 Task: Font style For heading Use Italics candara with dark grey 1 1 colour & bold. font size for heading '20 Pt. 'Change the font style of data to Arialand font size to  16 Pt. Change the alignment of both headline & data to  Align center. In the sheet  BankTransactions templates
Action: Mouse moved to (69, 129)
Screenshot: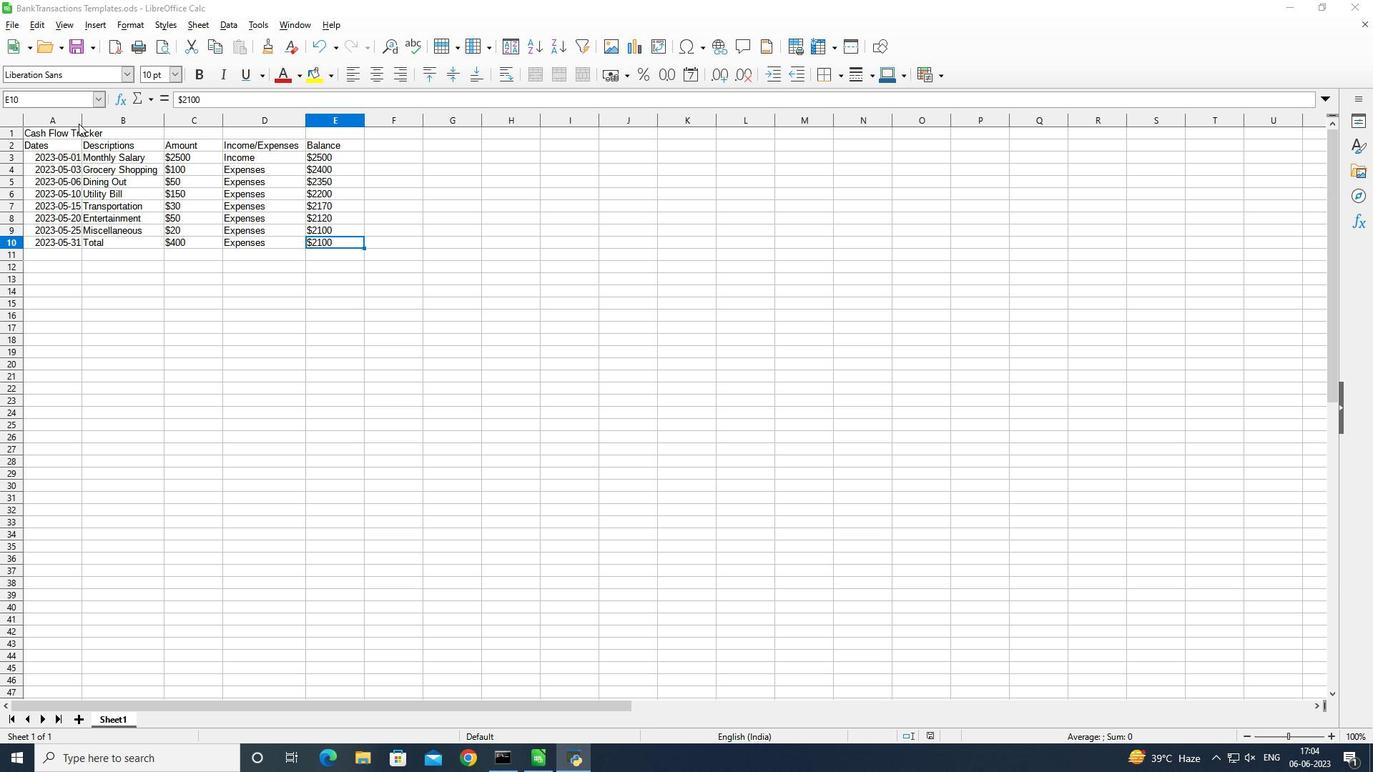 
Action: Mouse pressed left at (69, 129)
Screenshot: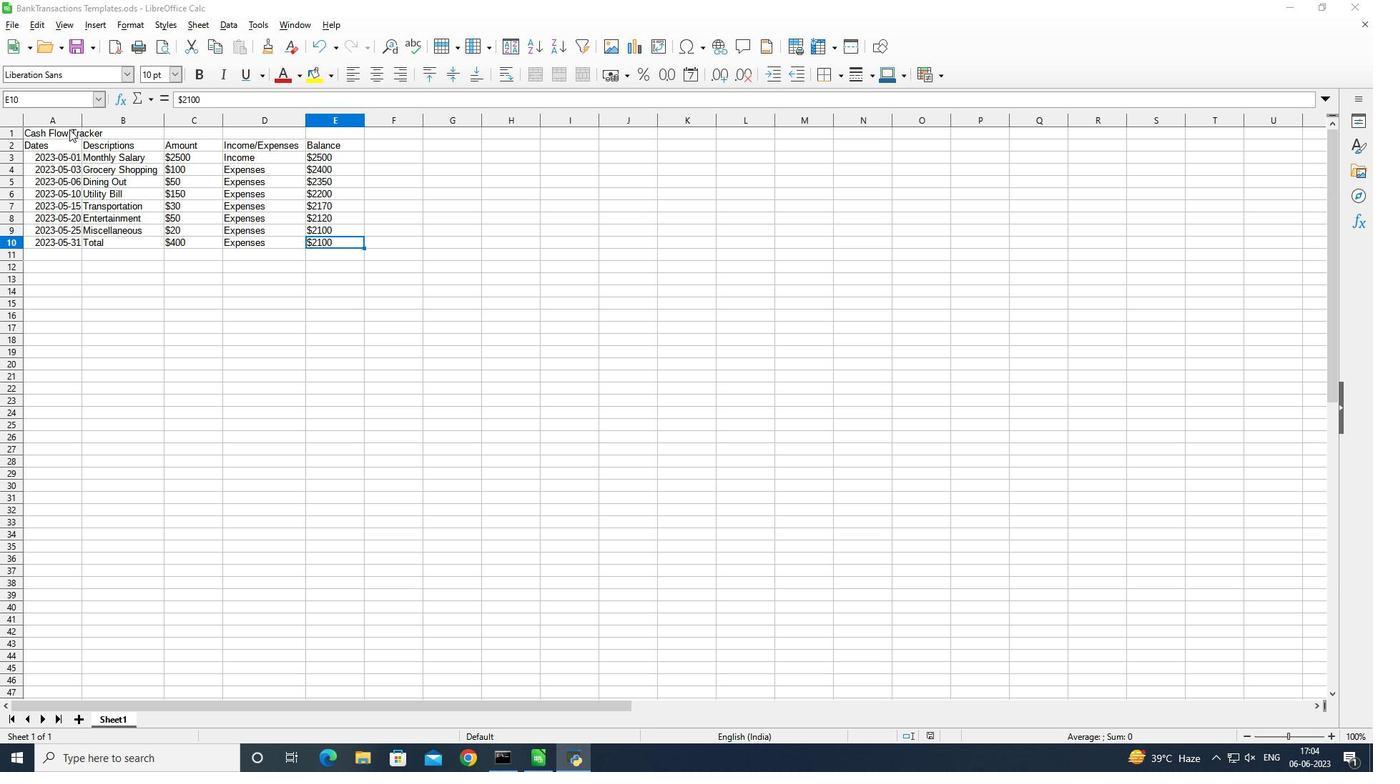 
Action: Mouse moved to (128, 70)
Screenshot: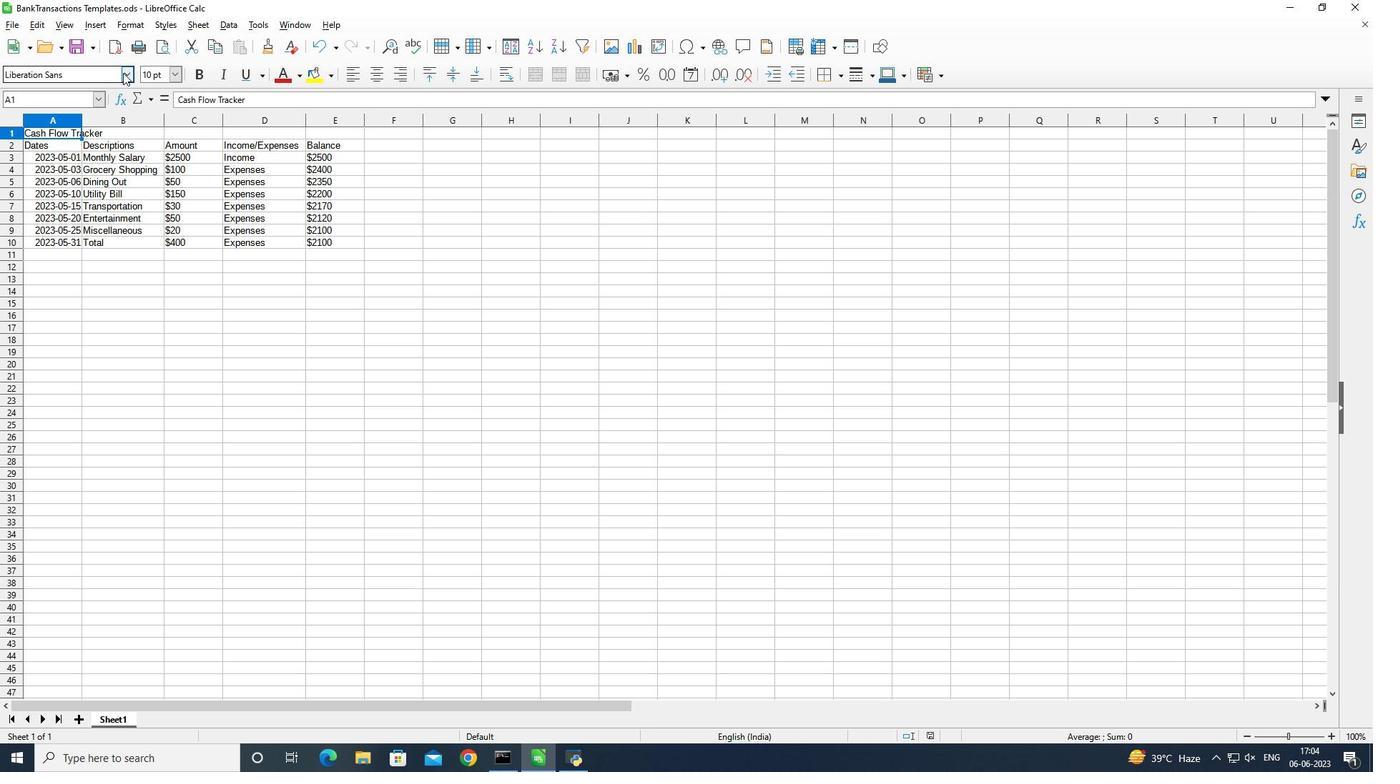 
Action: Mouse pressed left at (128, 70)
Screenshot: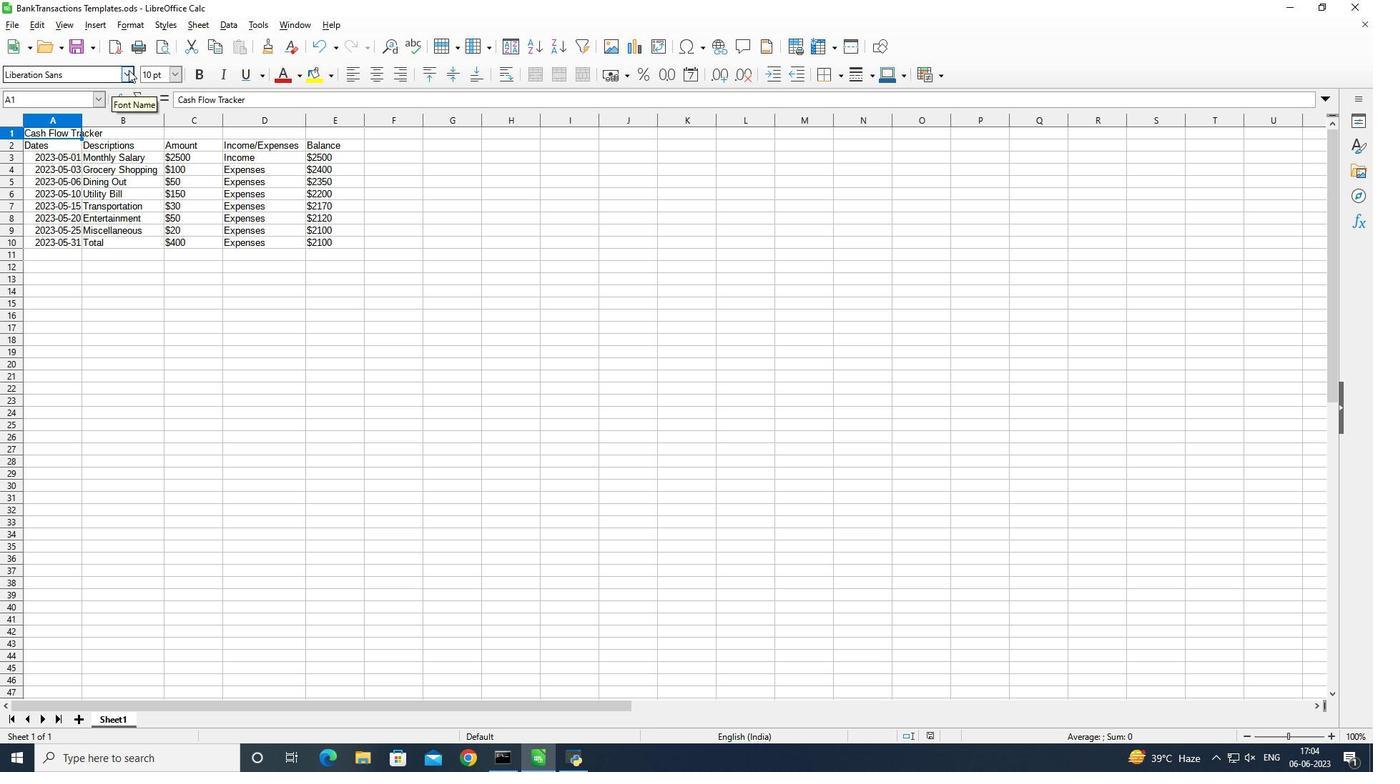 
Action: Mouse moved to (170, 211)
Screenshot: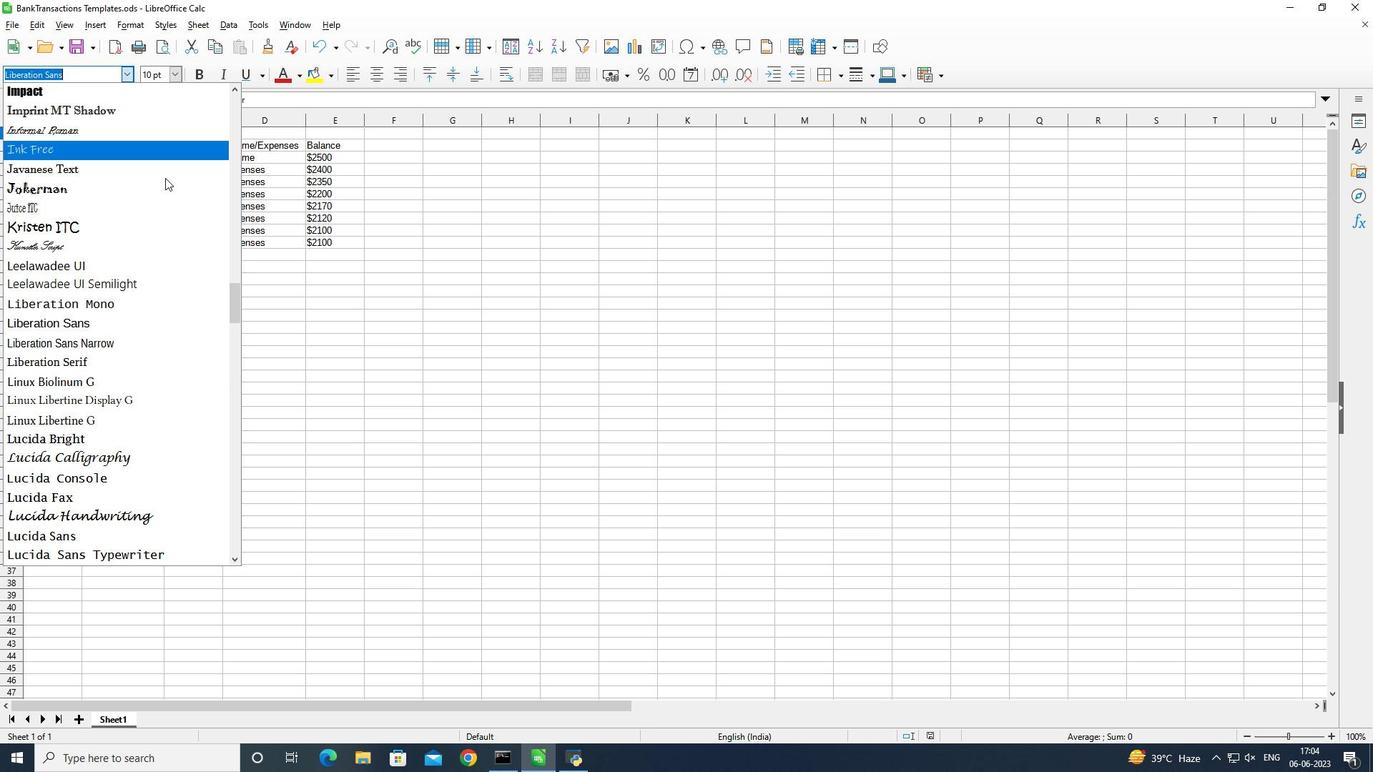 
Action: Mouse scrolled (170, 212) with delta (0, 0)
Screenshot: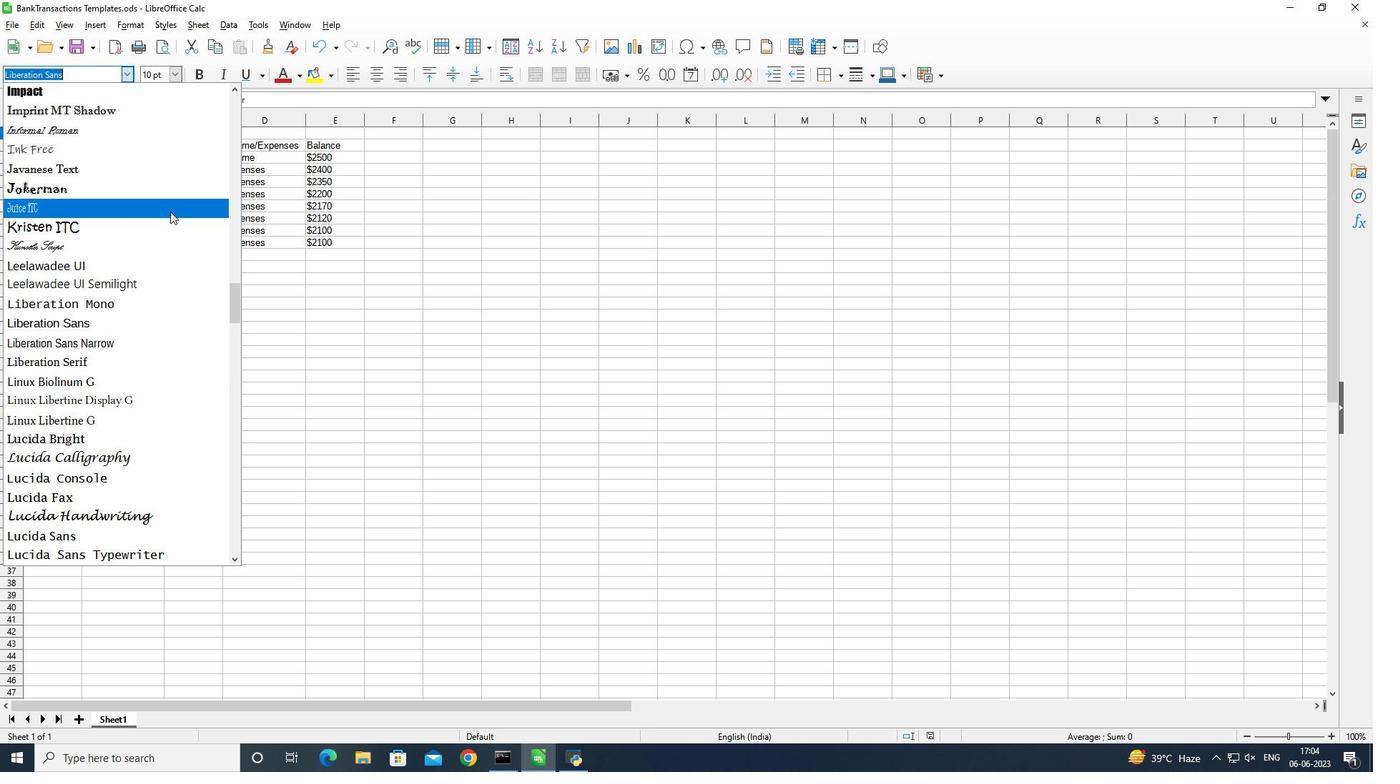 
Action: Mouse scrolled (170, 212) with delta (0, 0)
Screenshot: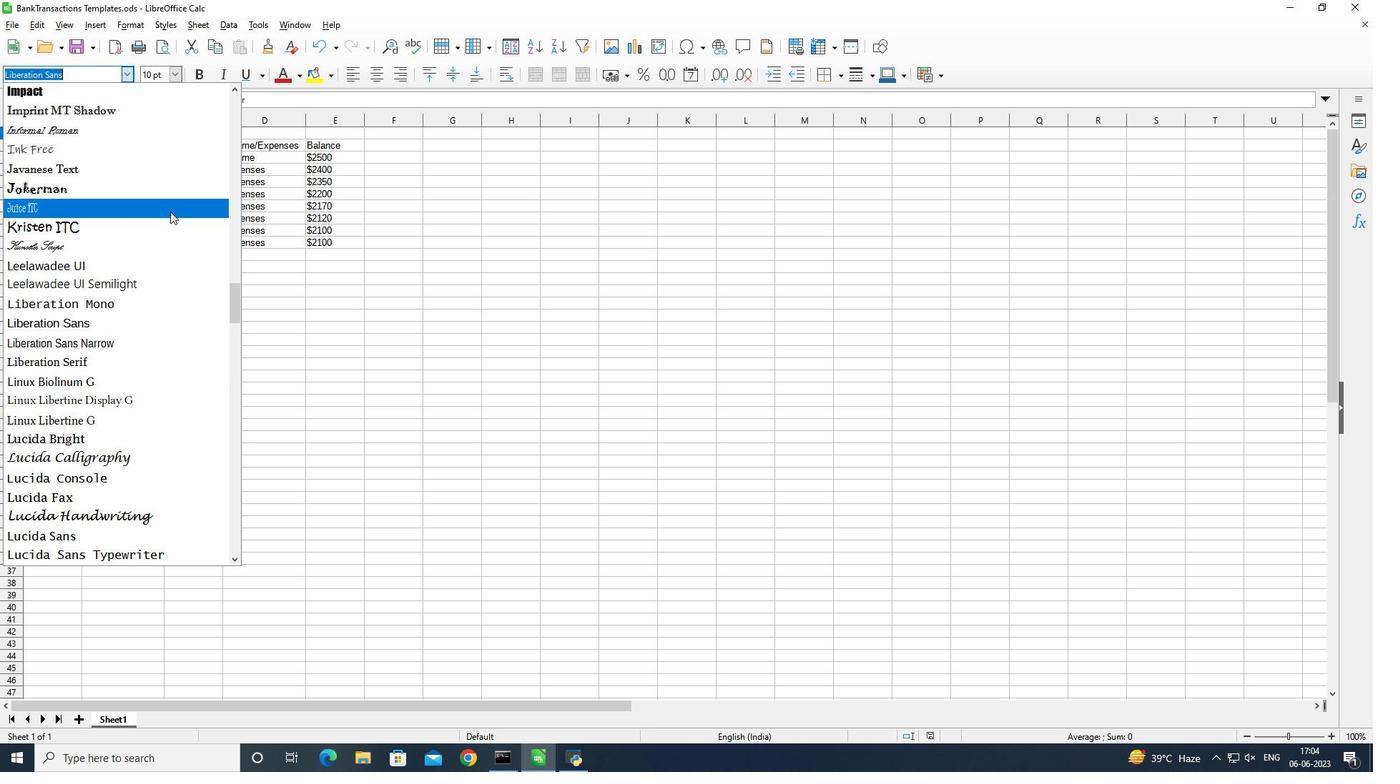 
Action: Mouse scrolled (170, 212) with delta (0, 0)
Screenshot: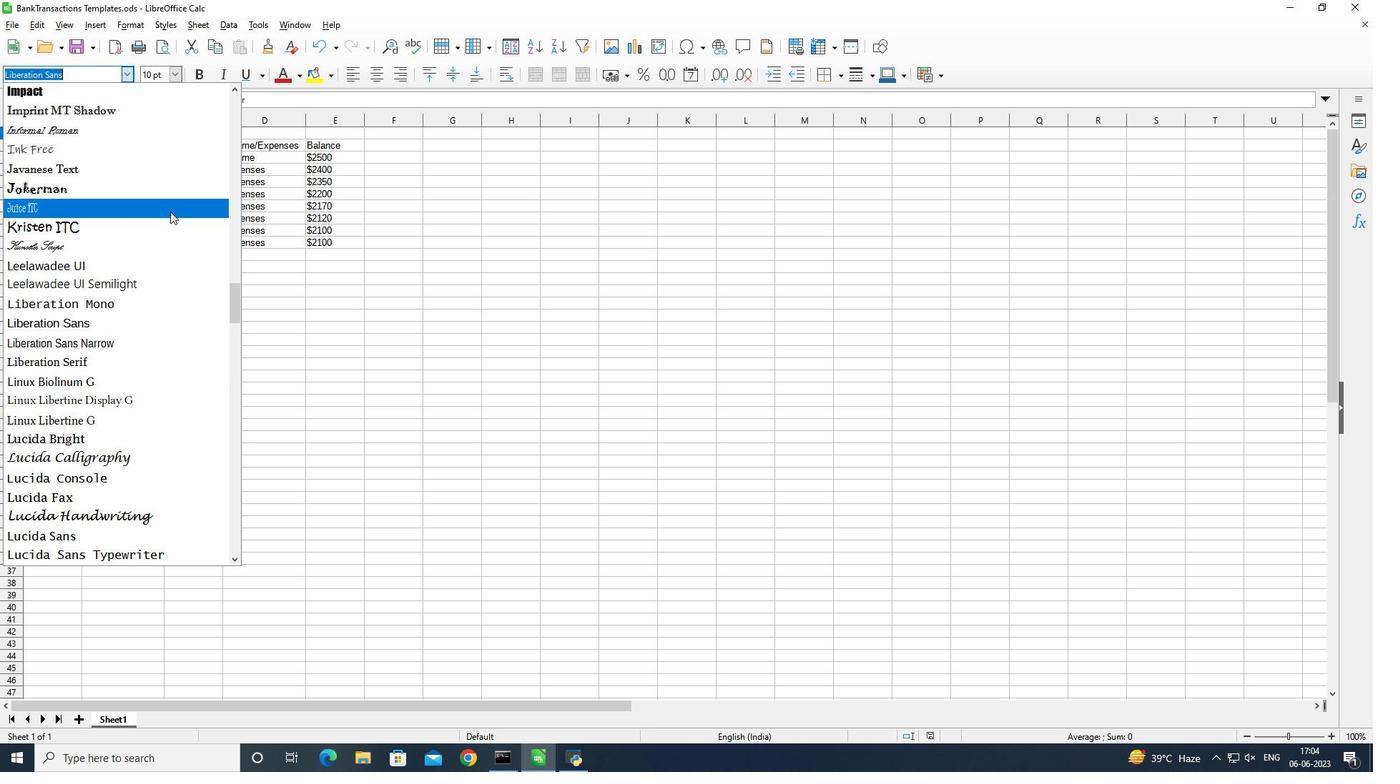 
Action: Mouse scrolled (170, 212) with delta (0, 0)
Screenshot: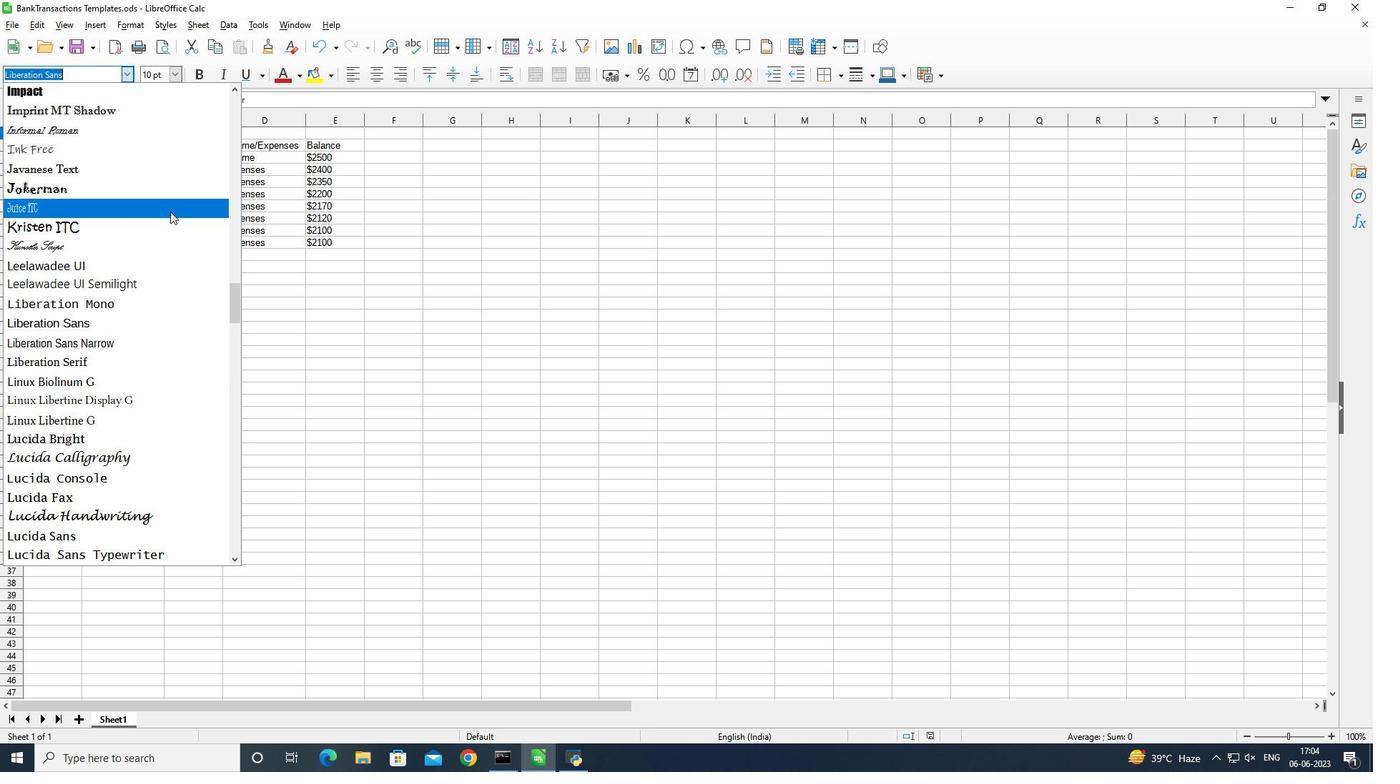 
Action: Mouse scrolled (170, 212) with delta (0, 0)
Screenshot: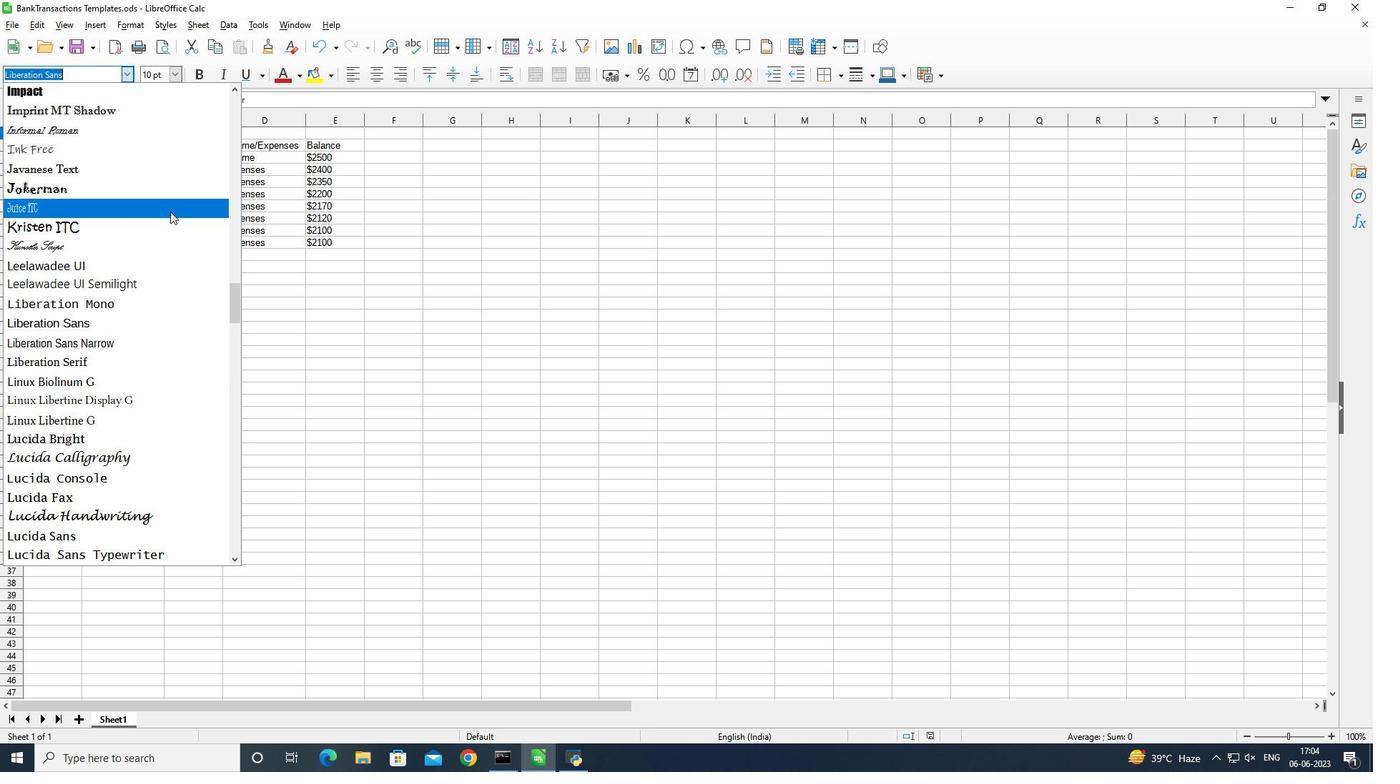 
Action: Mouse scrolled (170, 212) with delta (0, 0)
Screenshot: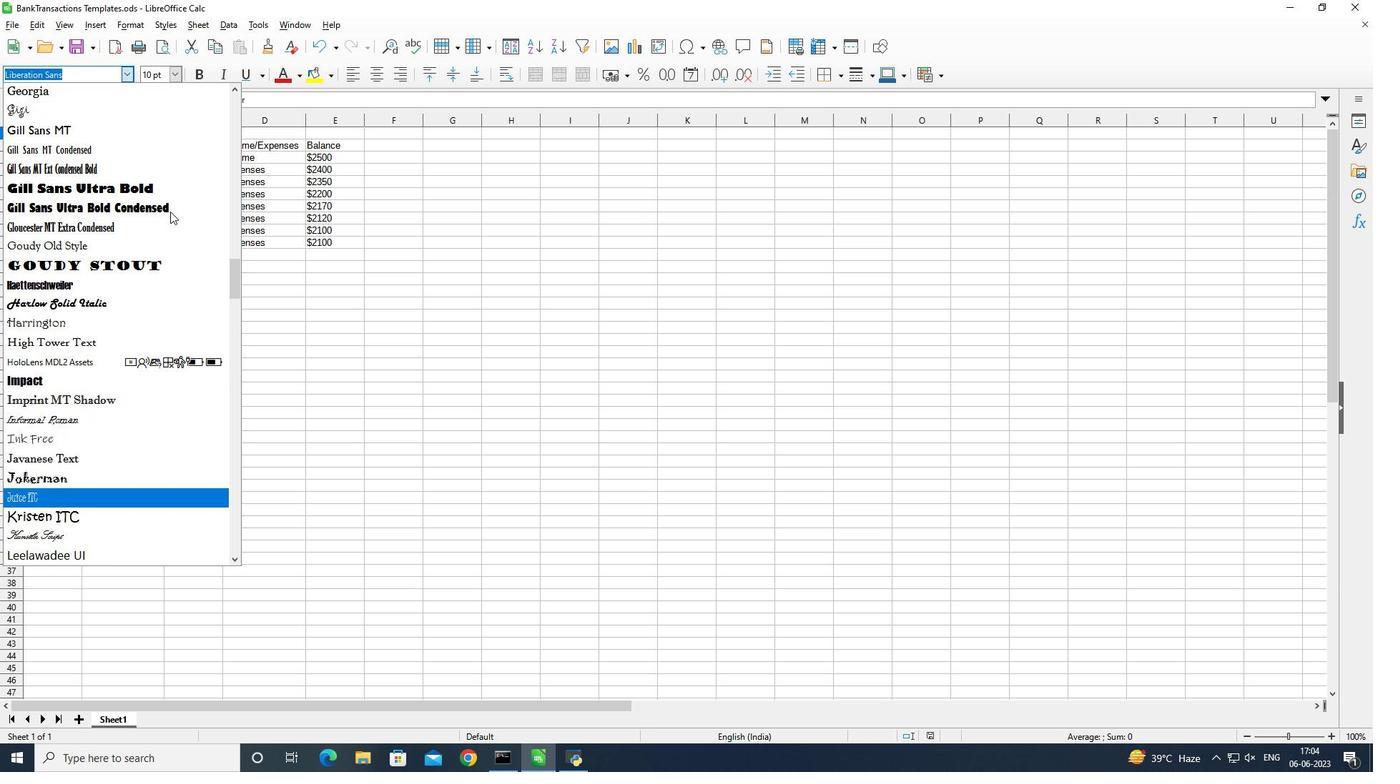 
Action: Mouse scrolled (170, 212) with delta (0, 0)
Screenshot: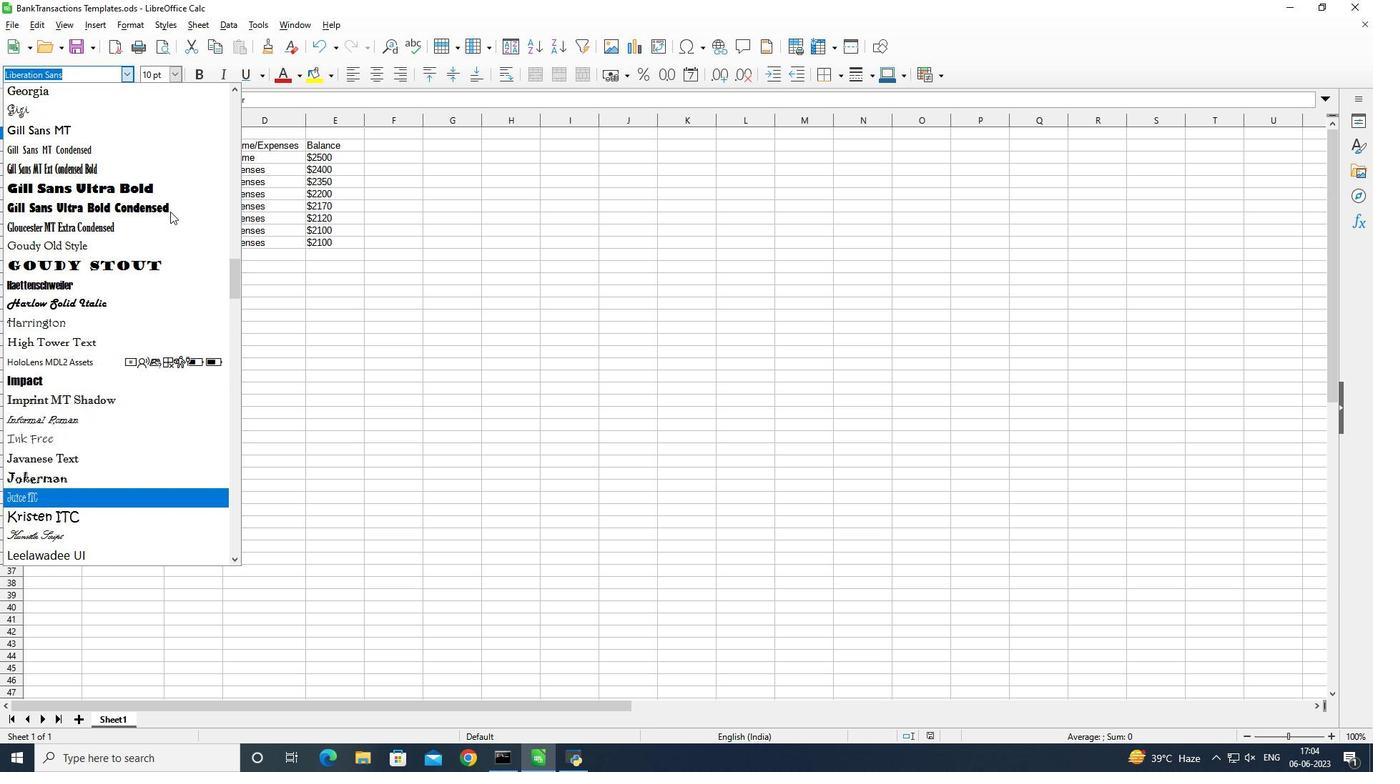 
Action: Mouse scrolled (170, 212) with delta (0, 0)
Screenshot: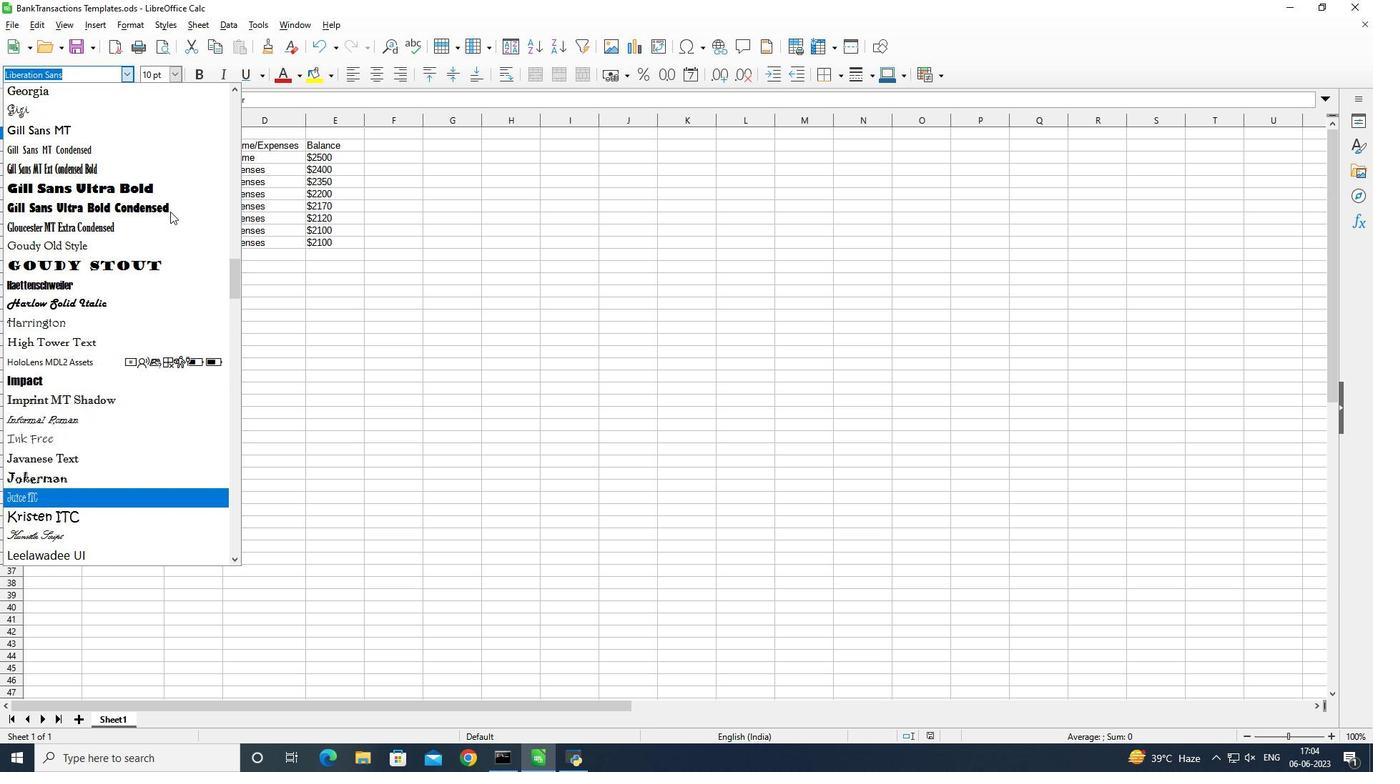 
Action: Mouse scrolled (170, 212) with delta (0, 0)
Screenshot: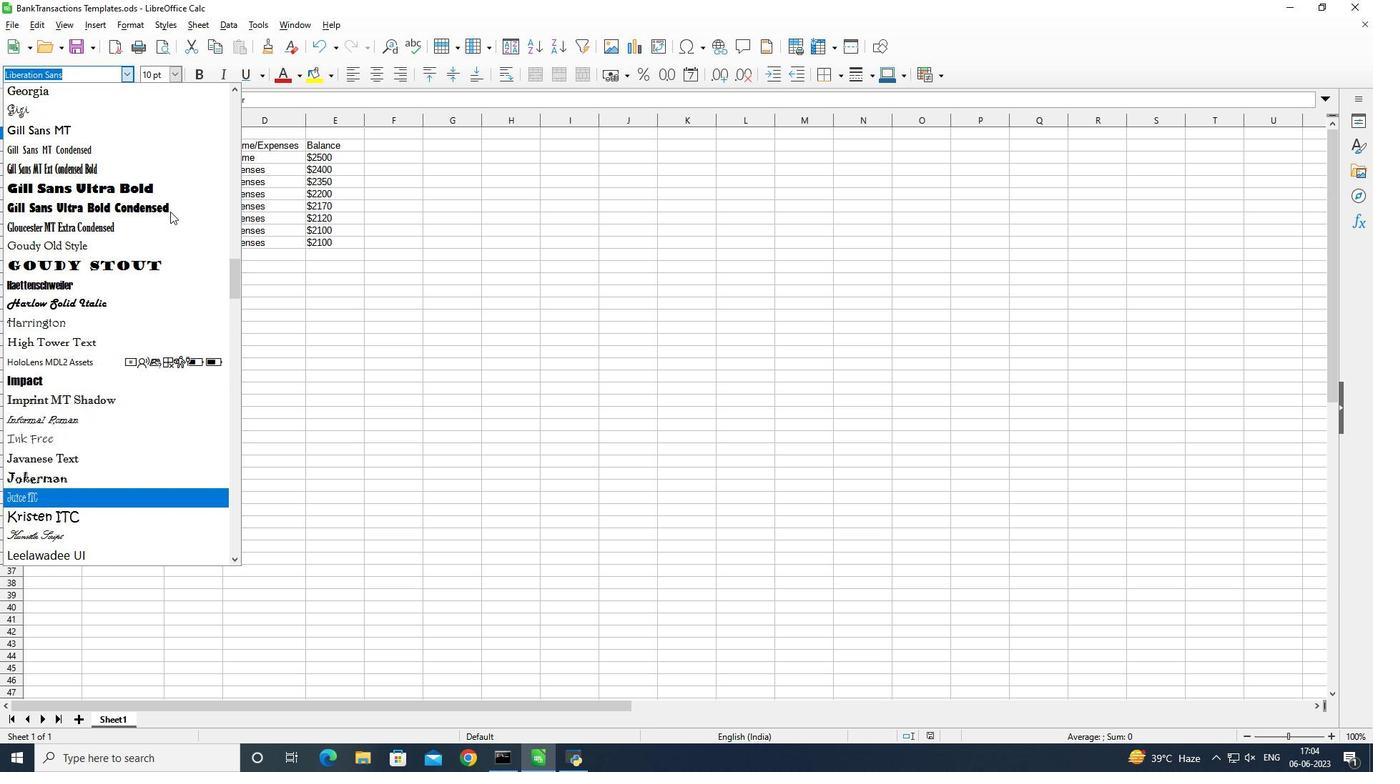 
Action: Mouse scrolled (170, 212) with delta (0, 0)
Screenshot: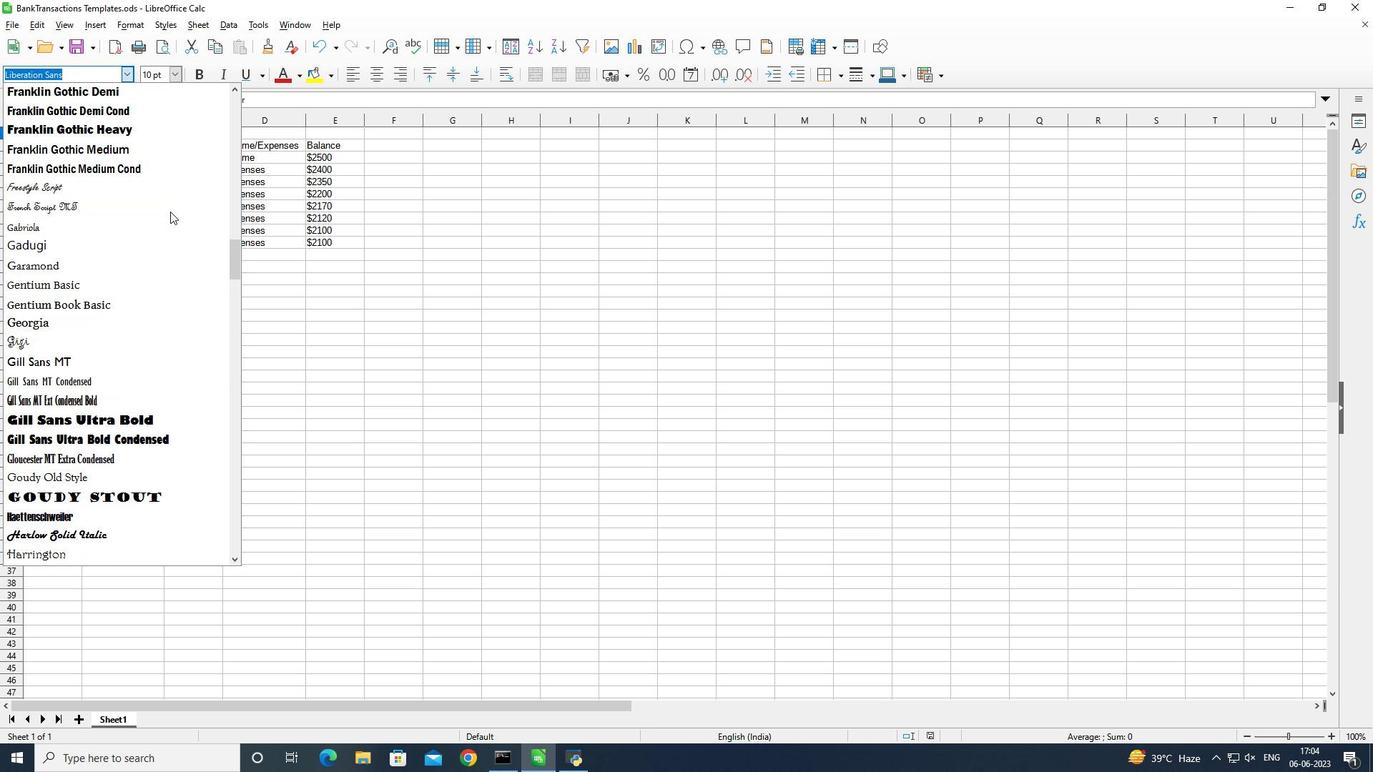 
Action: Mouse scrolled (170, 212) with delta (0, 0)
Screenshot: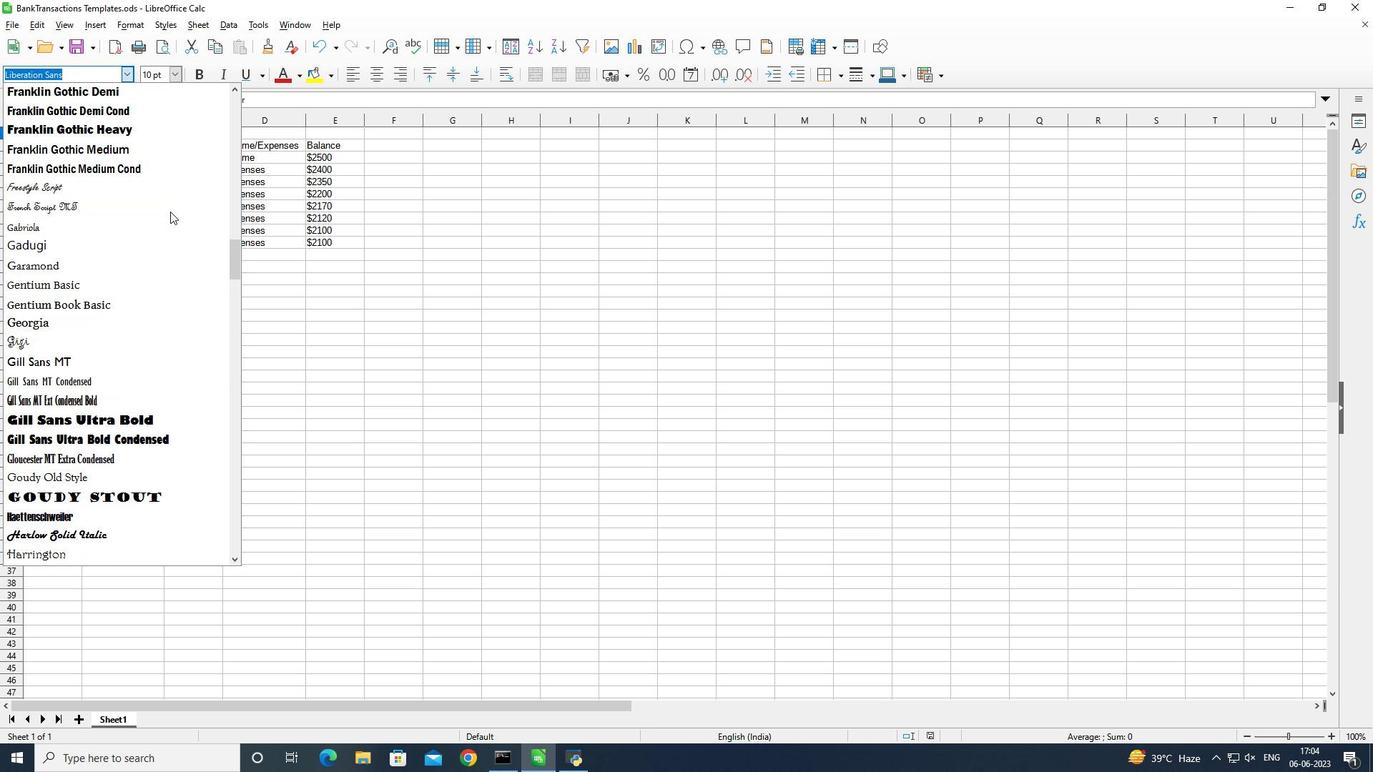 
Action: Mouse scrolled (170, 212) with delta (0, 0)
Screenshot: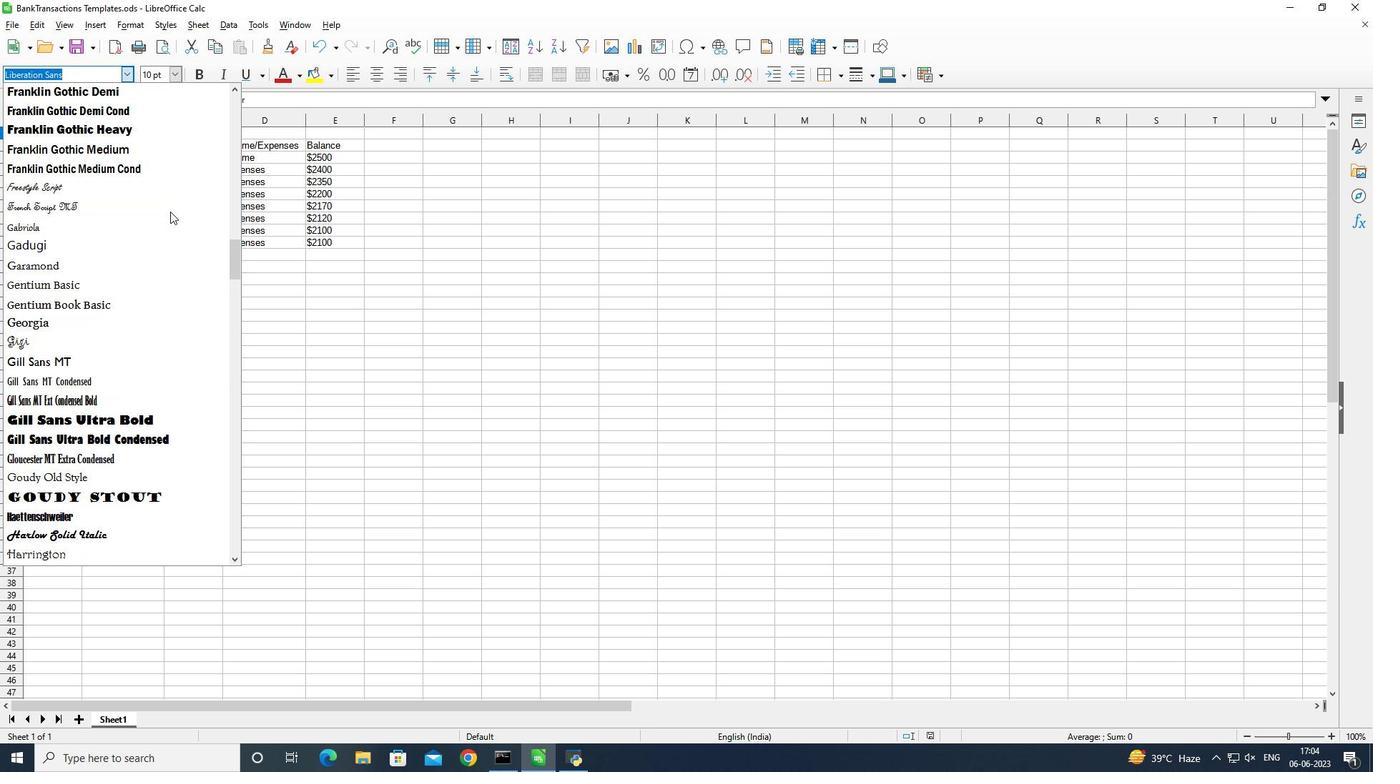 
Action: Mouse scrolled (170, 212) with delta (0, 0)
Screenshot: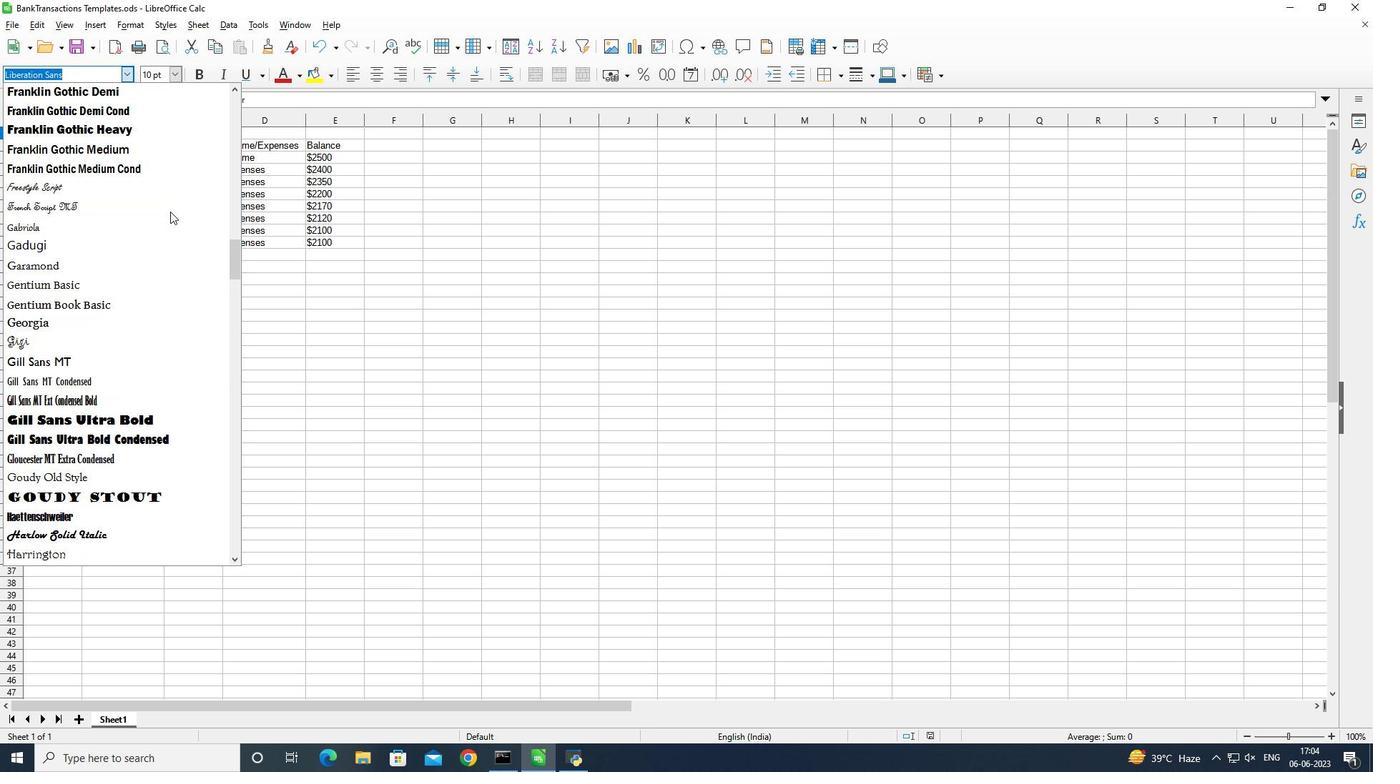 
Action: Mouse scrolled (170, 212) with delta (0, 0)
Screenshot: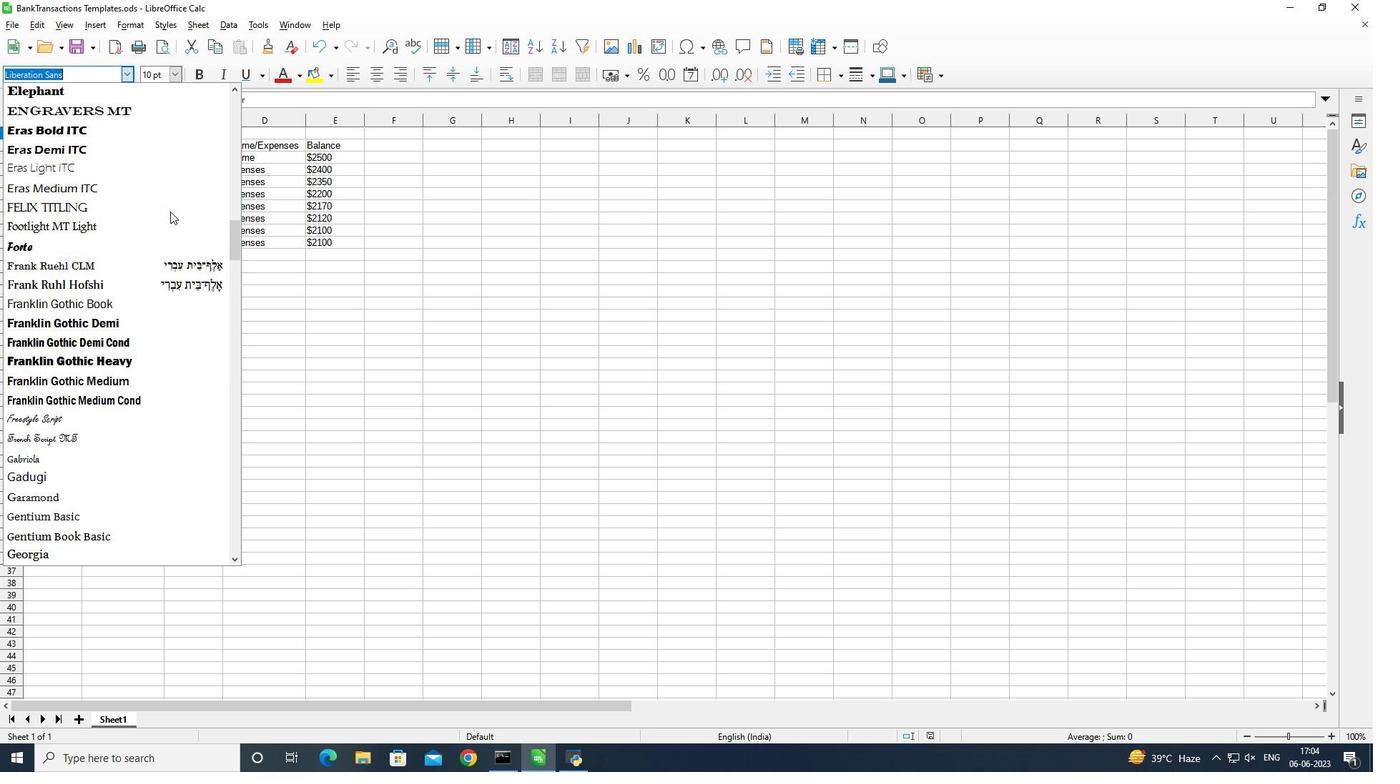 
Action: Mouse scrolled (170, 212) with delta (0, 0)
Screenshot: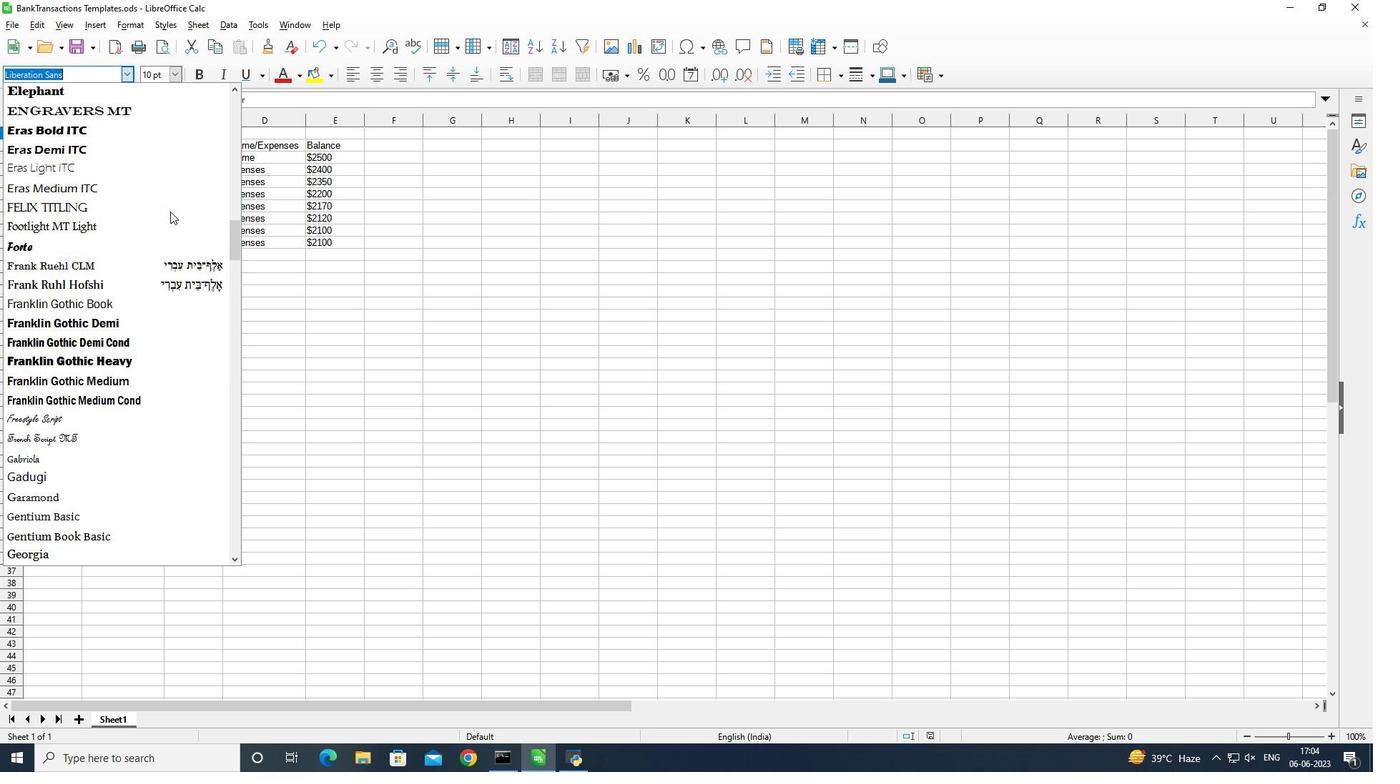
Action: Mouse scrolled (170, 212) with delta (0, 0)
Screenshot: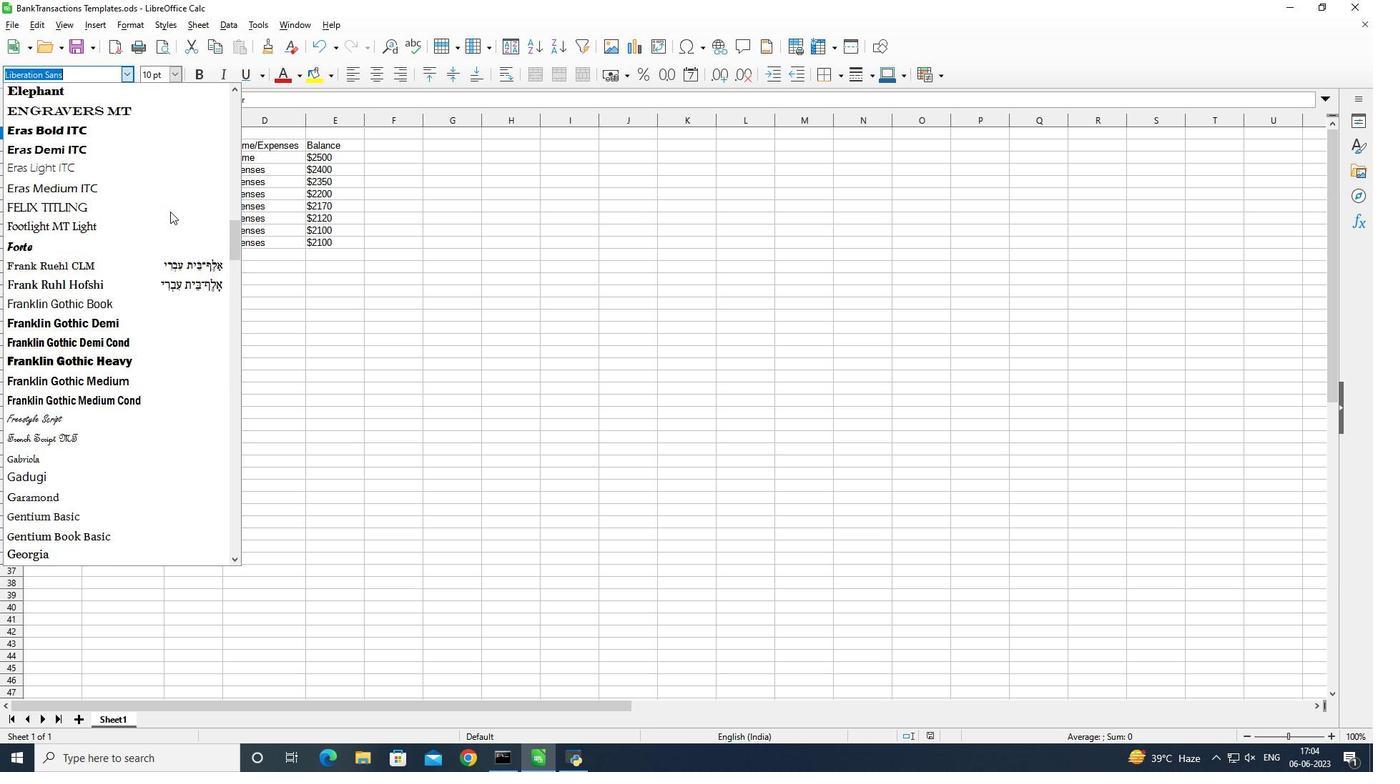 
Action: Mouse scrolled (170, 212) with delta (0, 0)
Screenshot: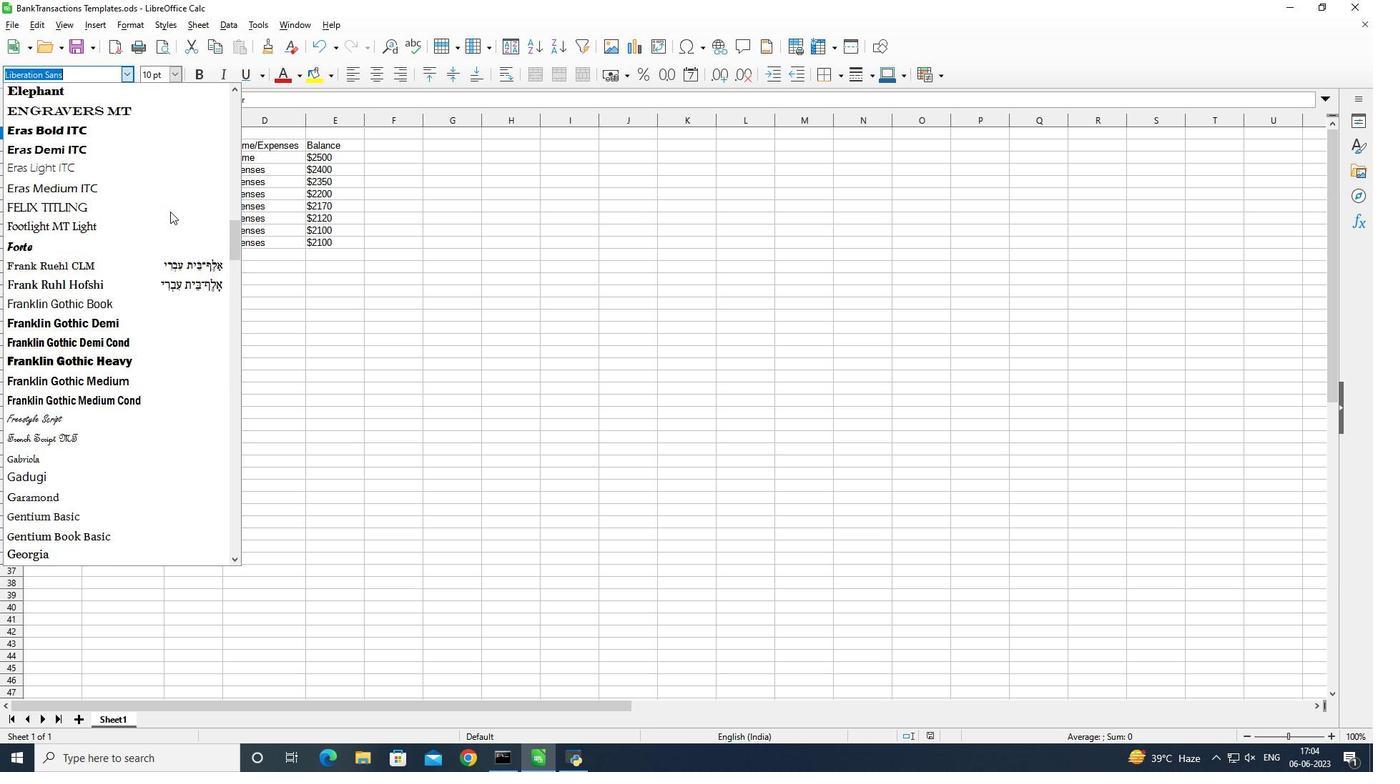 
Action: Mouse scrolled (170, 212) with delta (0, 0)
Screenshot: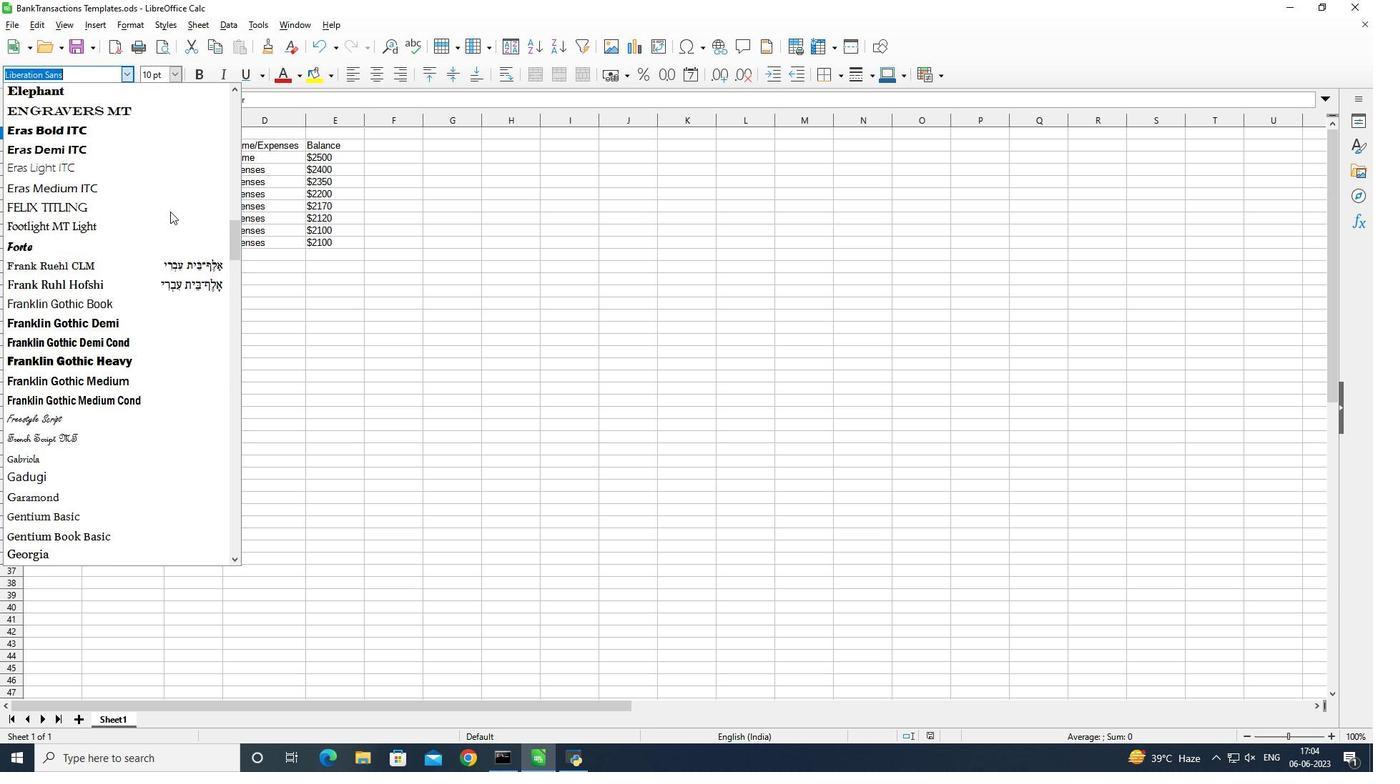 
Action: Mouse scrolled (170, 212) with delta (0, 0)
Screenshot: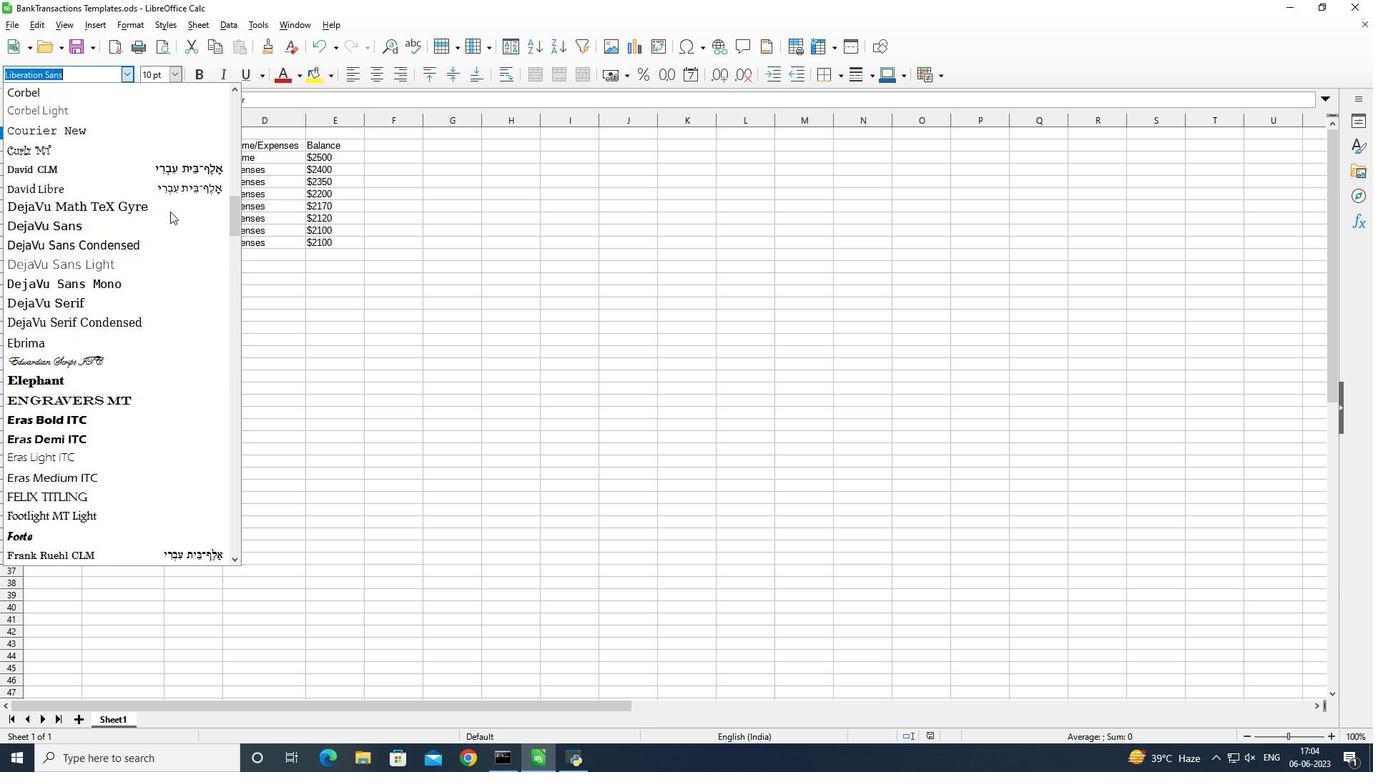 
Action: Mouse scrolled (170, 212) with delta (0, 0)
Screenshot: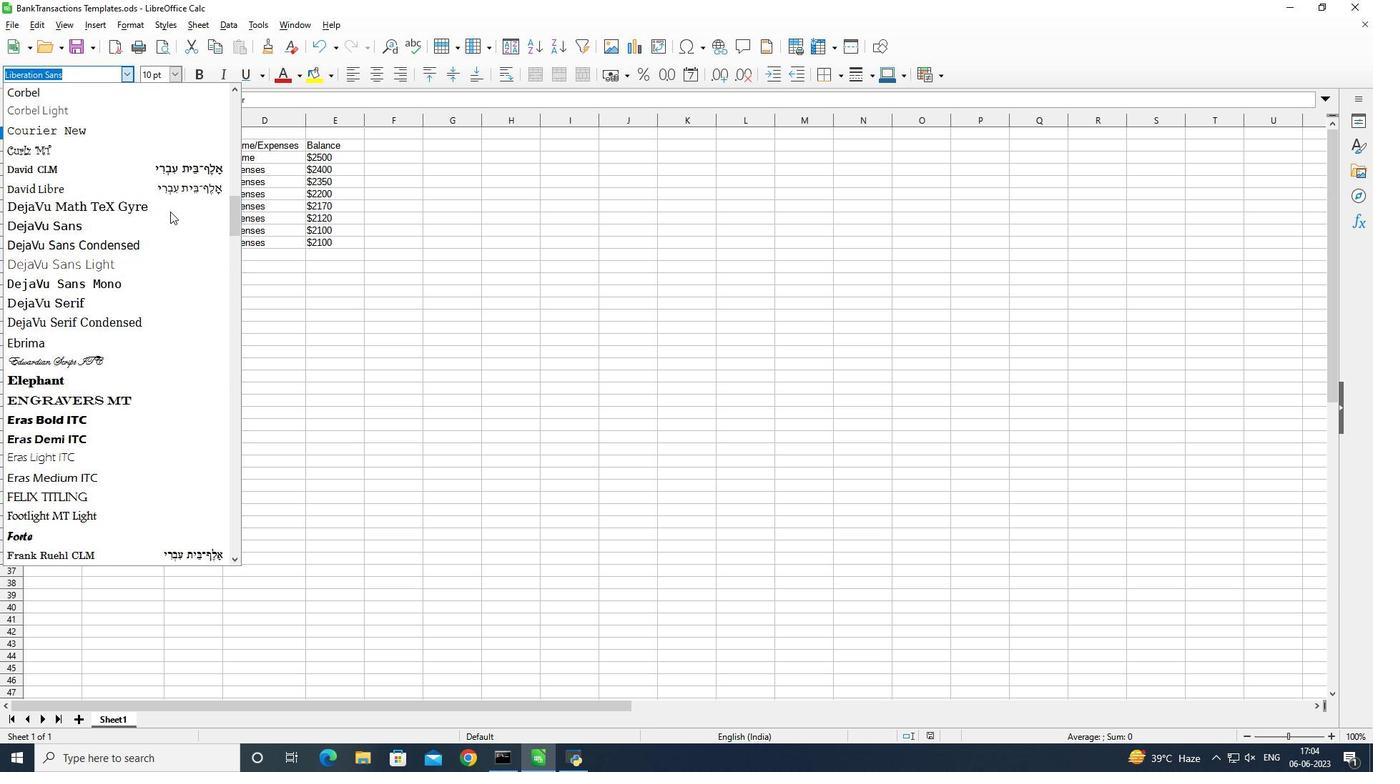 
Action: Mouse scrolled (170, 212) with delta (0, 0)
Screenshot: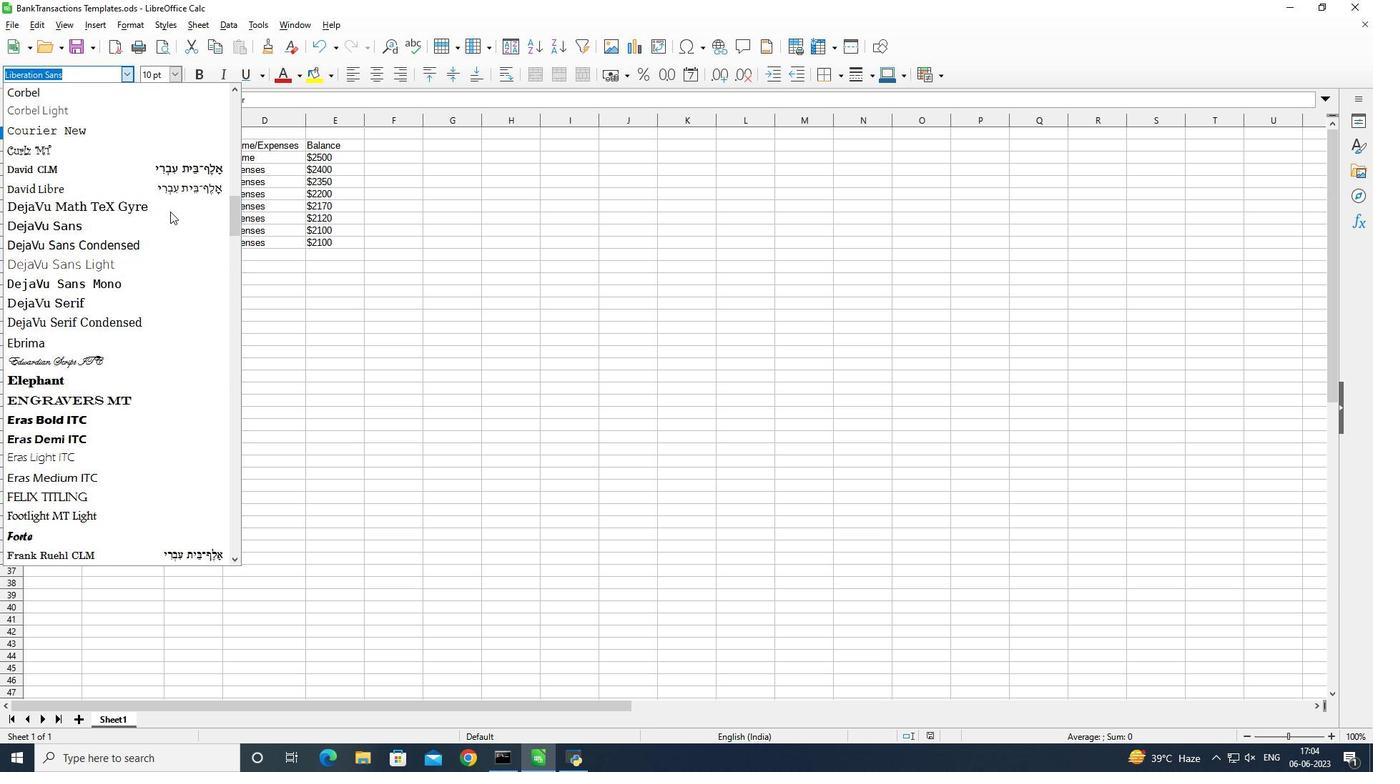 
Action: Mouse scrolled (170, 212) with delta (0, 0)
Screenshot: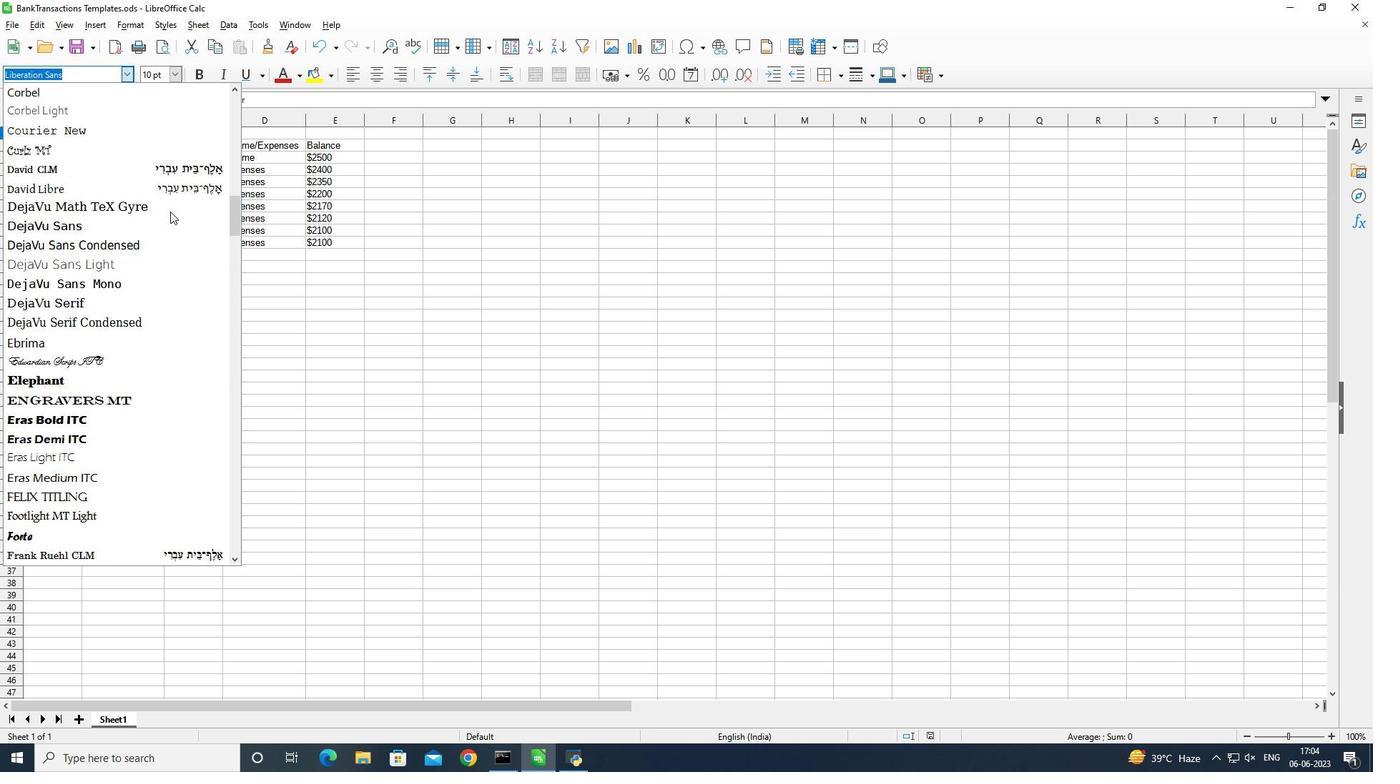 
Action: Mouse scrolled (170, 212) with delta (0, 0)
Screenshot: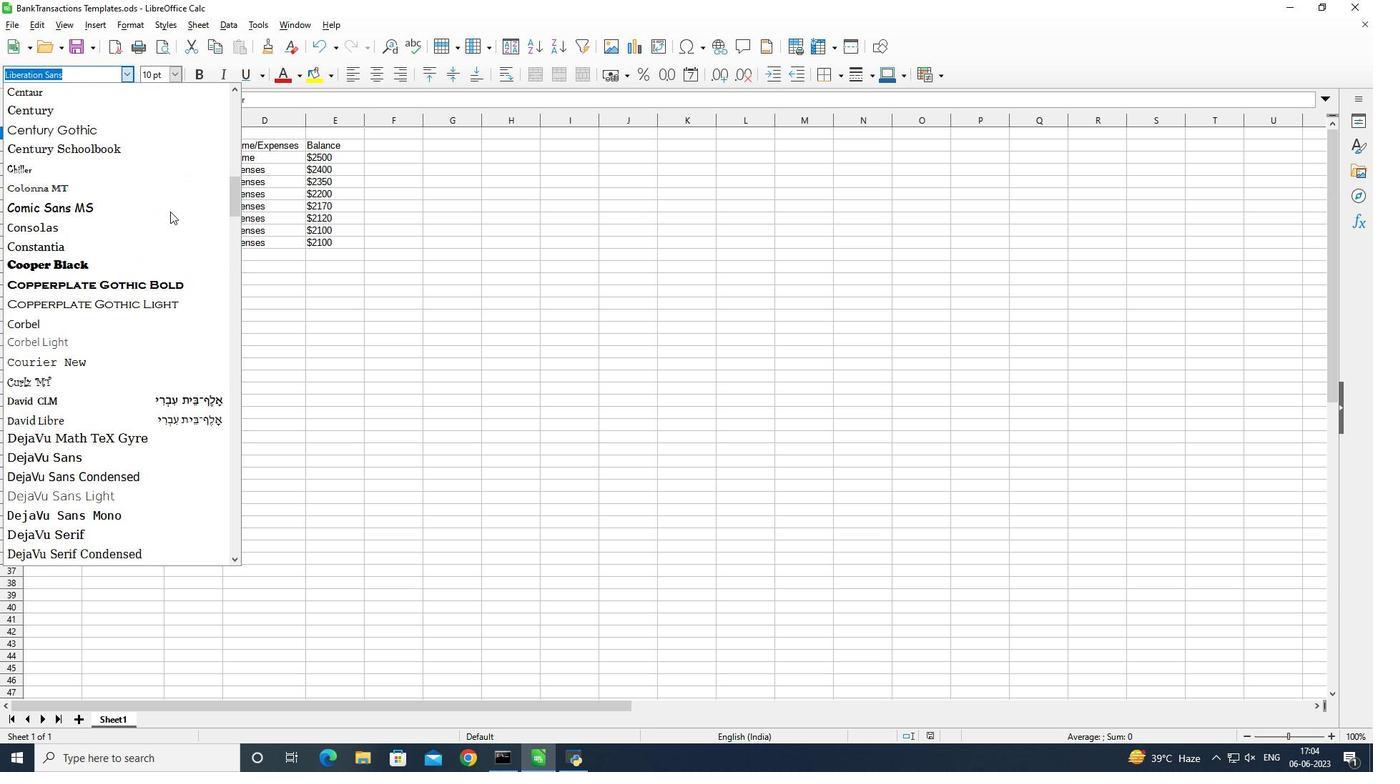 
Action: Mouse scrolled (170, 212) with delta (0, 0)
Screenshot: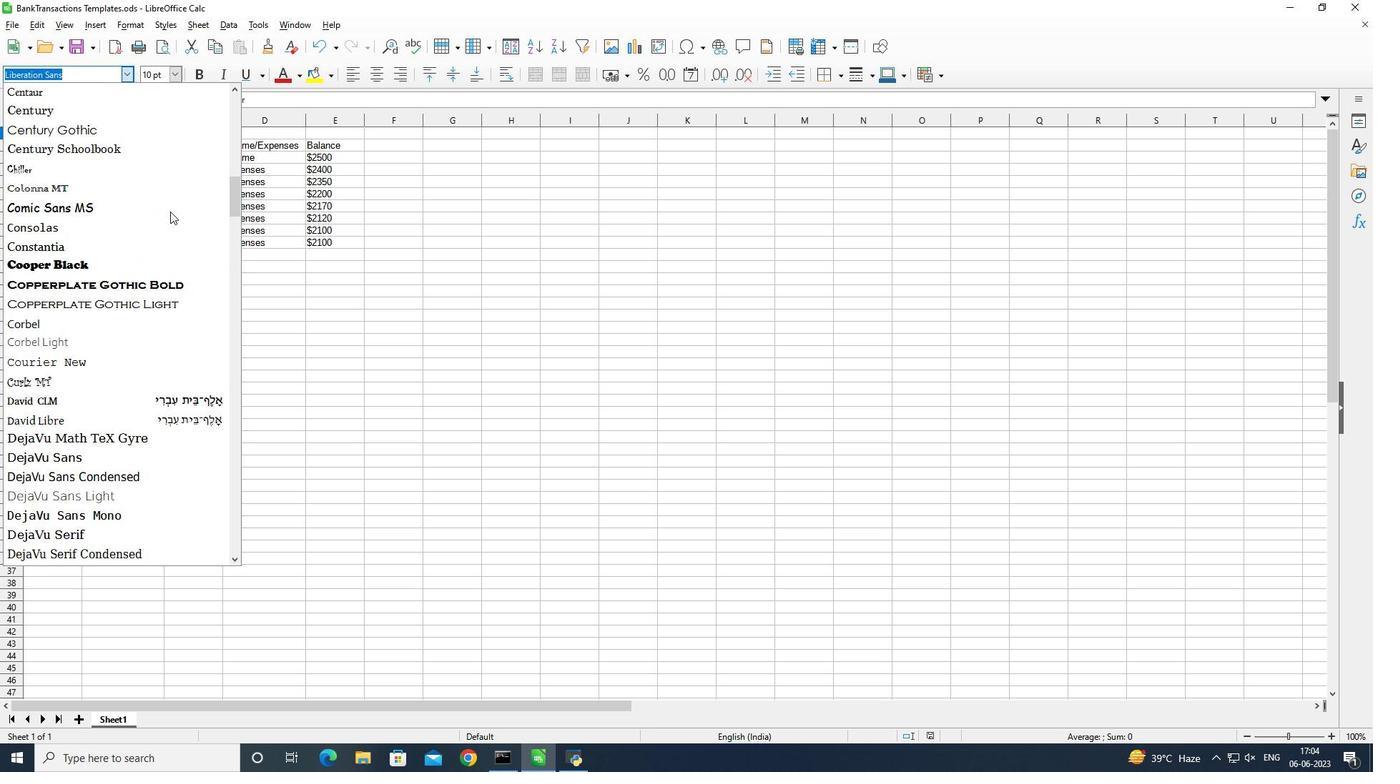 
Action: Mouse scrolled (170, 212) with delta (0, 0)
Screenshot: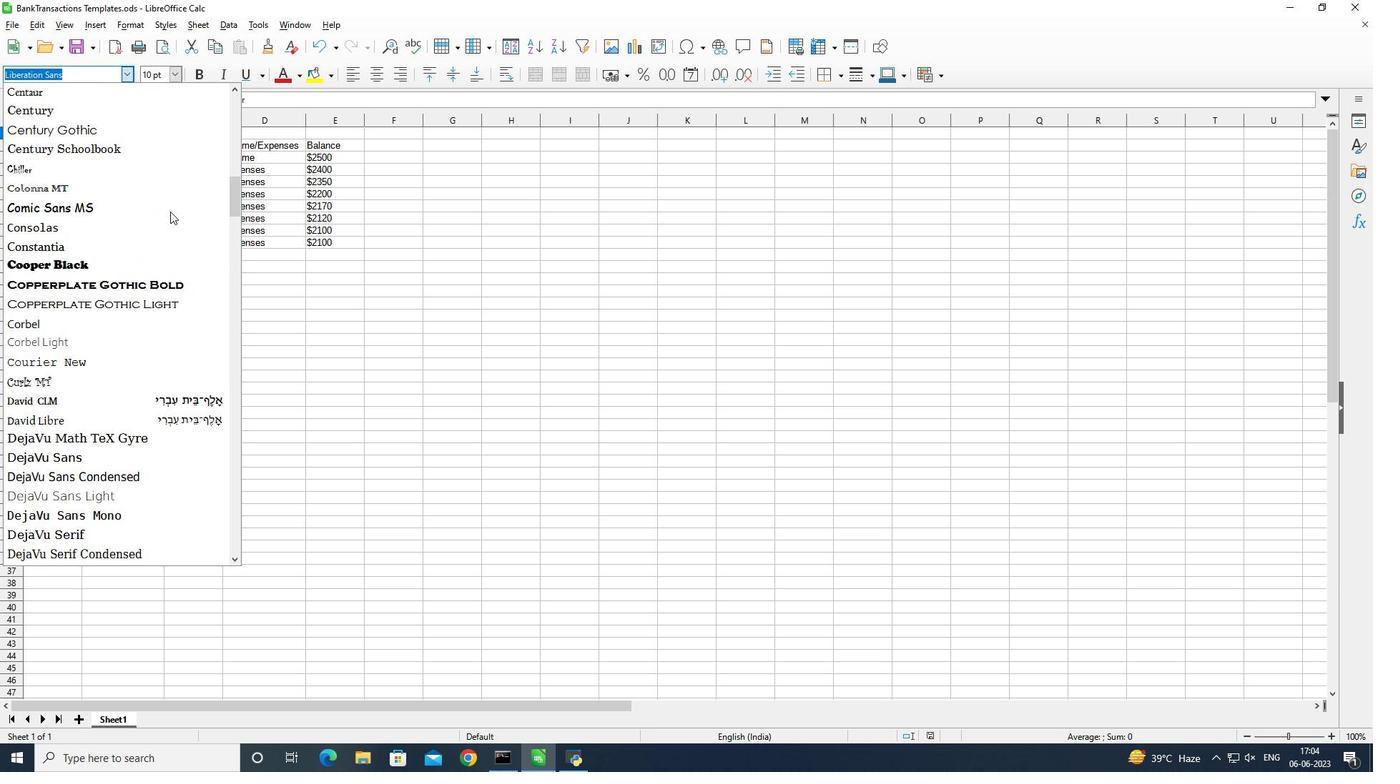 
Action: Mouse scrolled (170, 212) with delta (0, 0)
Screenshot: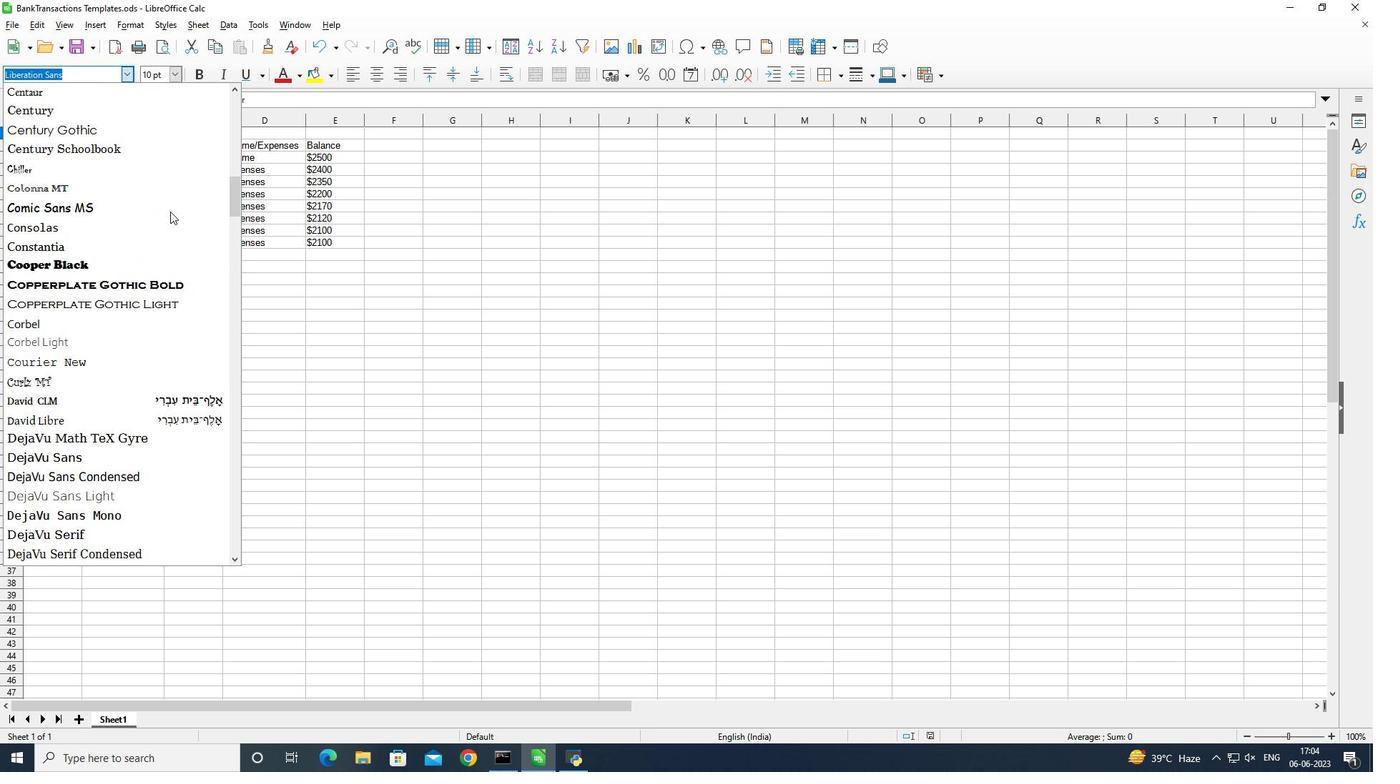 
Action: Mouse moved to (170, 212)
Screenshot: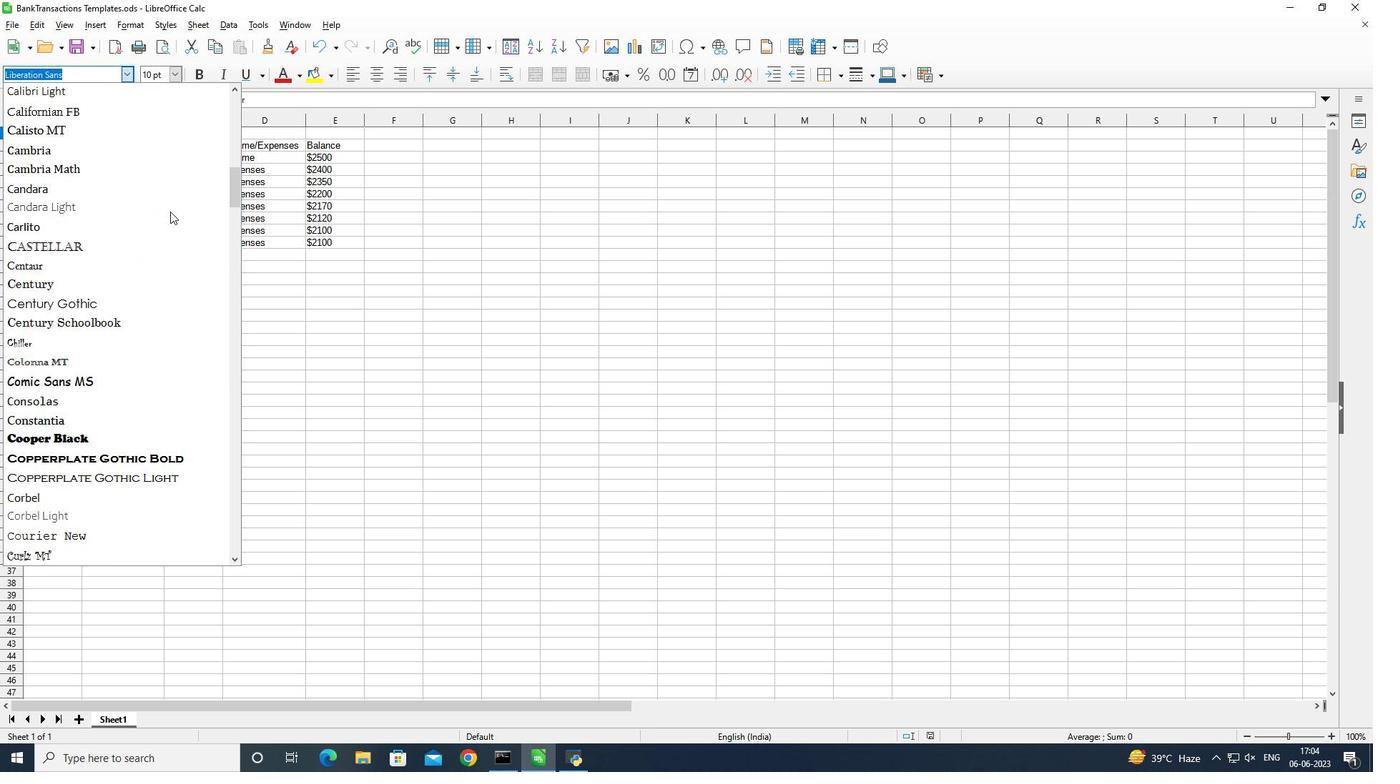 
Action: Mouse scrolled (170, 213) with delta (0, 0)
Screenshot: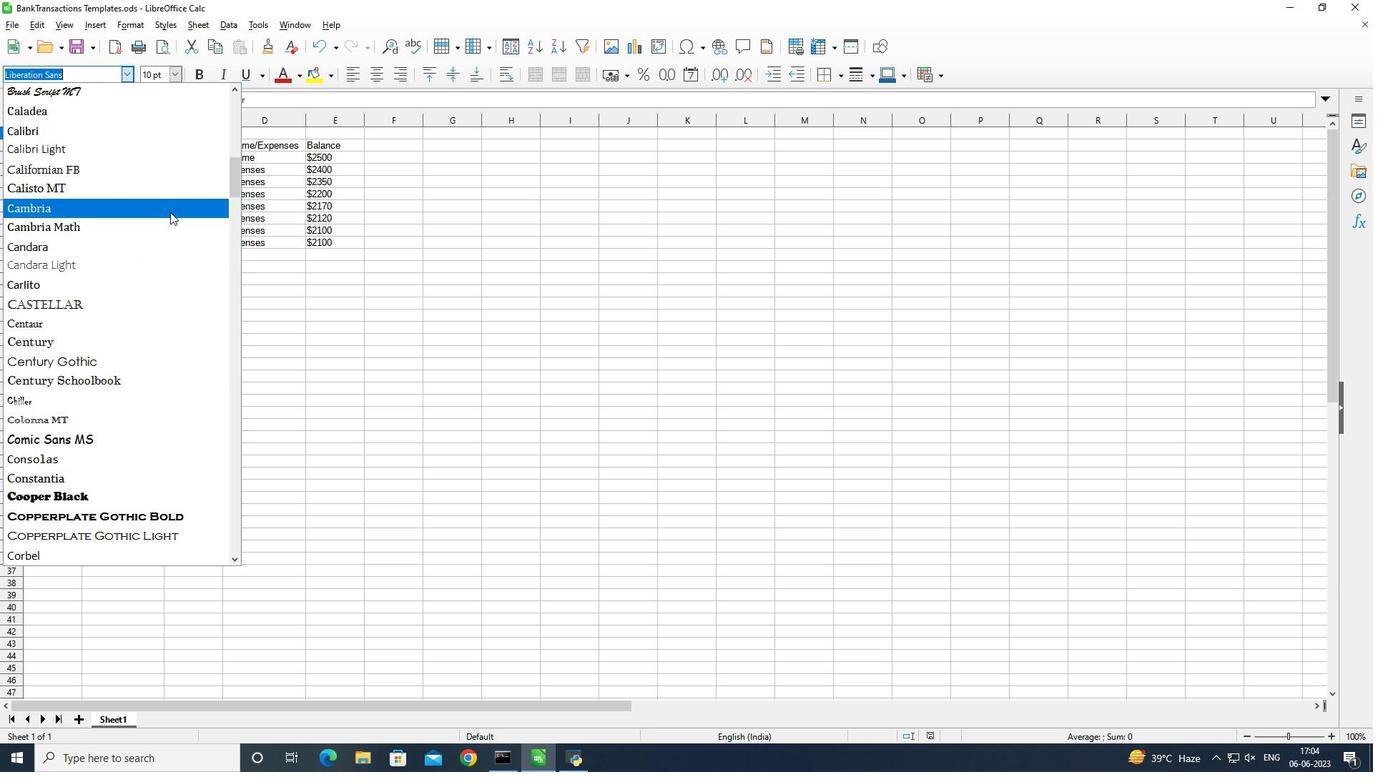 
Action: Mouse scrolled (170, 213) with delta (0, 0)
Screenshot: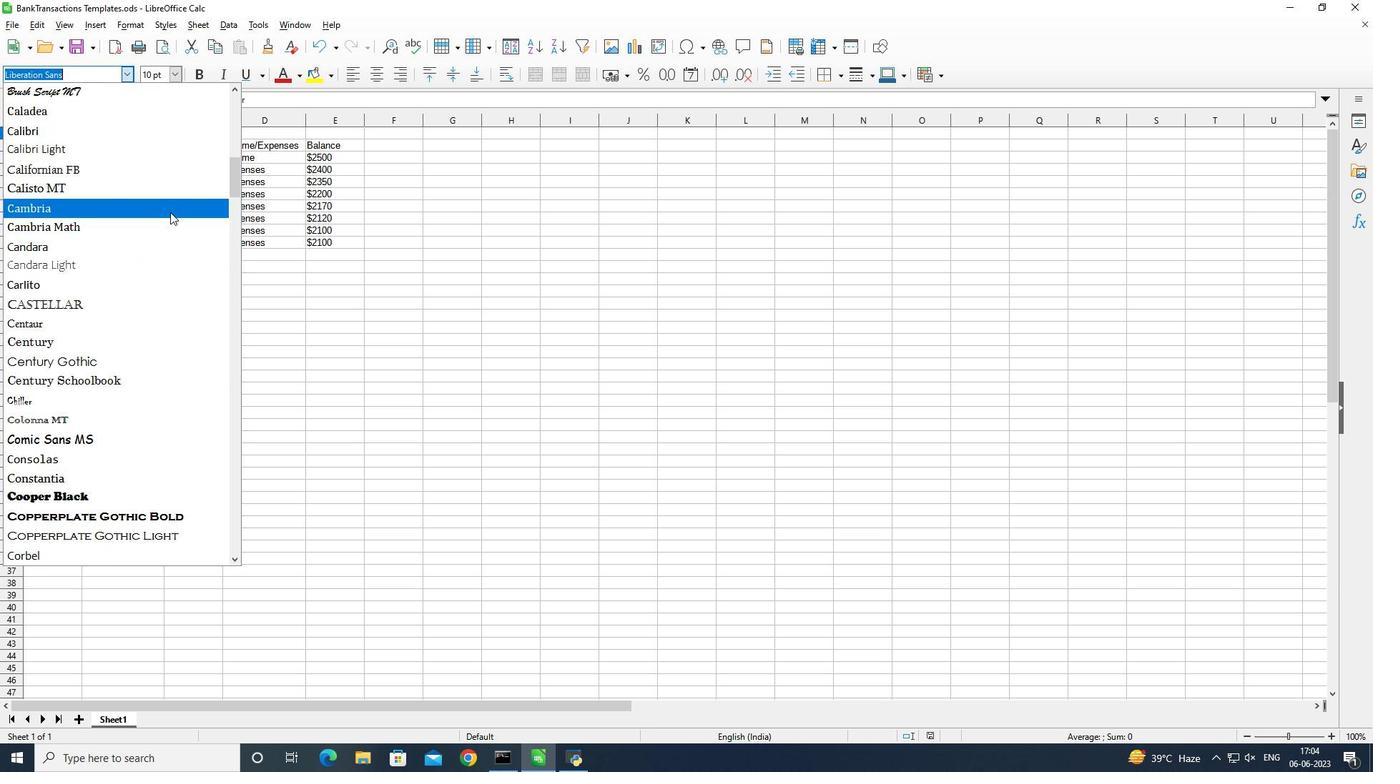 
Action: Mouse scrolled (170, 213) with delta (0, 0)
Screenshot: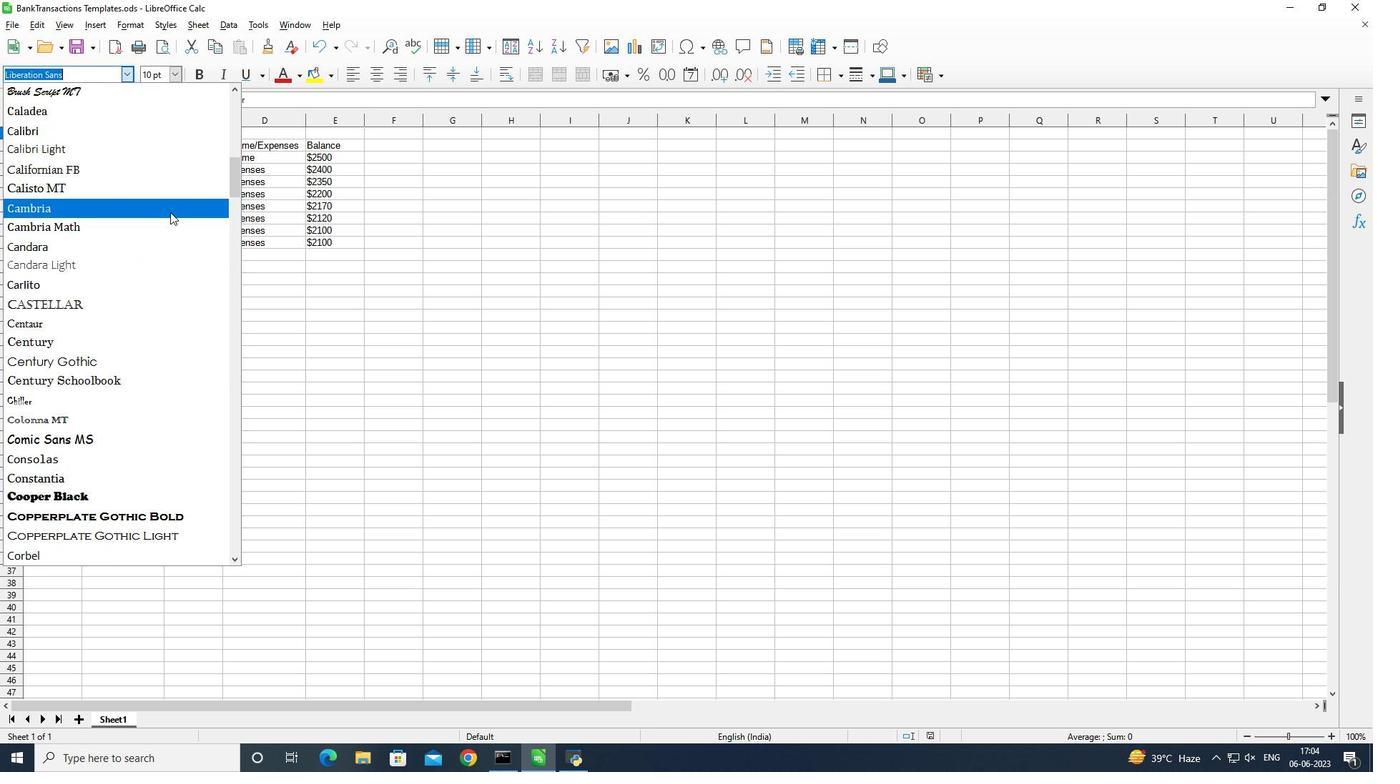 
Action: Mouse scrolled (170, 213) with delta (0, 0)
Screenshot: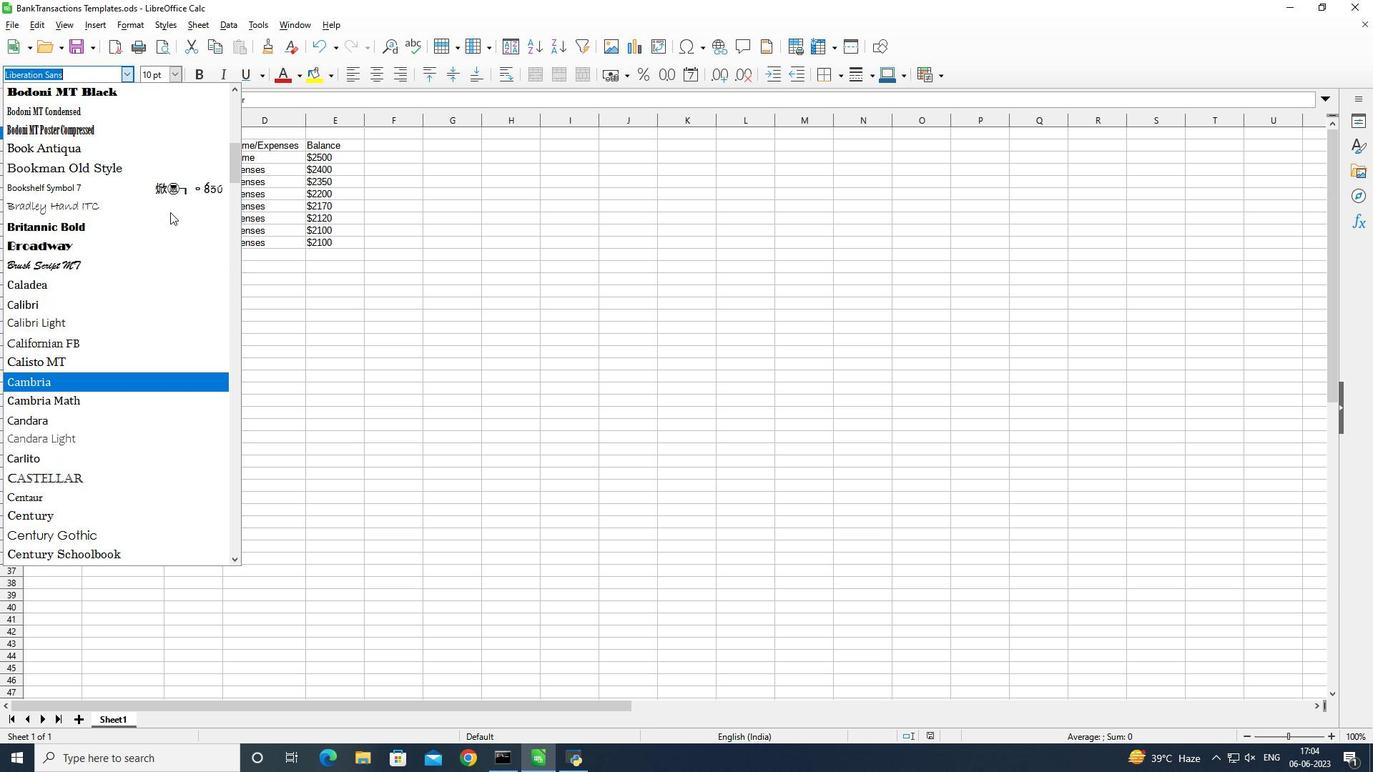 
Action: Mouse scrolled (170, 213) with delta (0, 0)
Screenshot: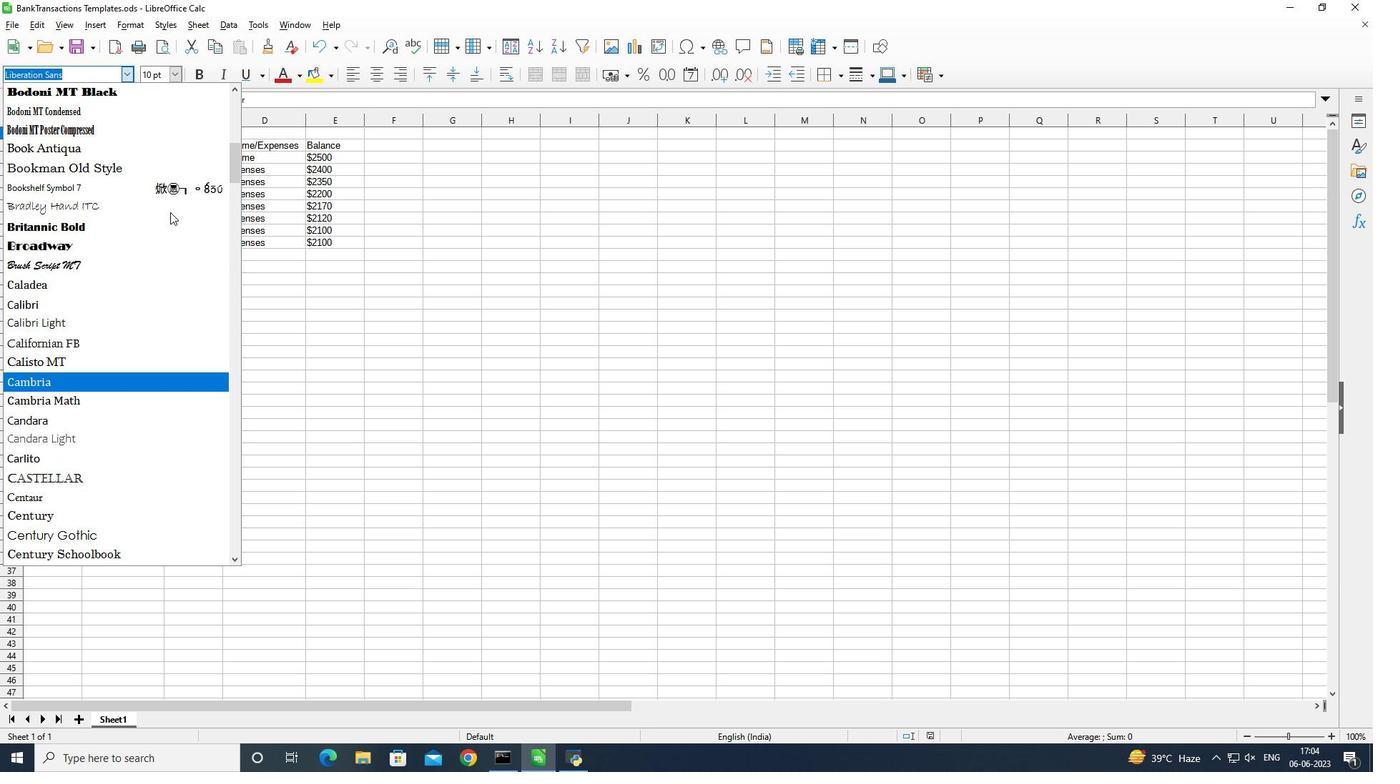 
Action: Mouse scrolled (170, 213) with delta (0, 0)
Screenshot: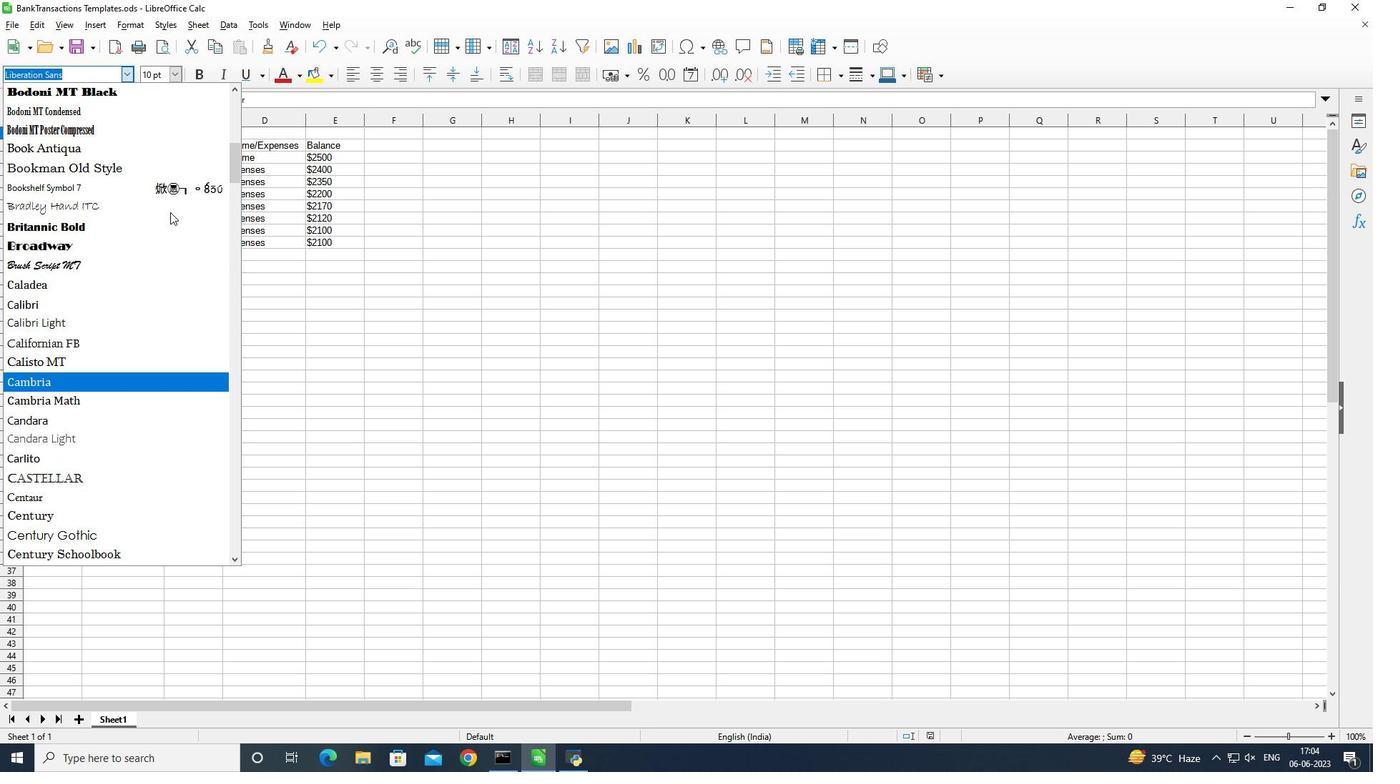 
Action: Mouse scrolled (170, 213) with delta (0, 0)
Screenshot: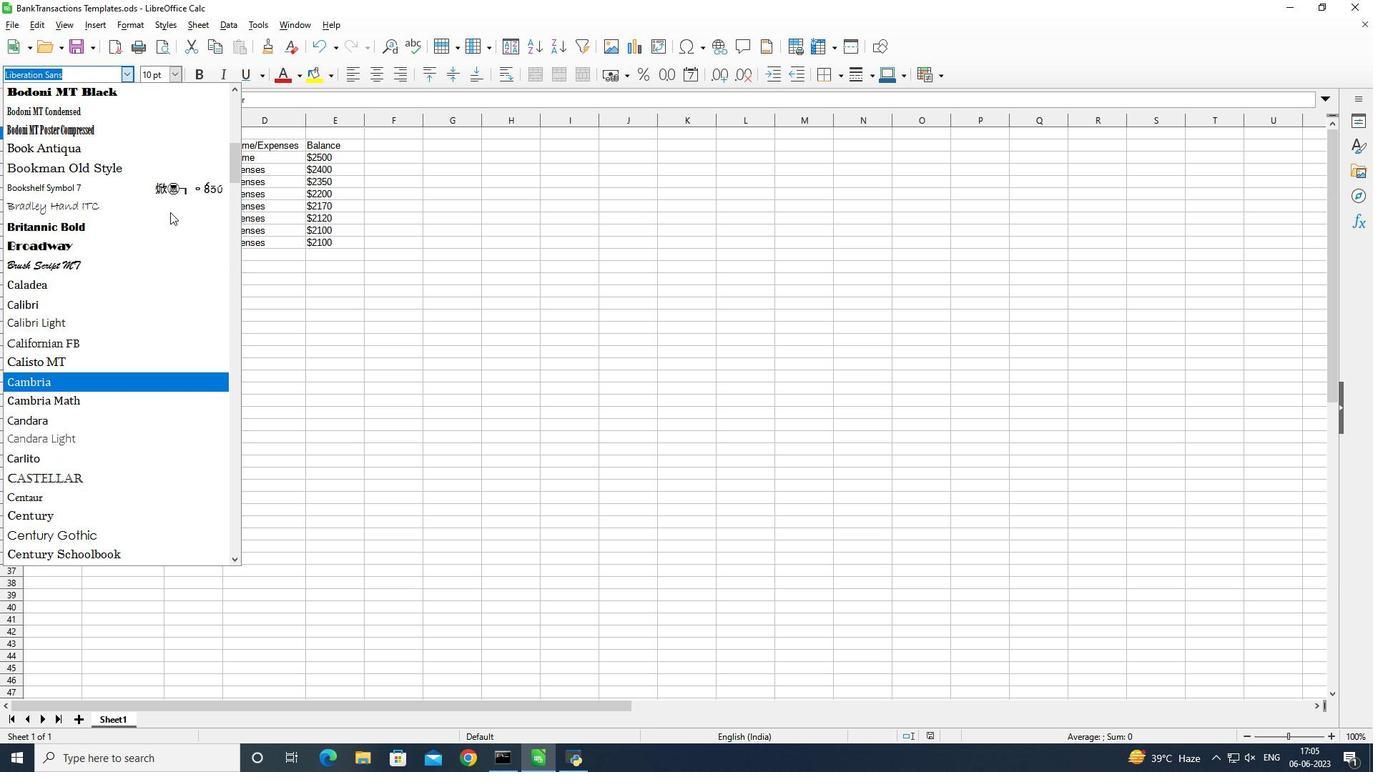 
Action: Mouse scrolled (170, 213) with delta (0, 0)
Screenshot: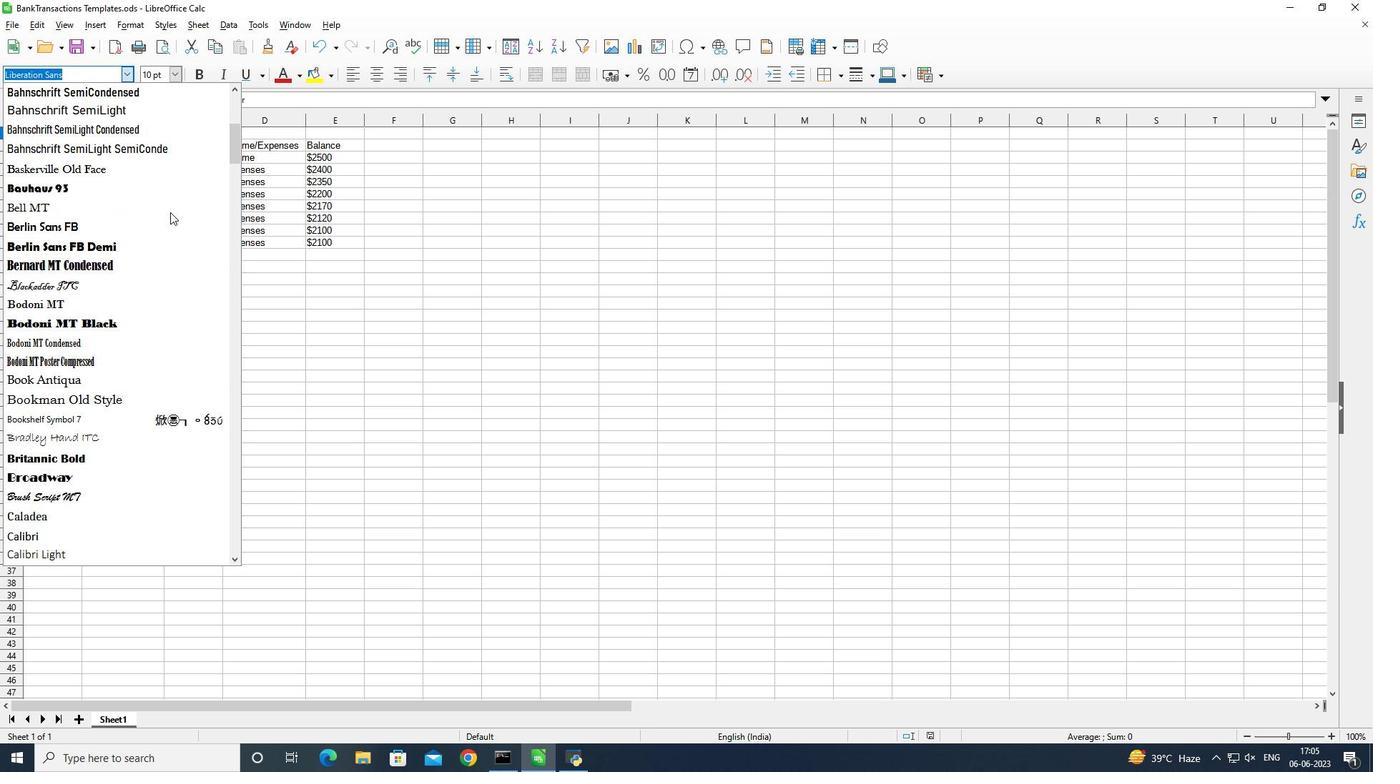 
Action: Mouse scrolled (170, 213) with delta (0, 0)
Screenshot: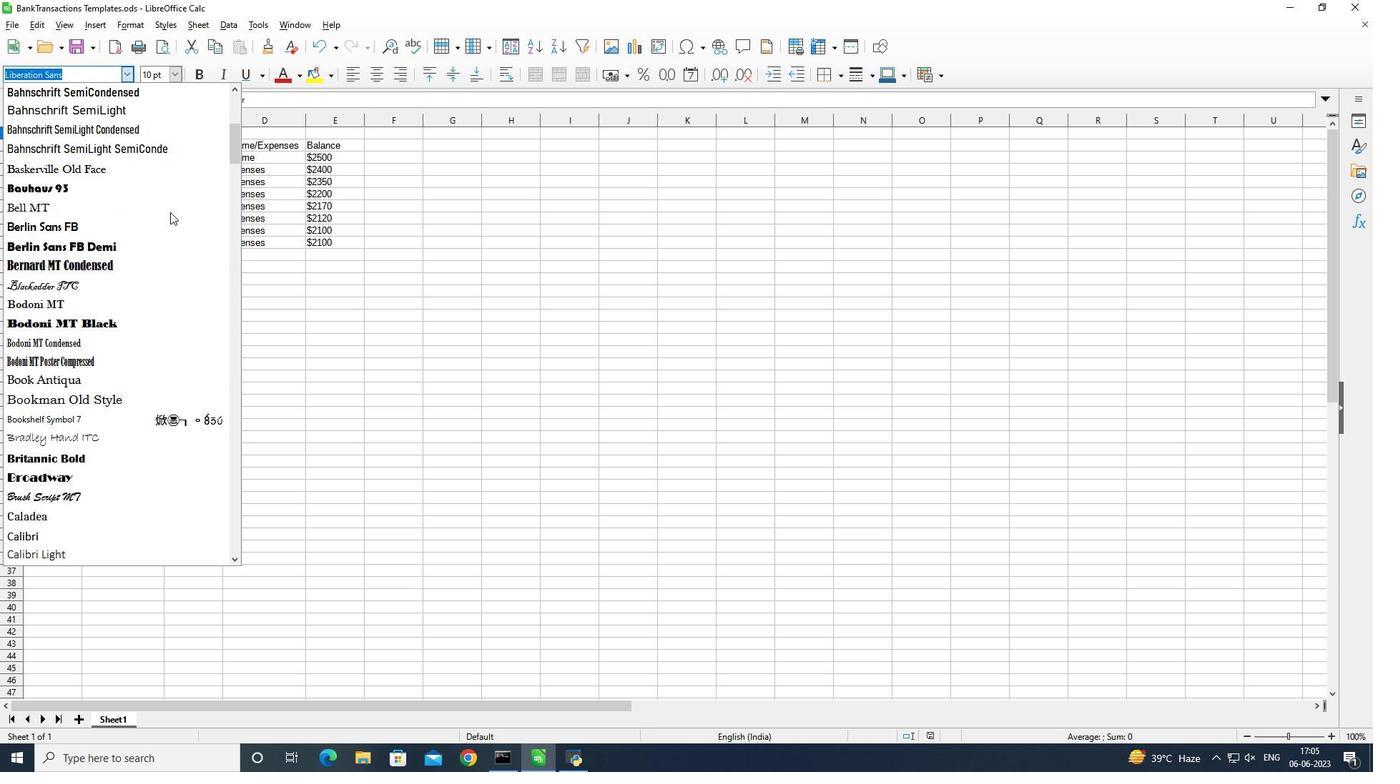 
Action: Mouse scrolled (170, 213) with delta (0, 0)
Screenshot: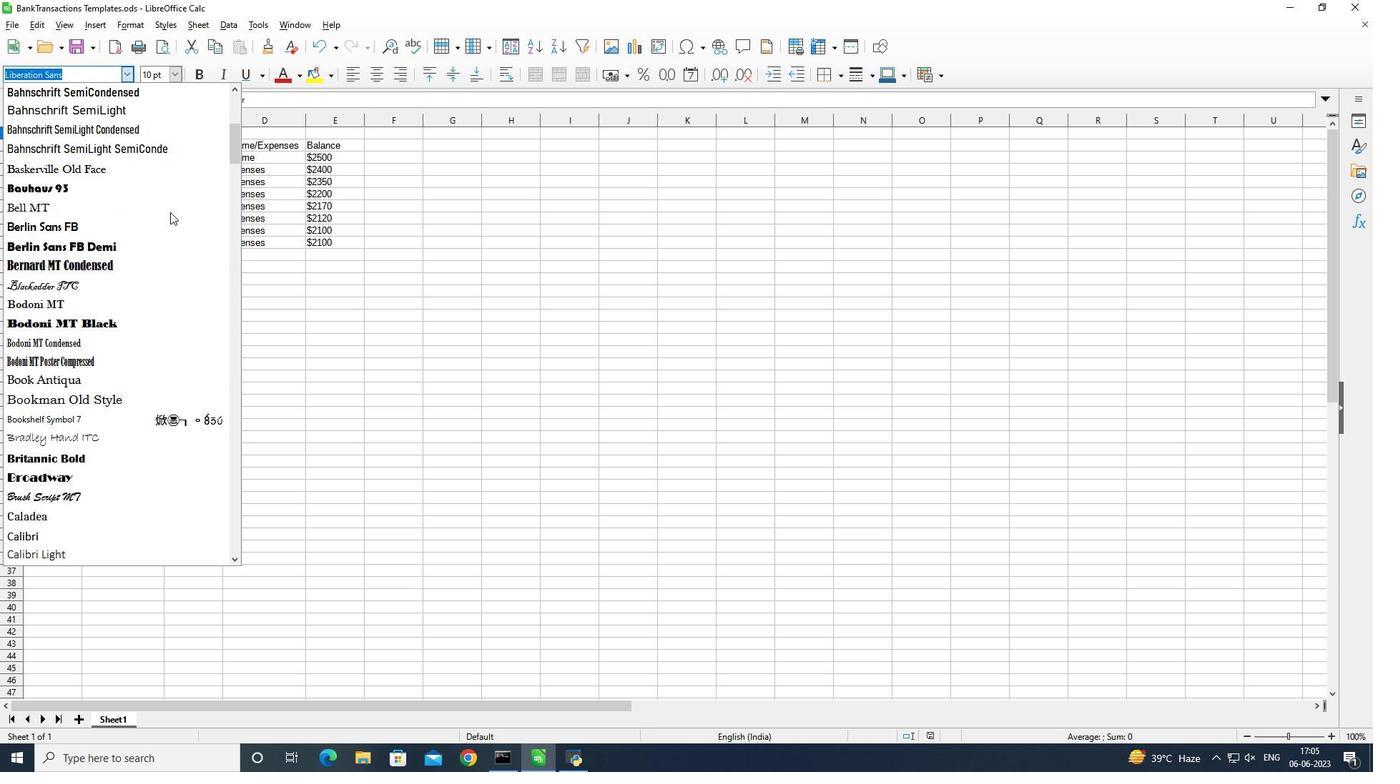
Action: Mouse scrolled (170, 213) with delta (0, 0)
Screenshot: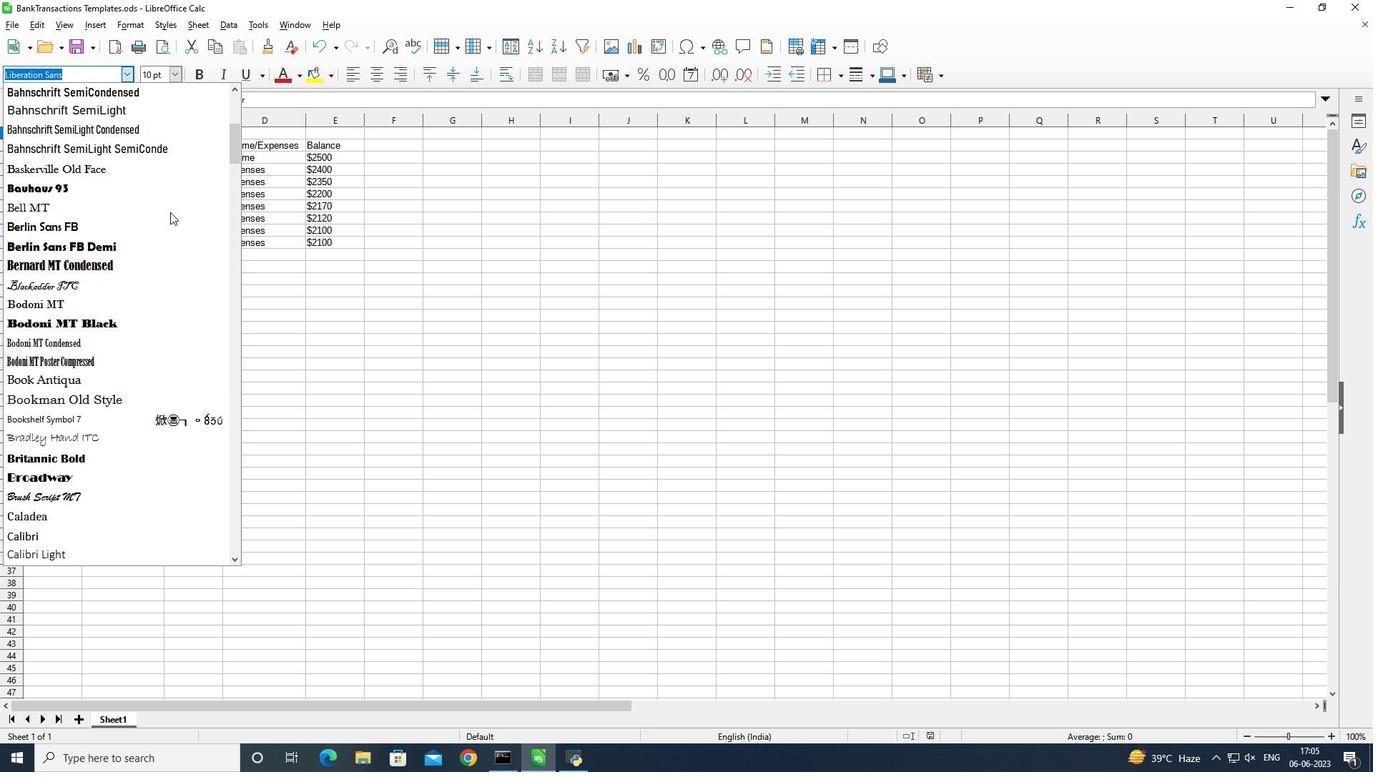 
Action: Mouse scrolled (170, 213) with delta (0, 0)
Screenshot: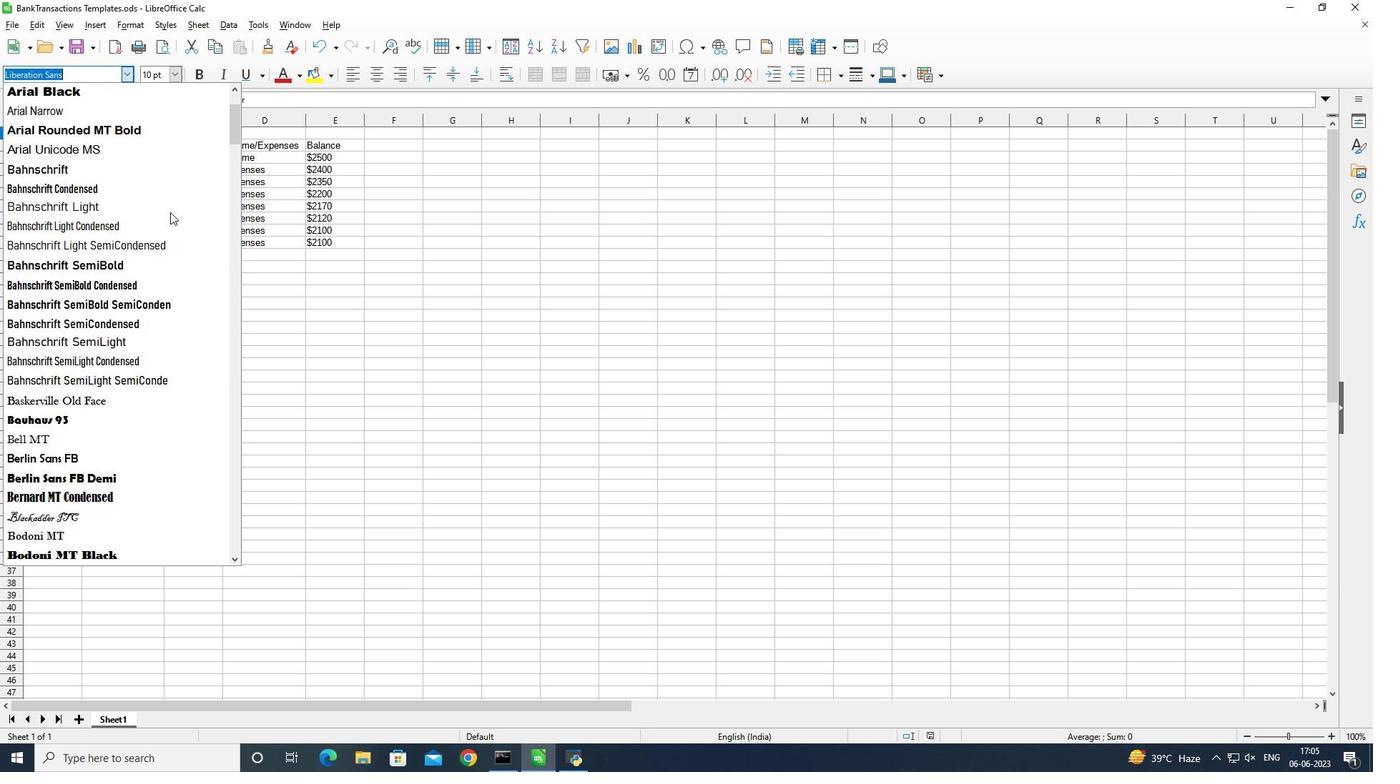 
Action: Mouse scrolled (170, 213) with delta (0, 0)
Screenshot: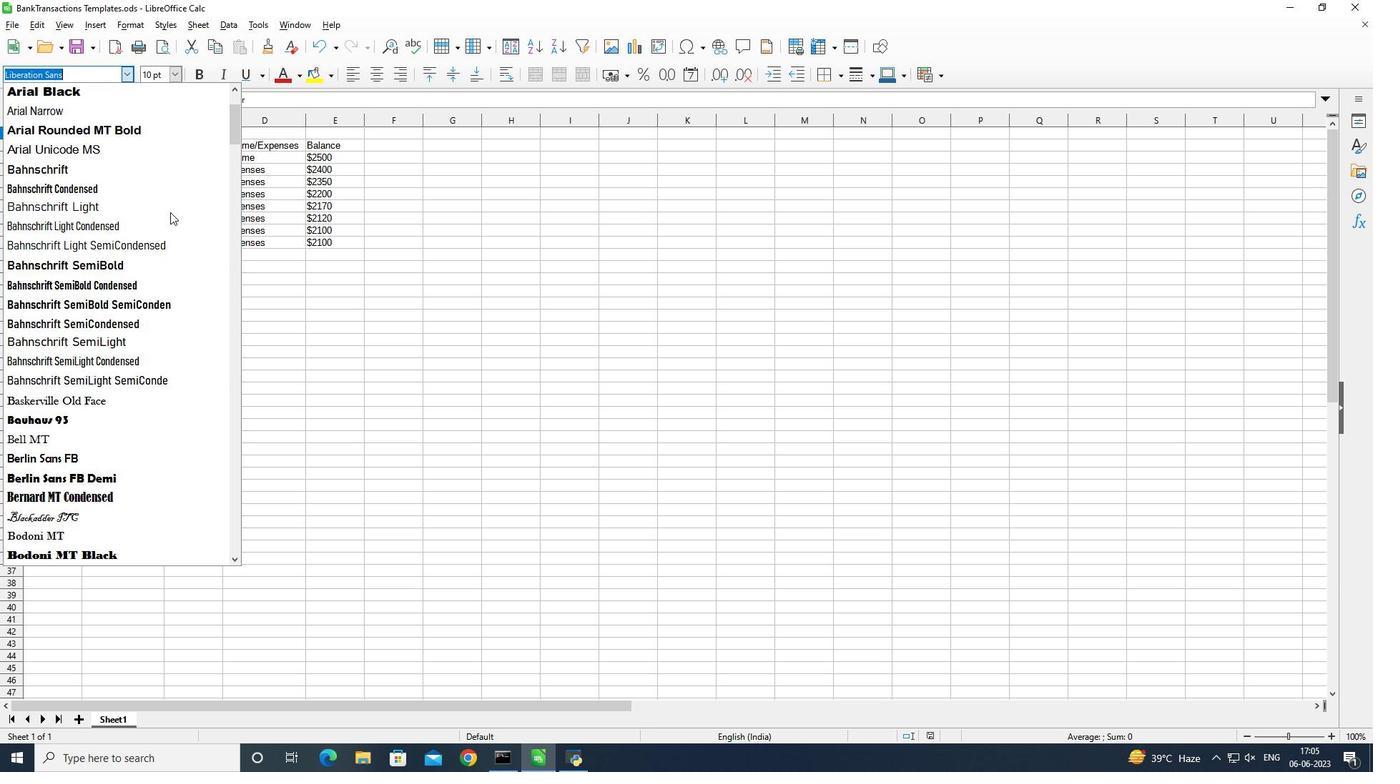 
Action: Mouse scrolled (170, 213) with delta (0, 0)
Screenshot: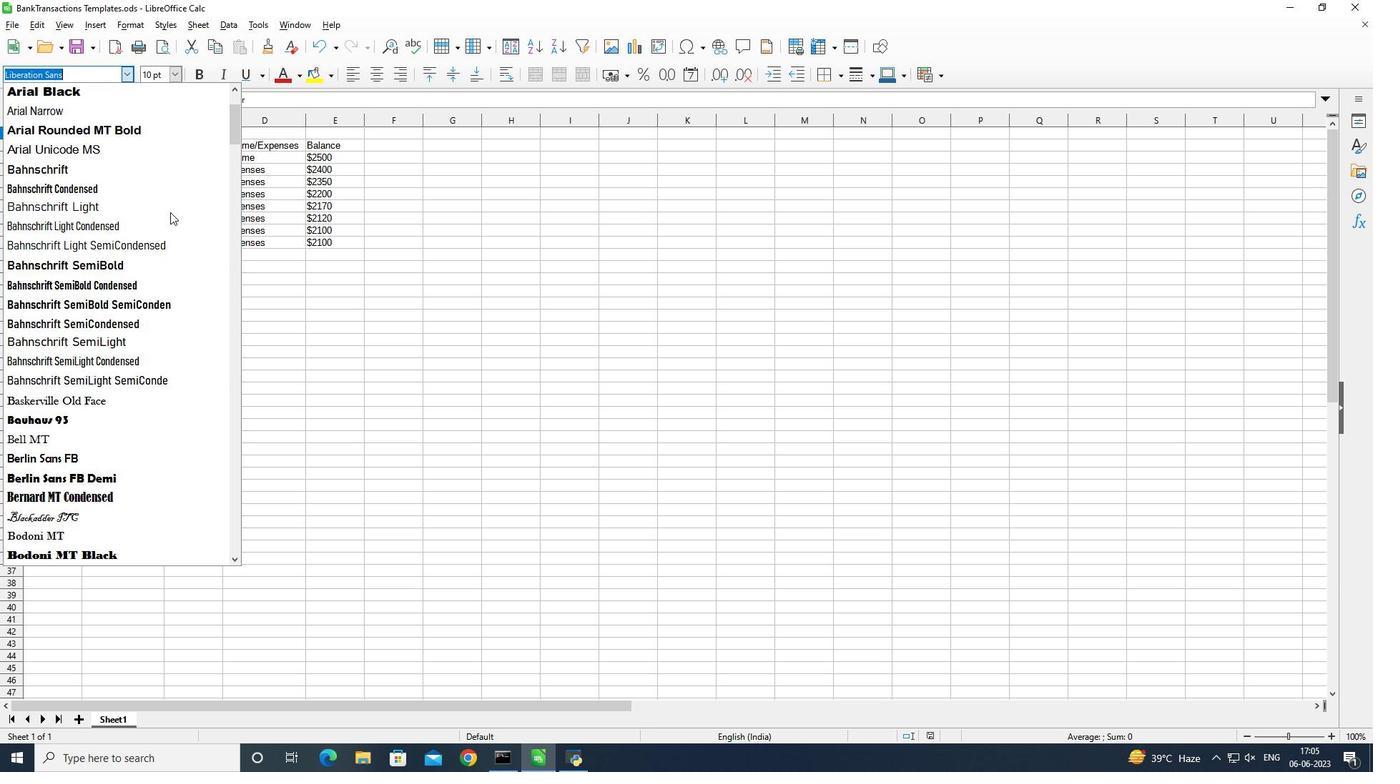 
Action: Mouse scrolled (170, 213) with delta (0, 0)
Screenshot: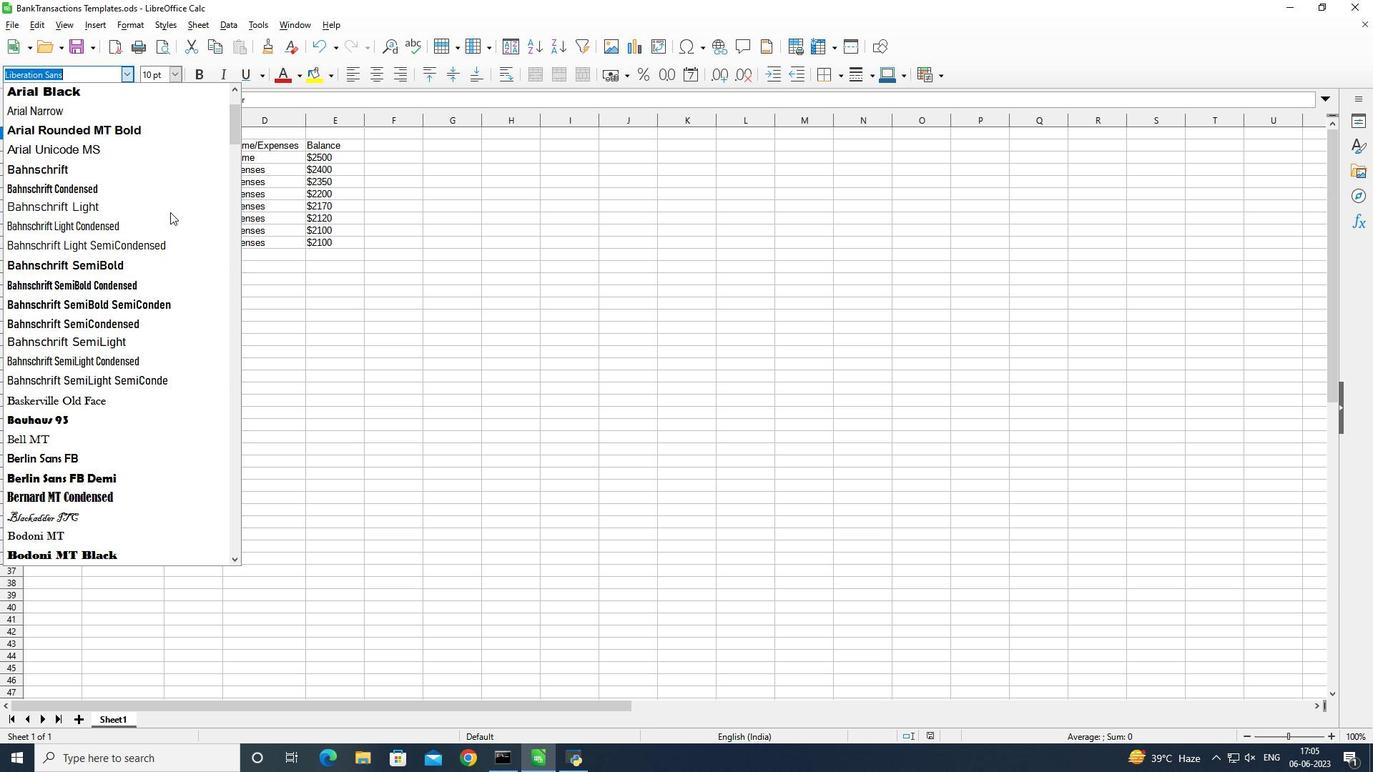 
Action: Mouse scrolled (170, 213) with delta (0, 0)
Screenshot: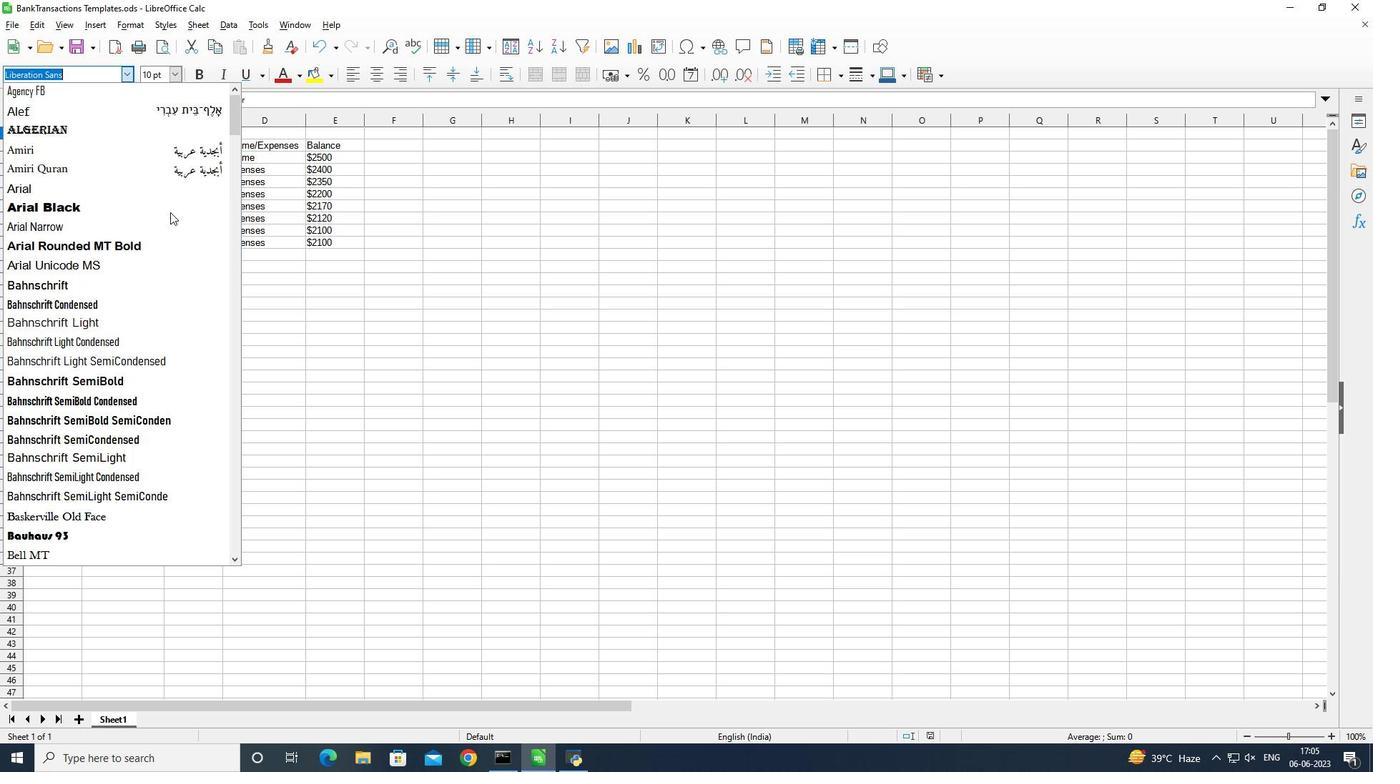 
Action: Mouse scrolled (170, 213) with delta (0, 0)
Screenshot: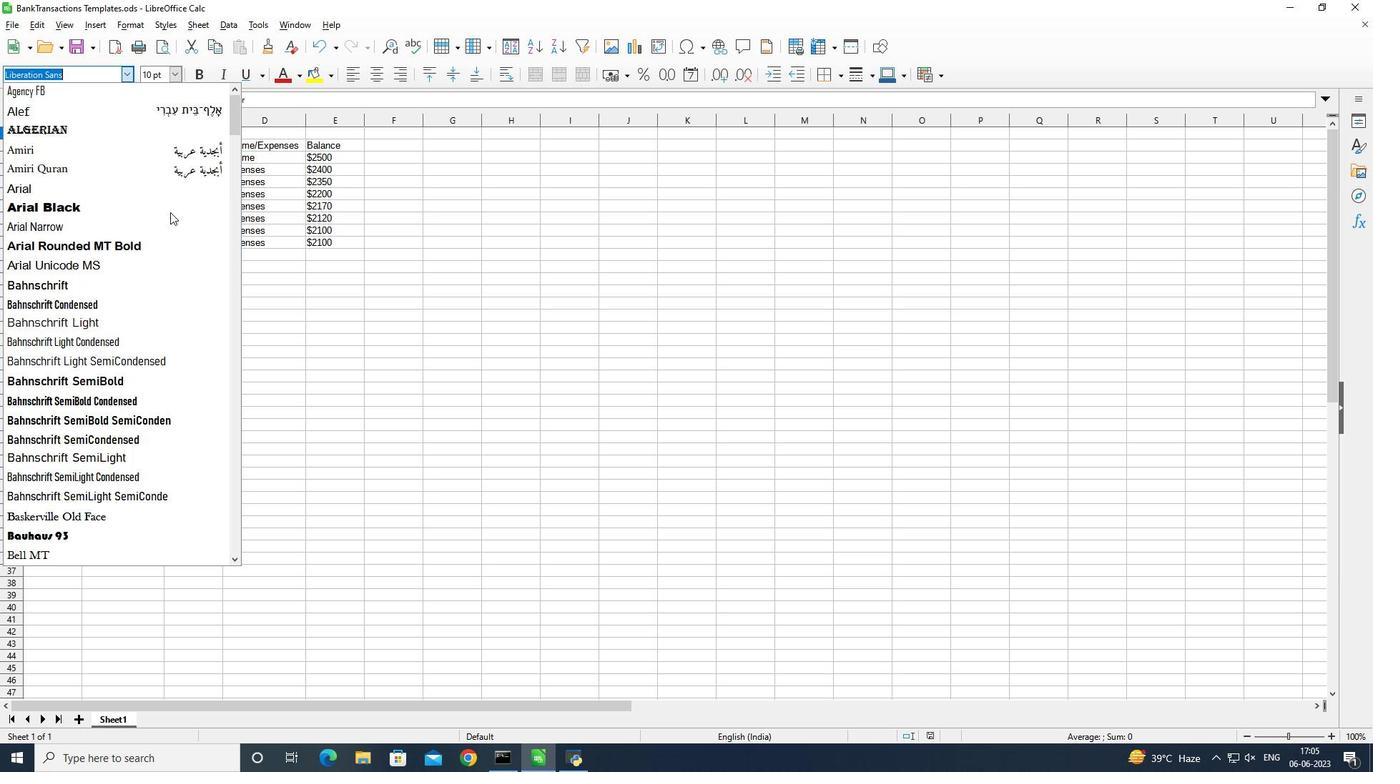
Action: Mouse scrolled (170, 211) with delta (0, 0)
Screenshot: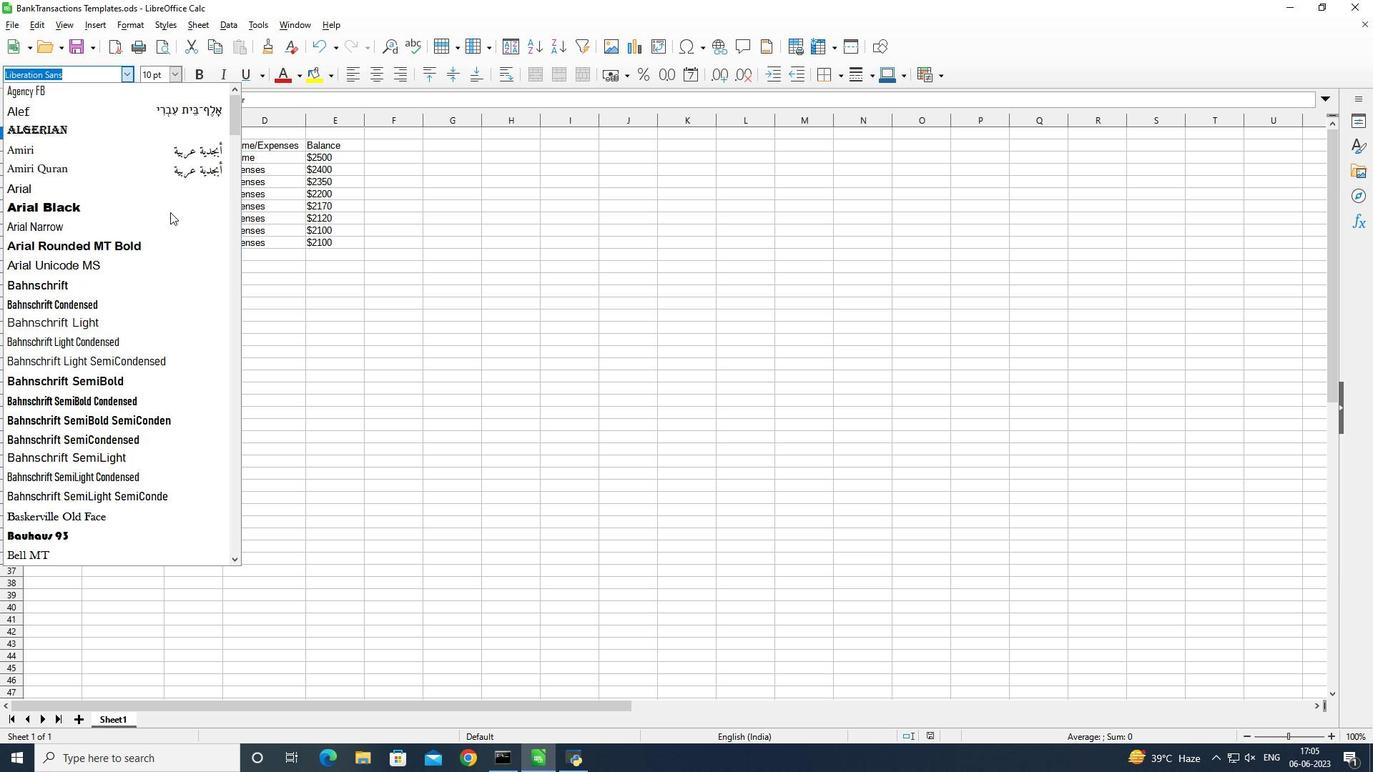 
Action: Mouse scrolled (170, 211) with delta (0, 0)
Screenshot: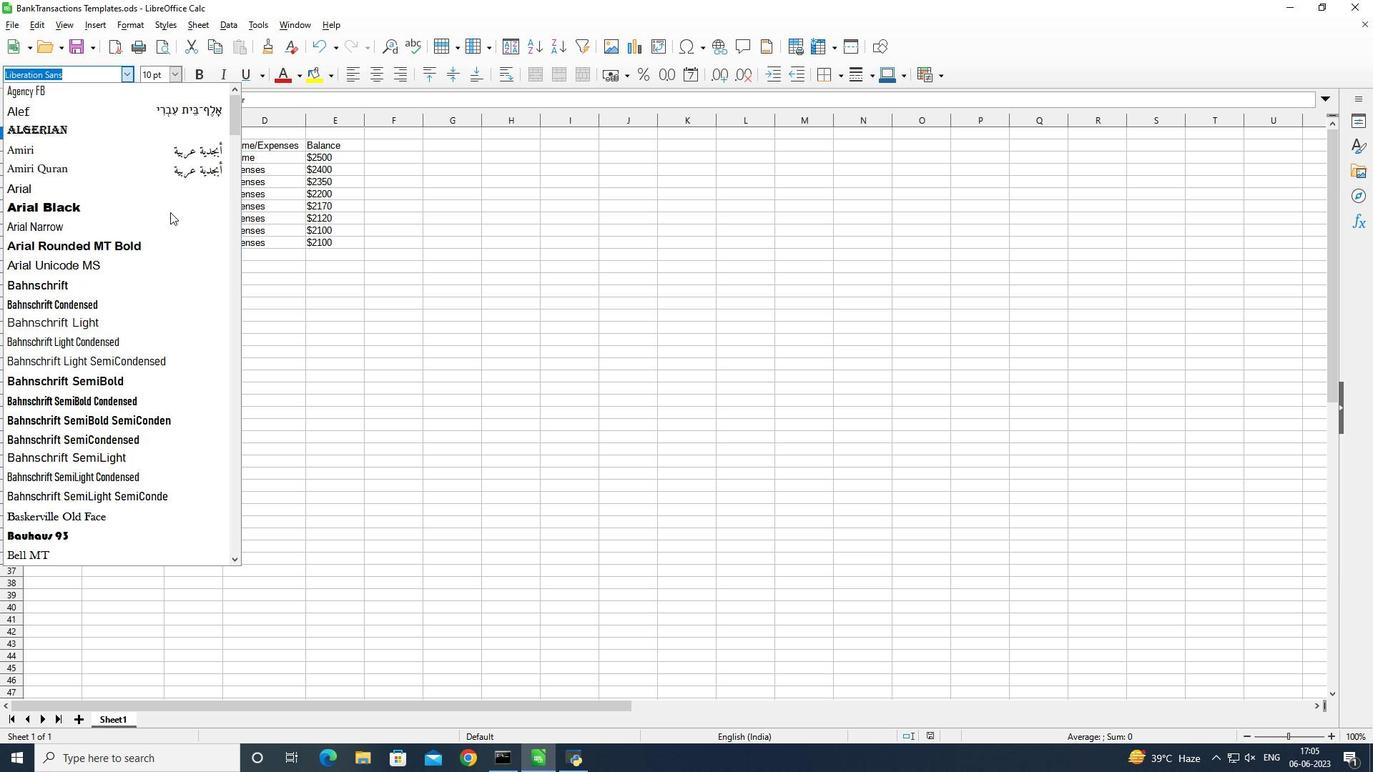 
Action: Mouse scrolled (170, 211) with delta (0, 0)
Screenshot: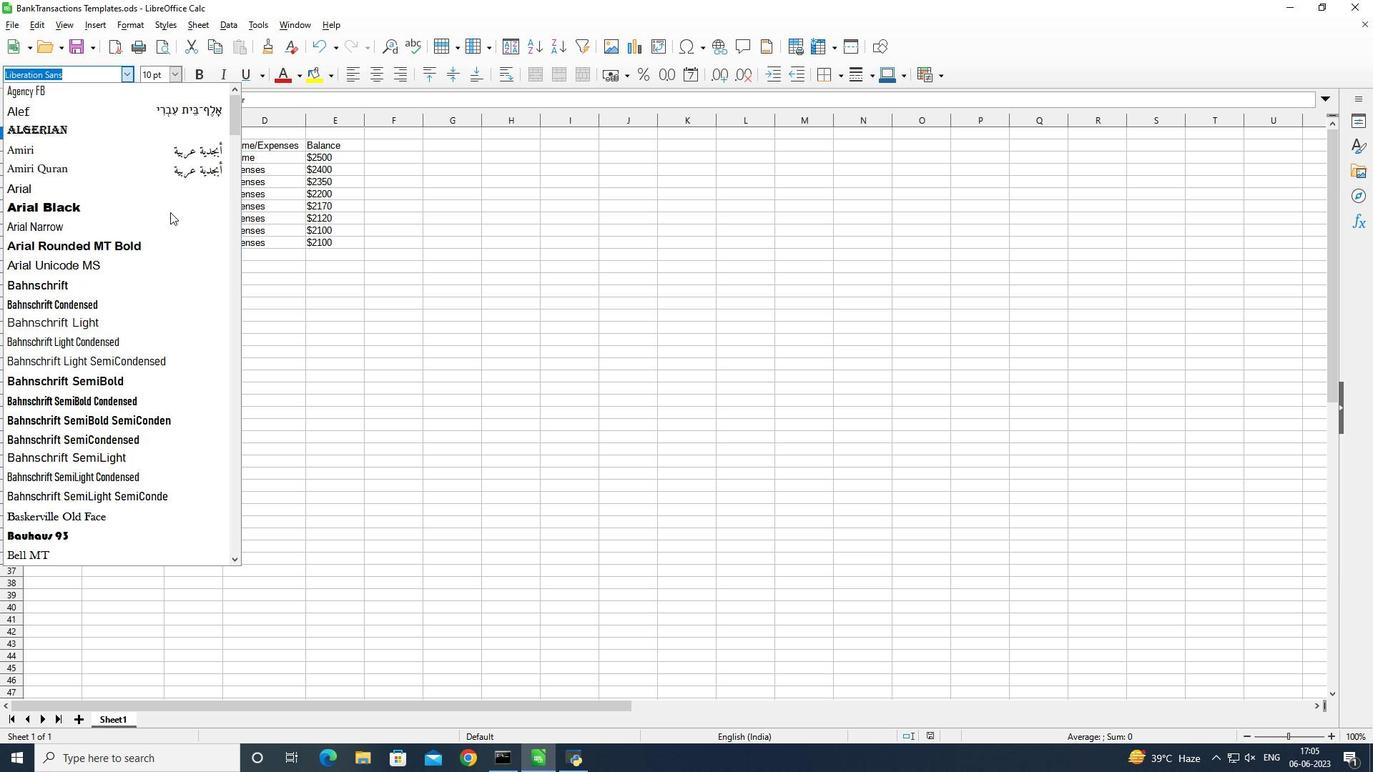 
Action: Mouse scrolled (170, 211) with delta (0, 0)
Screenshot: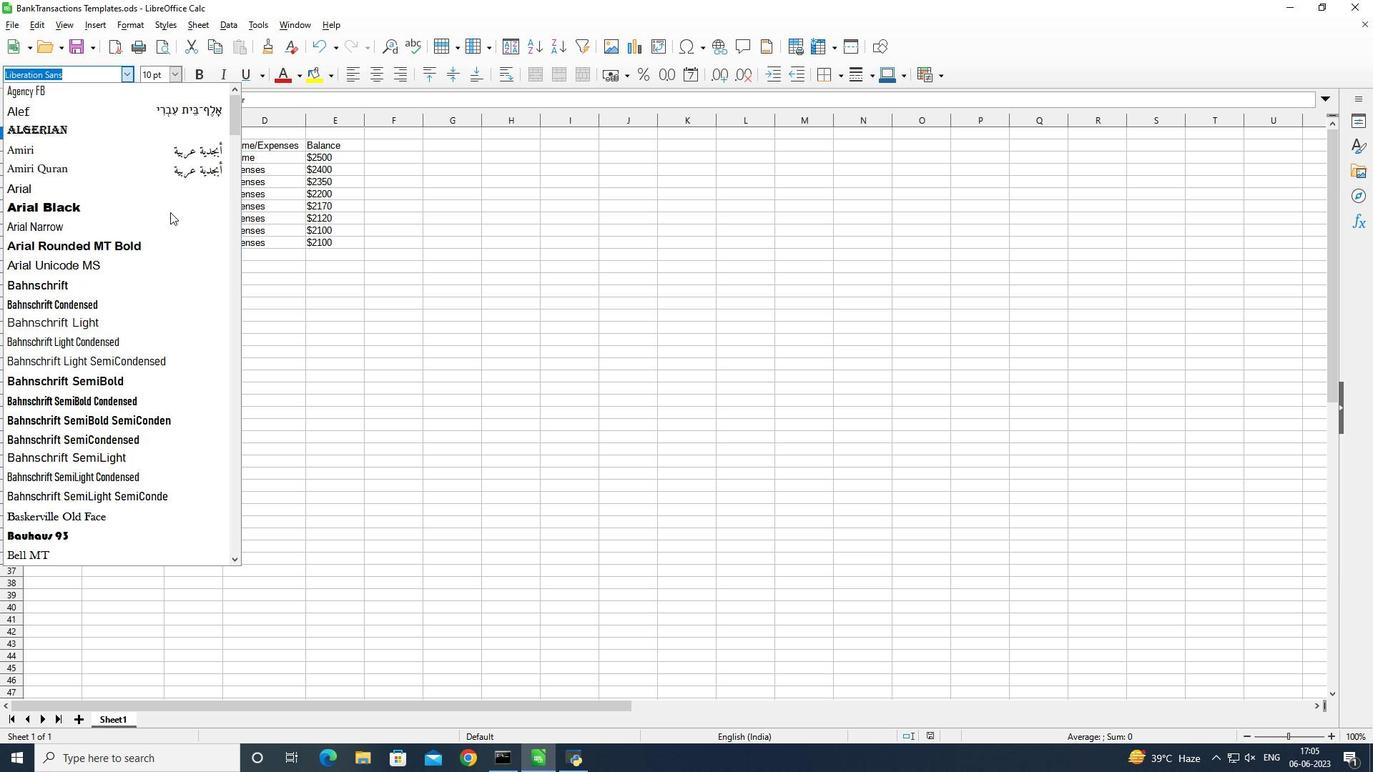 
Action: Mouse scrolled (170, 211) with delta (0, 0)
Screenshot: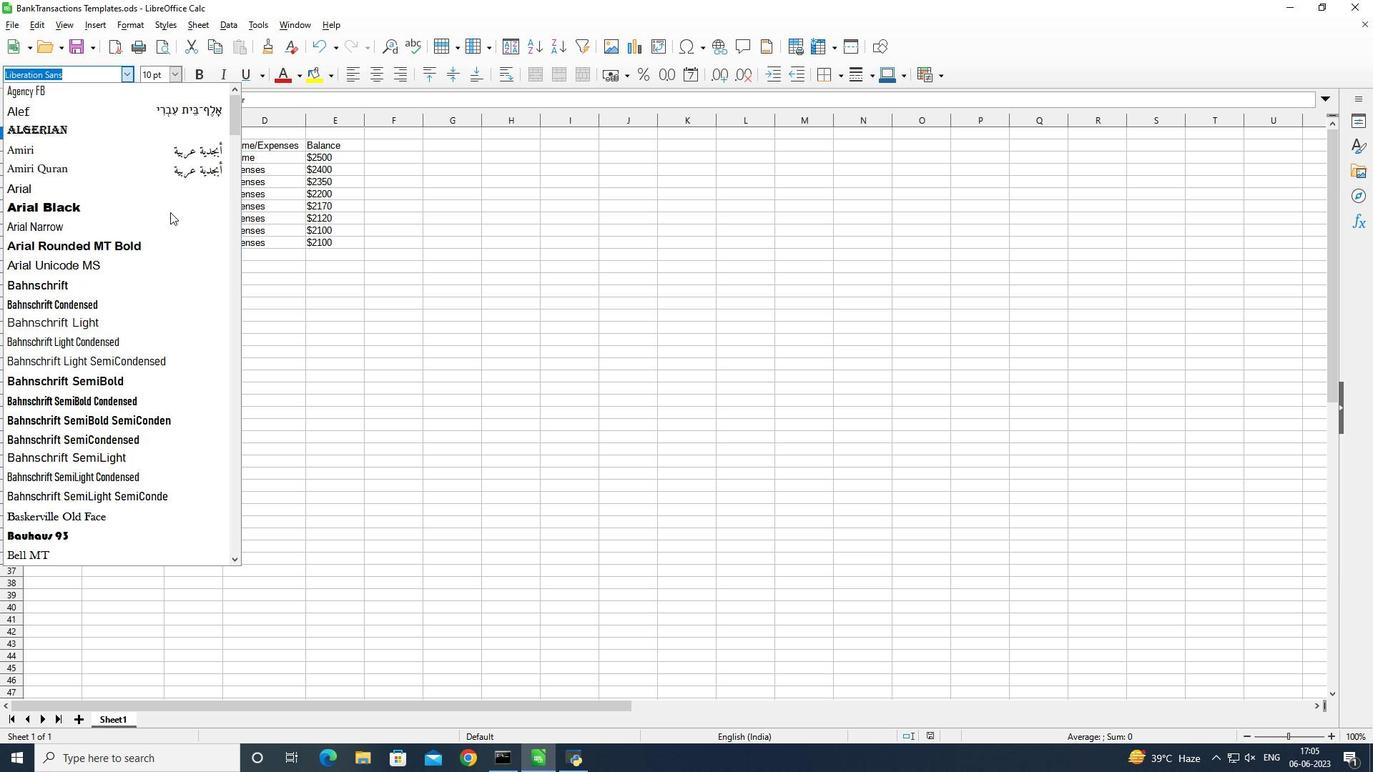
Action: Mouse scrolled (170, 211) with delta (0, 0)
Screenshot: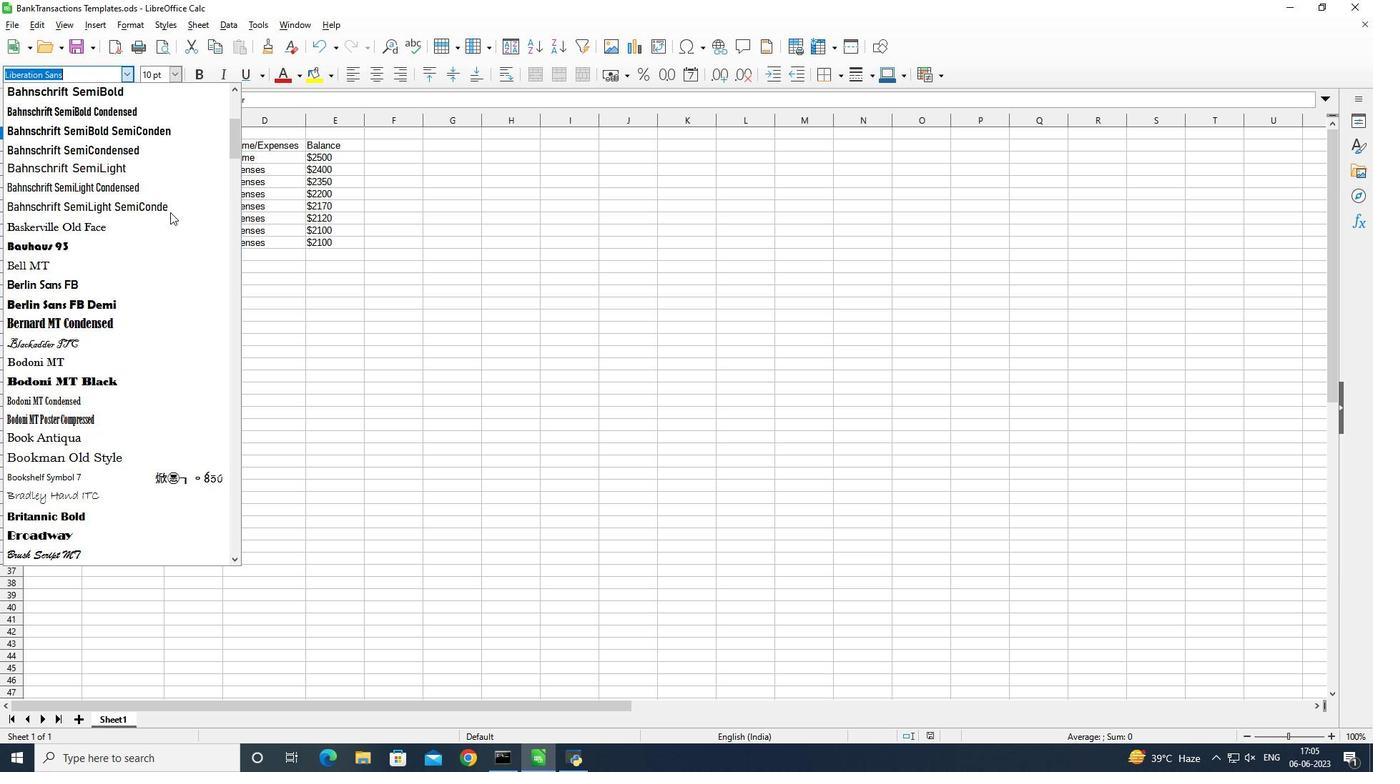 
Action: Mouse scrolled (170, 211) with delta (0, 0)
Screenshot: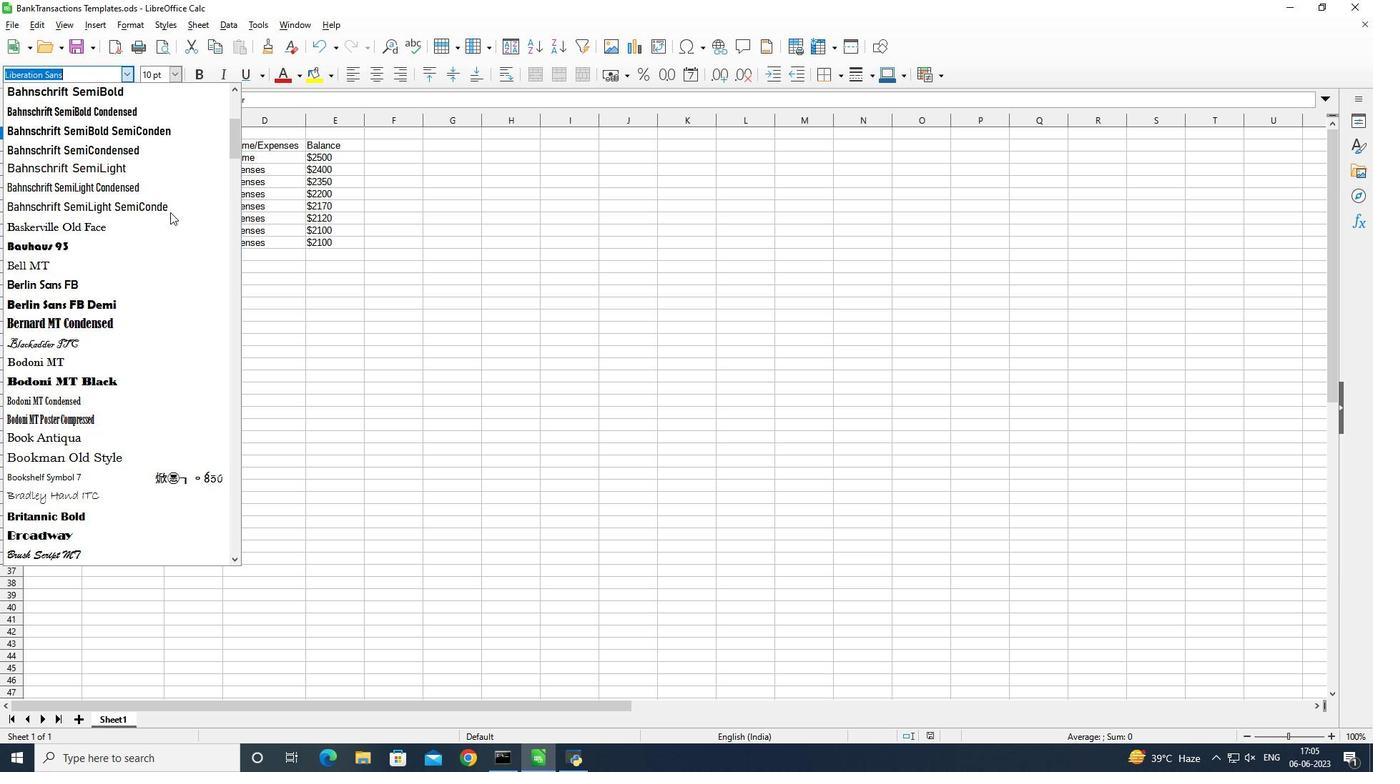 
Action: Mouse scrolled (170, 211) with delta (0, 0)
Screenshot: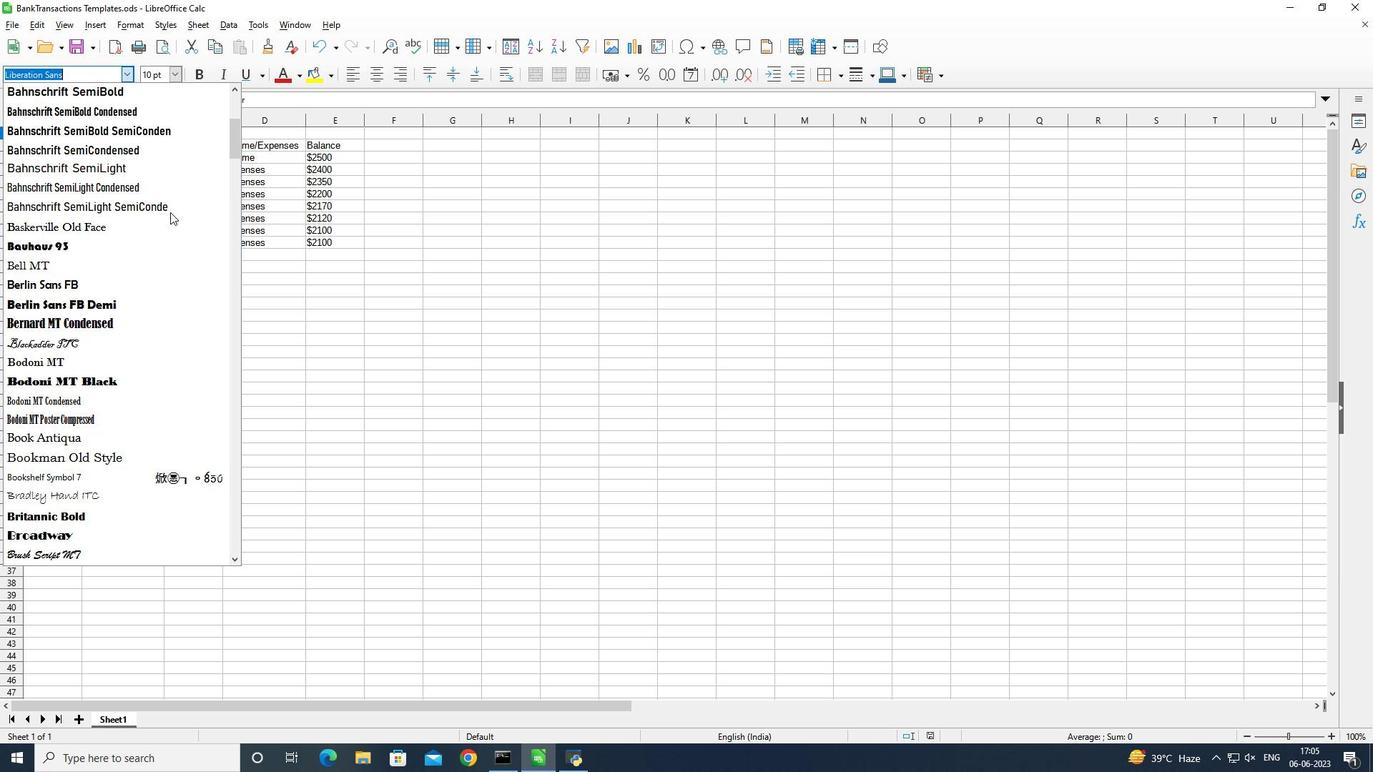 
Action: Mouse scrolled (170, 211) with delta (0, 0)
Screenshot: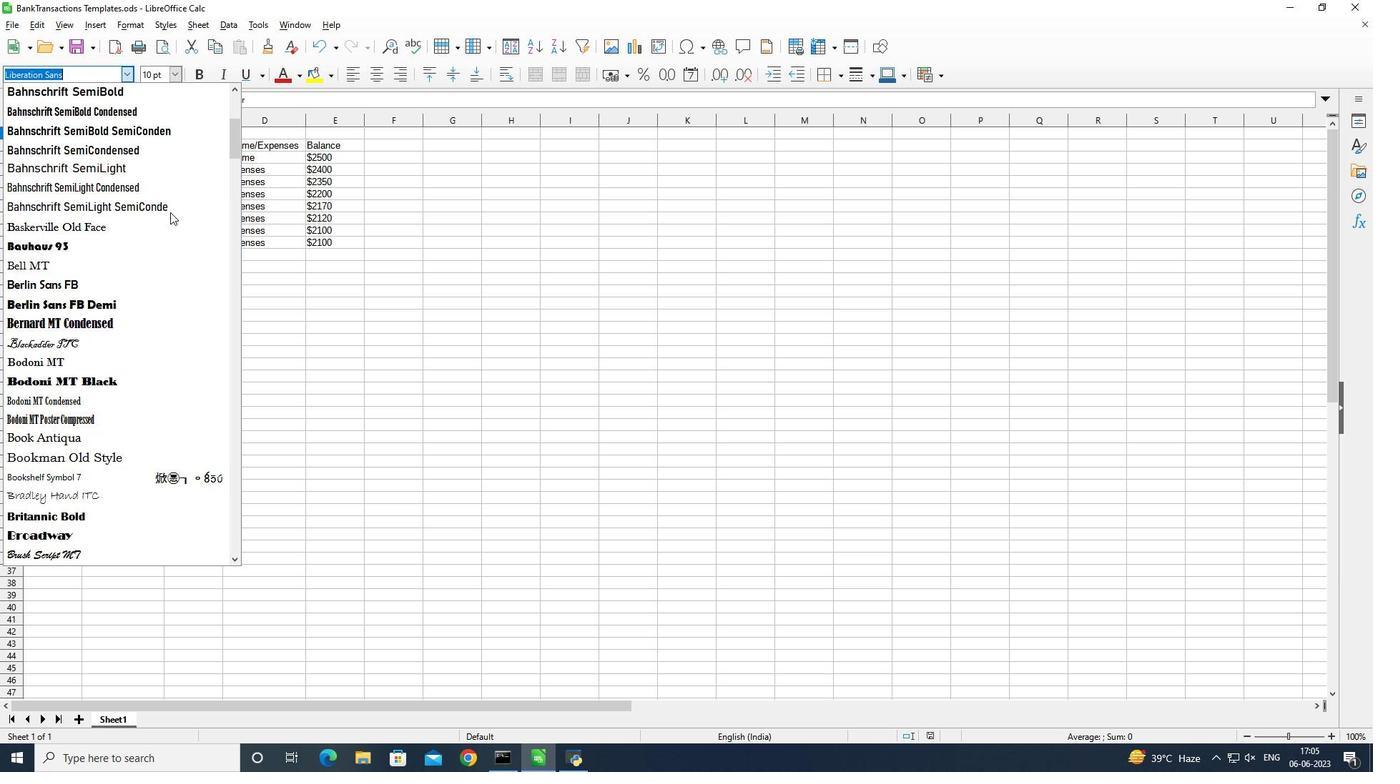 
Action: Mouse moved to (97, 482)
Screenshot: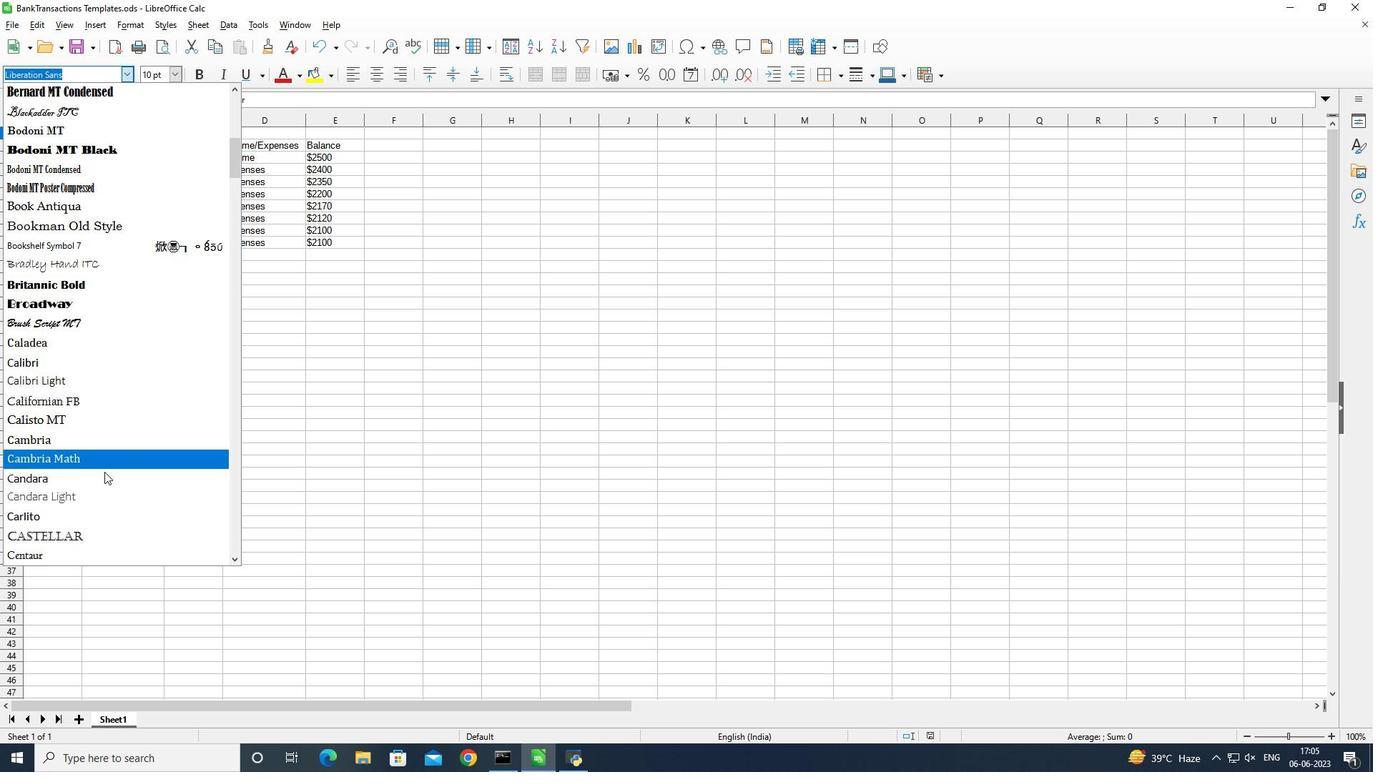 
Action: Mouse pressed left at (97, 482)
Screenshot: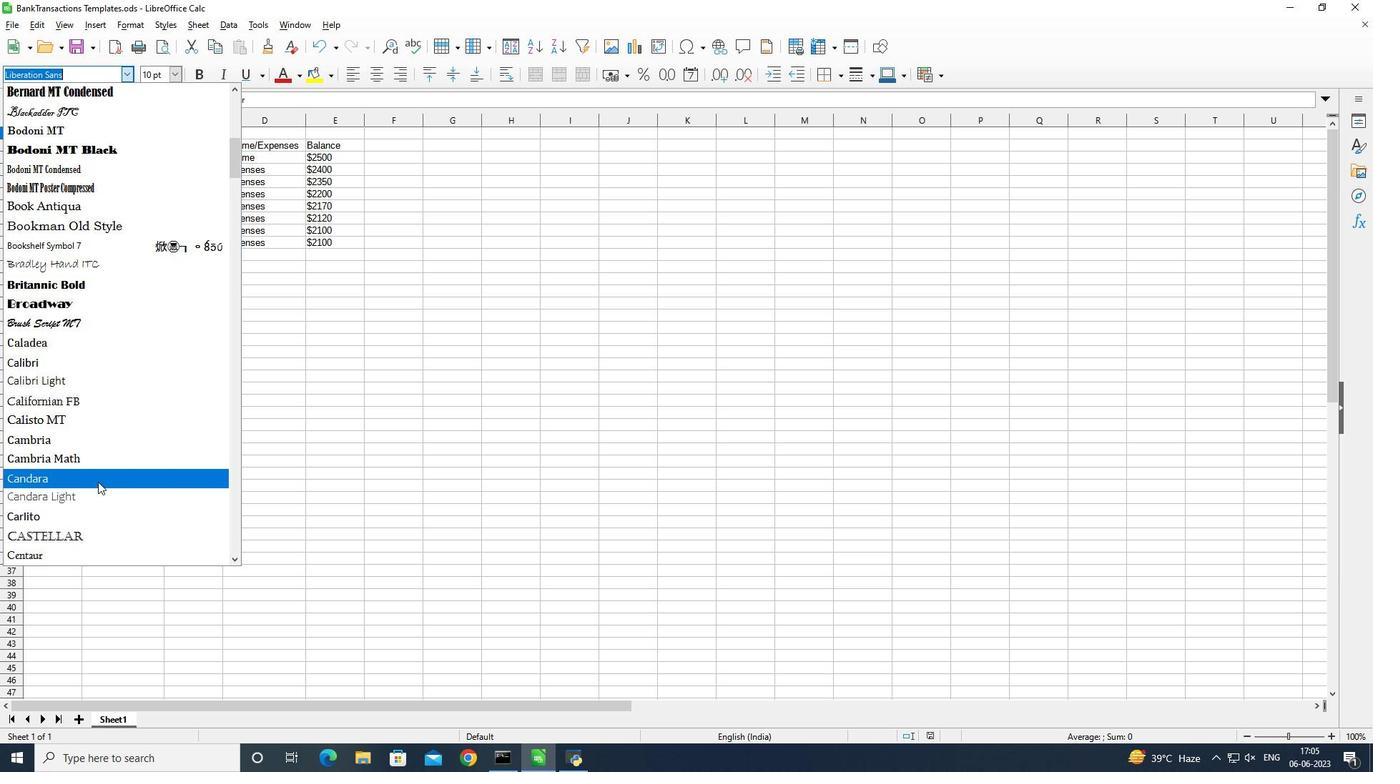 
Action: Mouse moved to (300, 75)
Screenshot: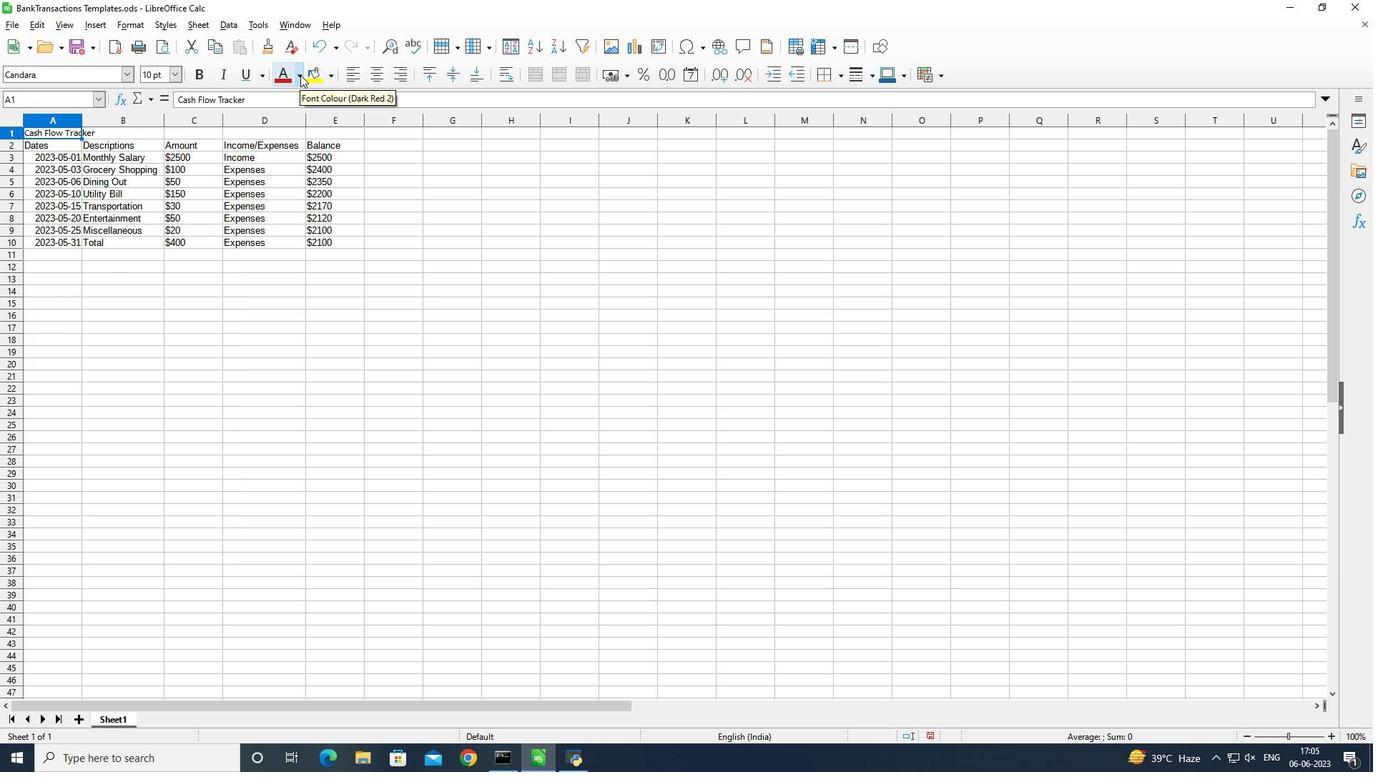 
Action: Mouse pressed left at (300, 75)
Screenshot: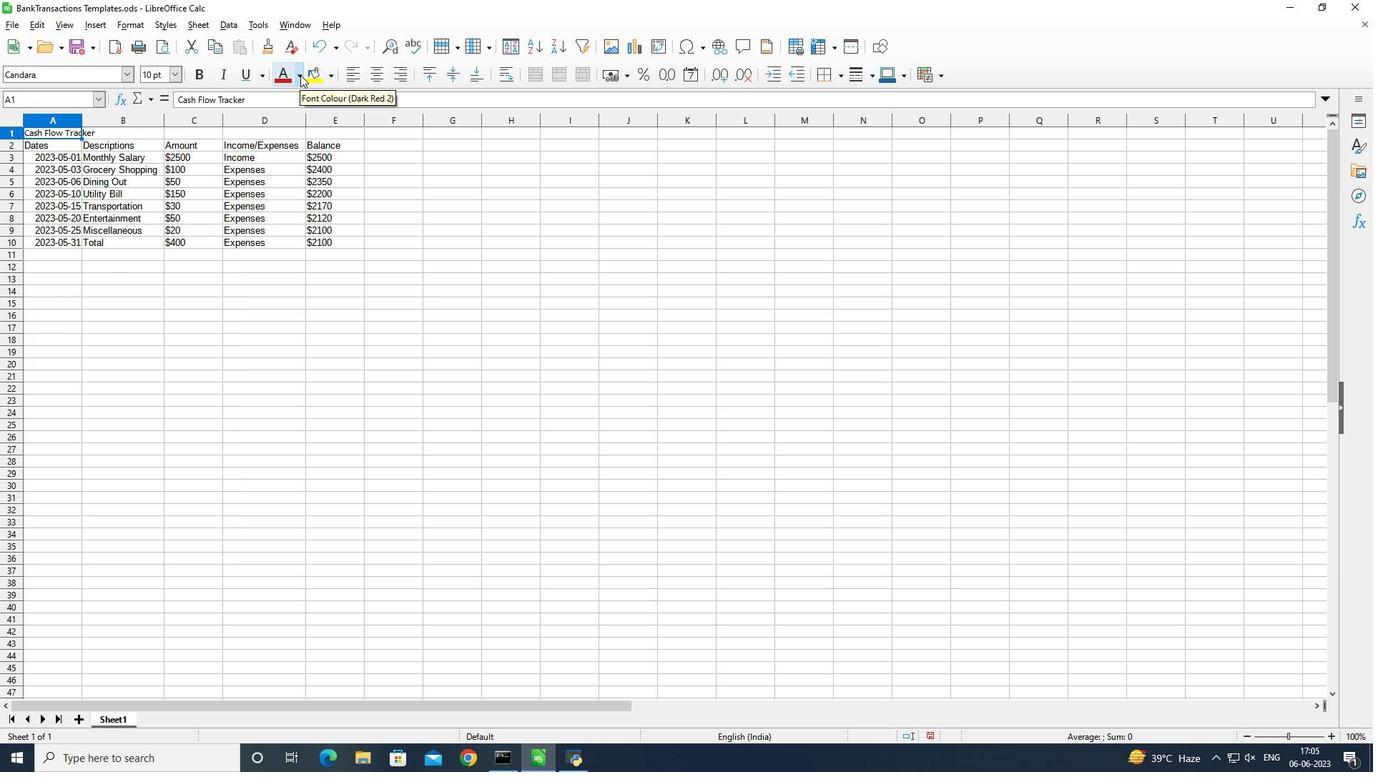 
Action: Mouse moved to (330, 163)
Screenshot: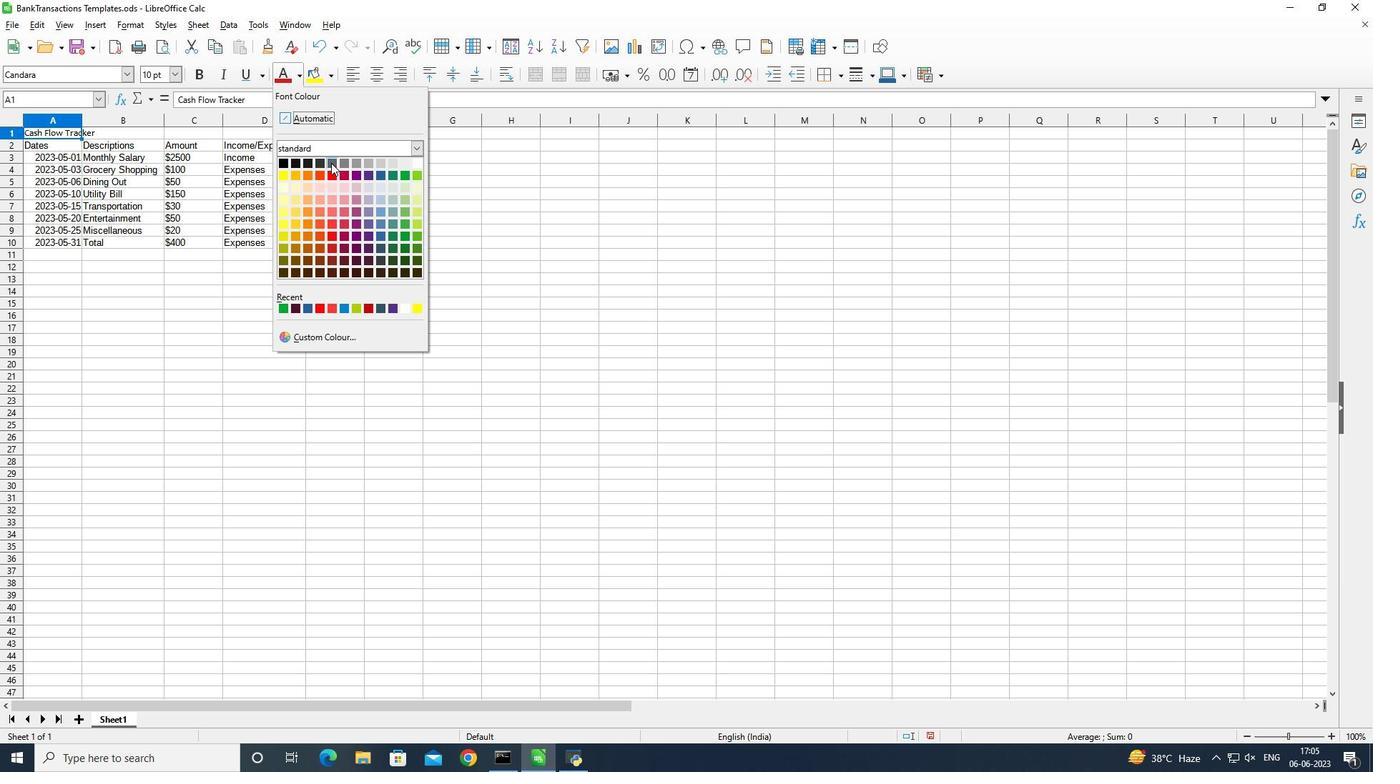 
Action: Mouse pressed left at (330, 163)
Screenshot: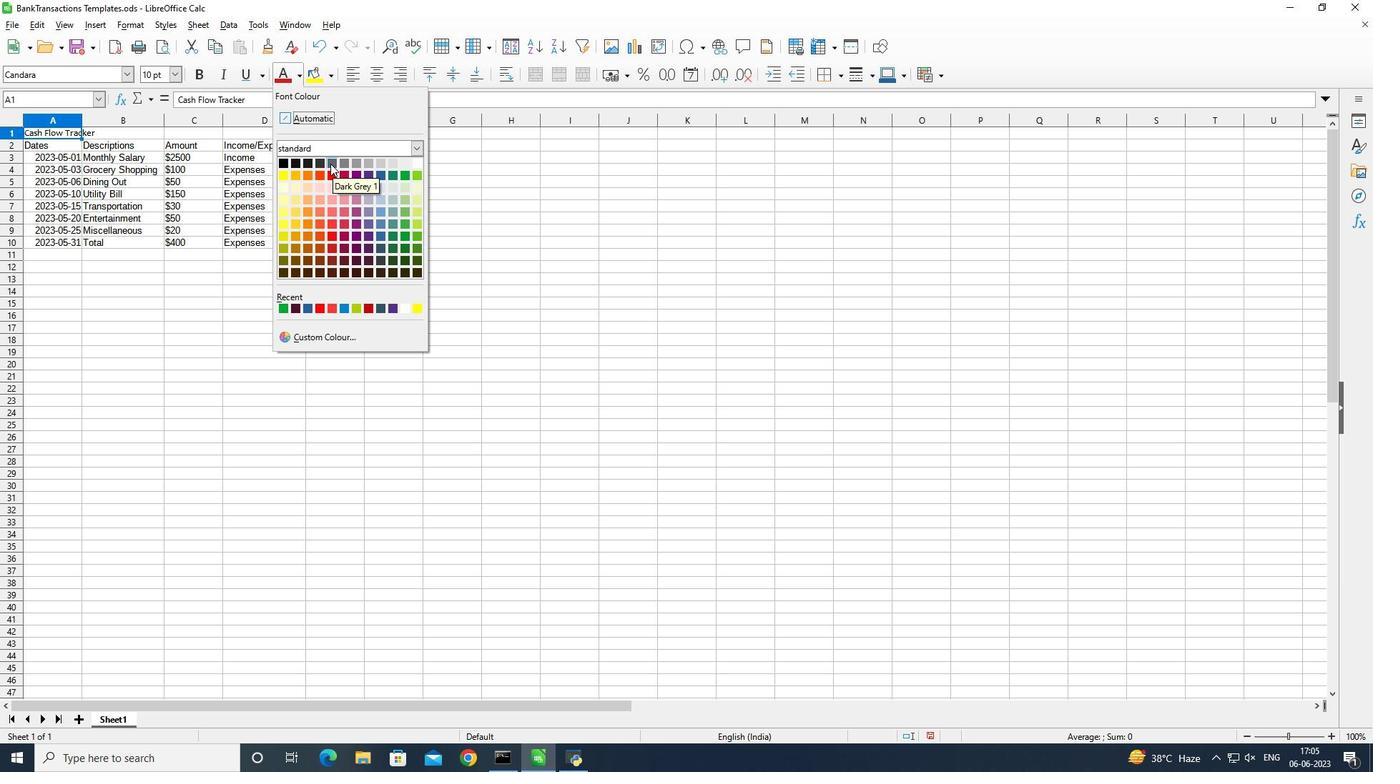 
Action: Mouse moved to (195, 75)
Screenshot: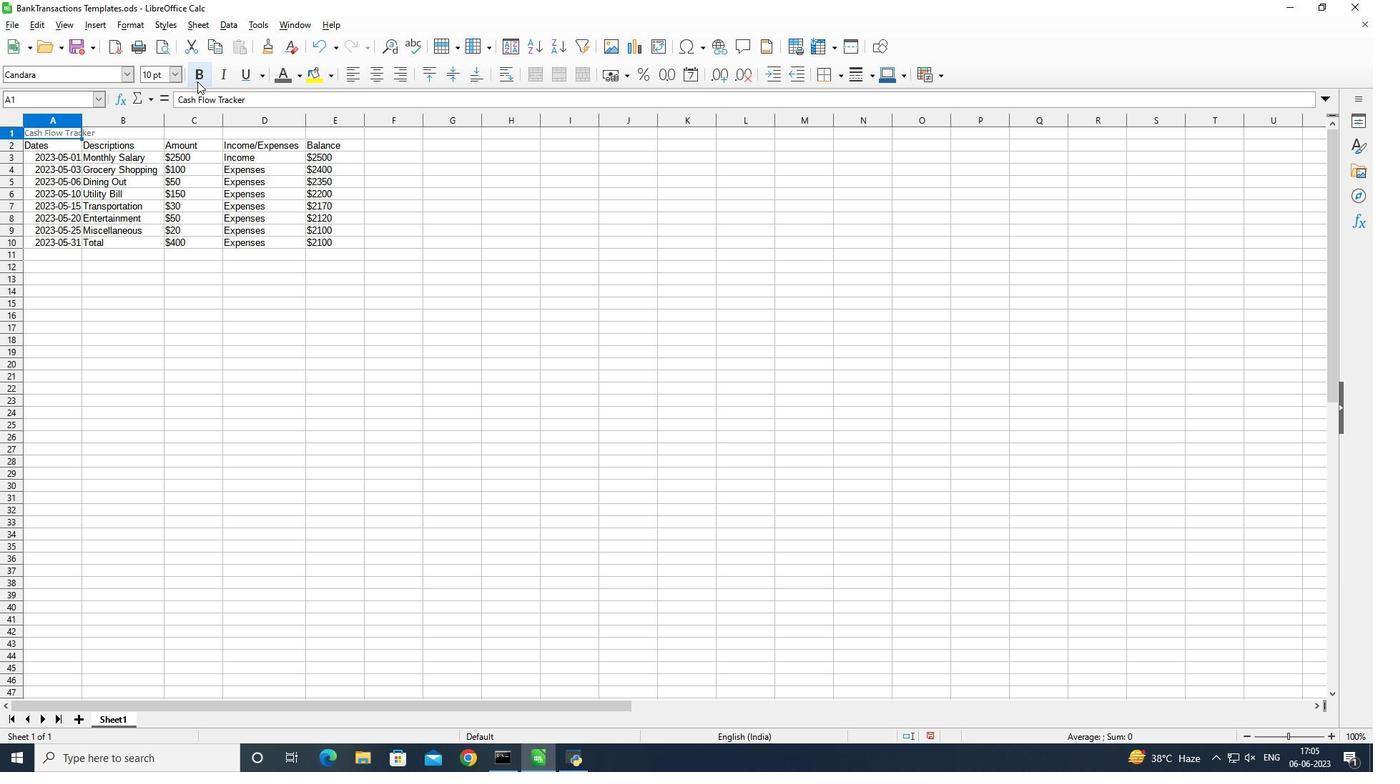 
Action: Mouse pressed left at (195, 75)
Screenshot: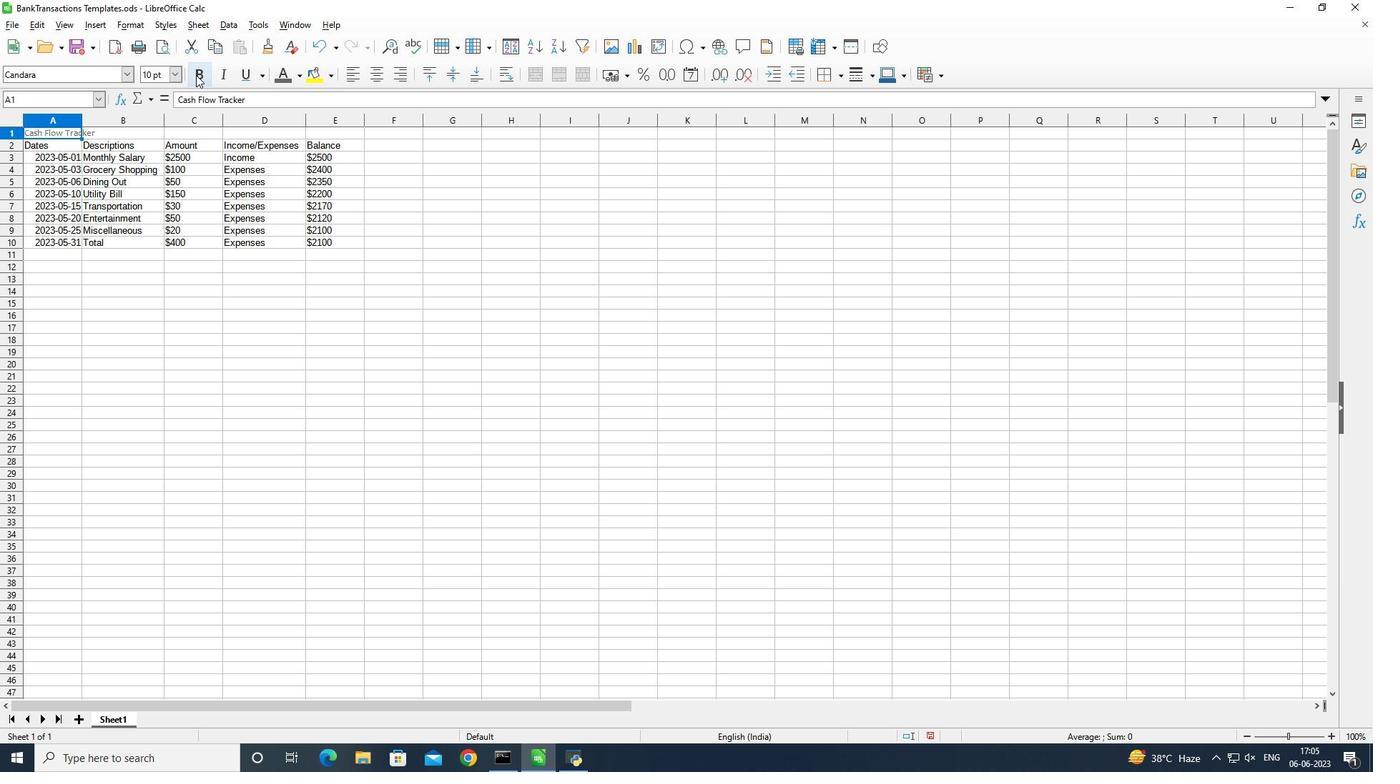 
Action: Mouse moved to (178, 72)
Screenshot: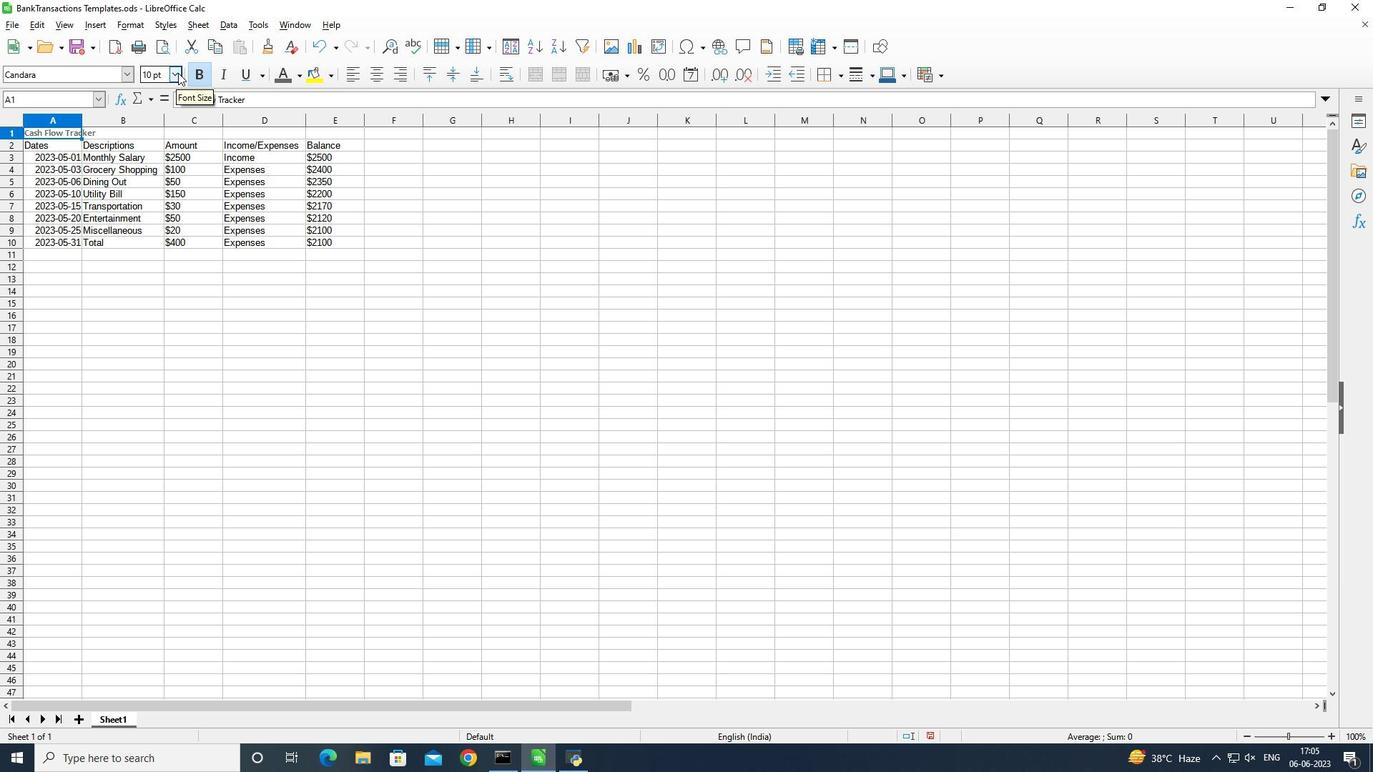 
Action: Mouse pressed left at (178, 72)
Screenshot: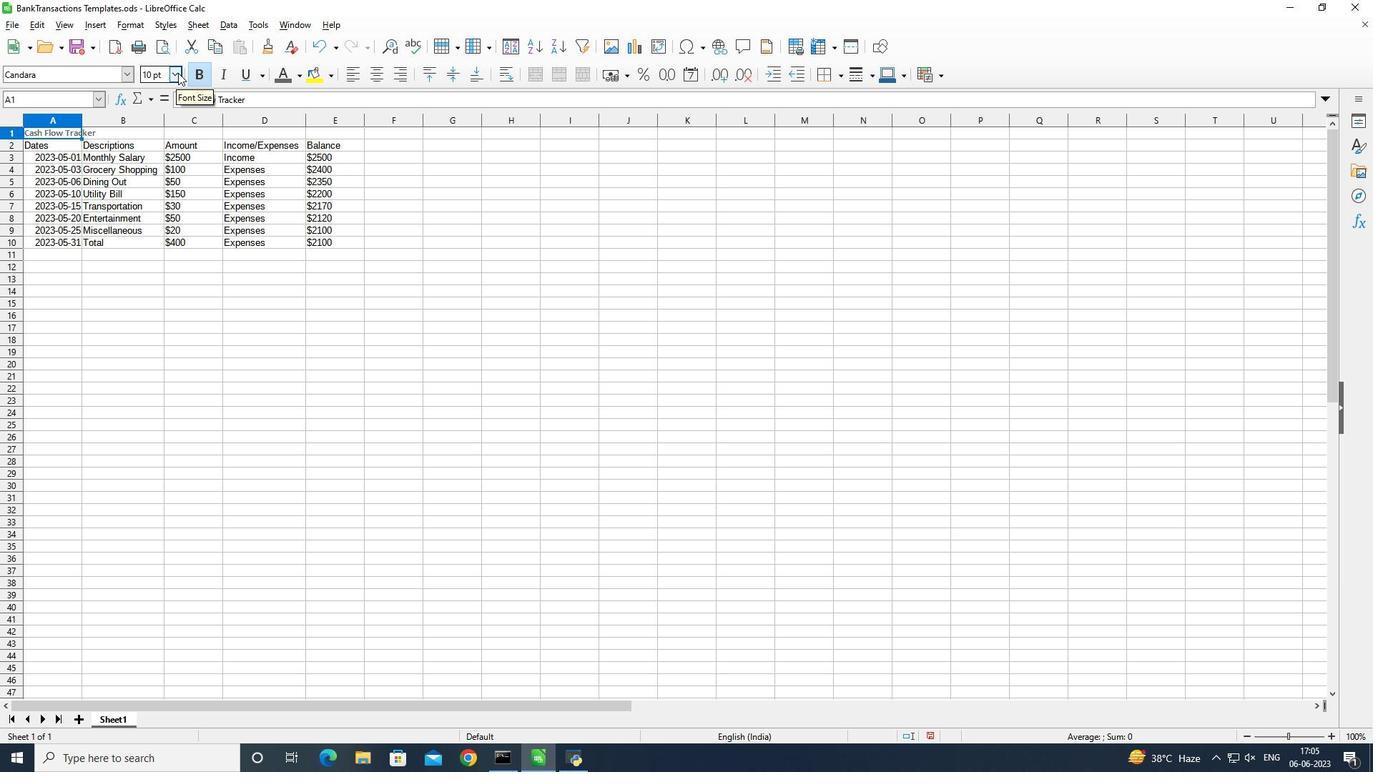 
Action: Mouse moved to (159, 244)
Screenshot: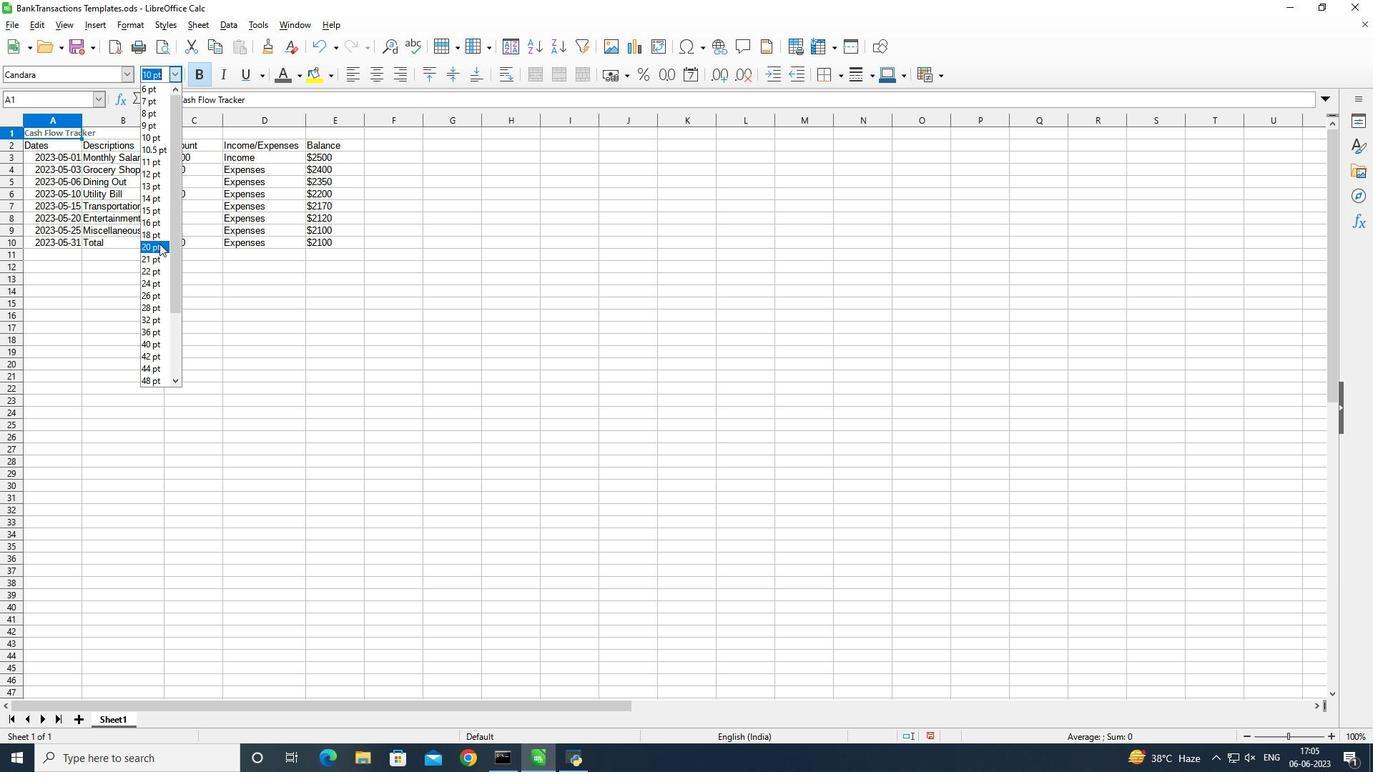 
Action: Mouse pressed left at (159, 244)
Screenshot: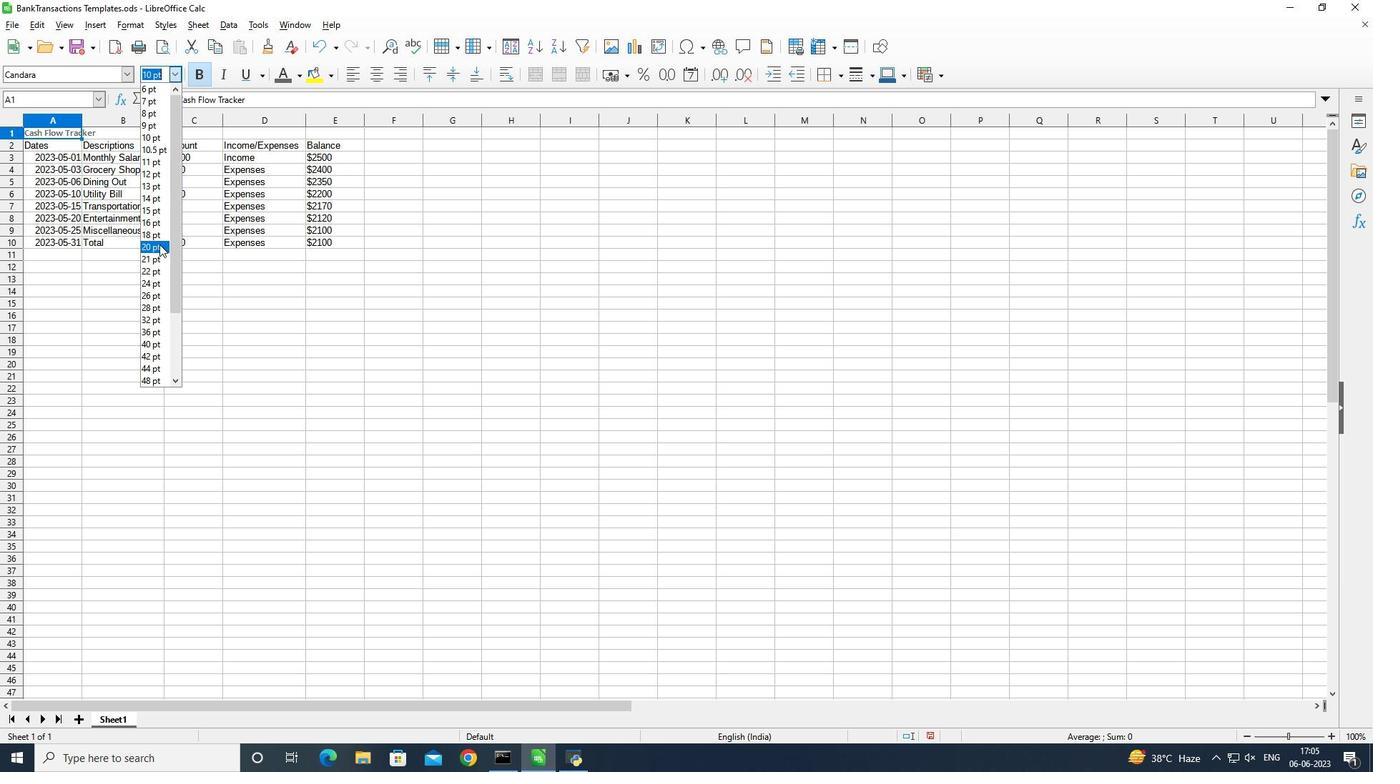 
Action: Mouse moved to (59, 138)
Screenshot: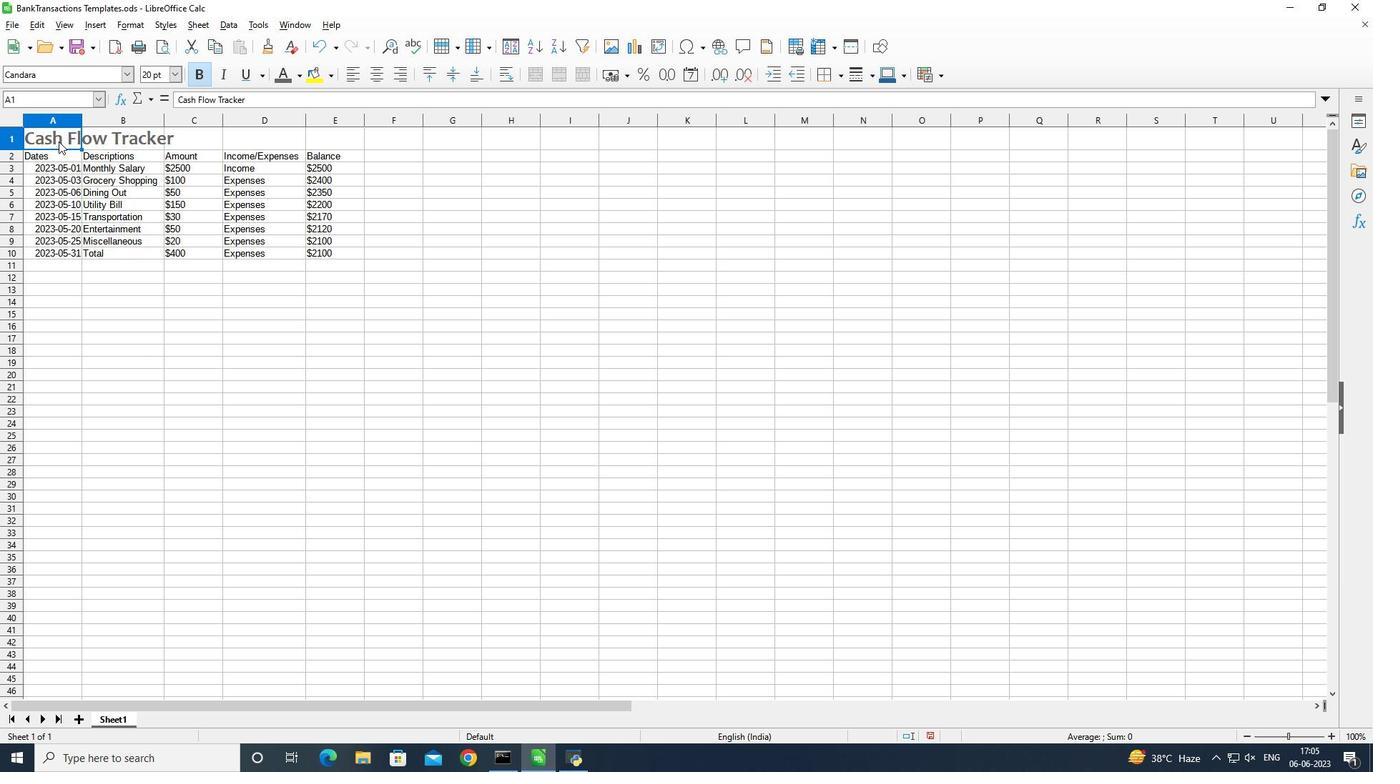 
Action: Mouse pressed left at (59, 138)
Screenshot: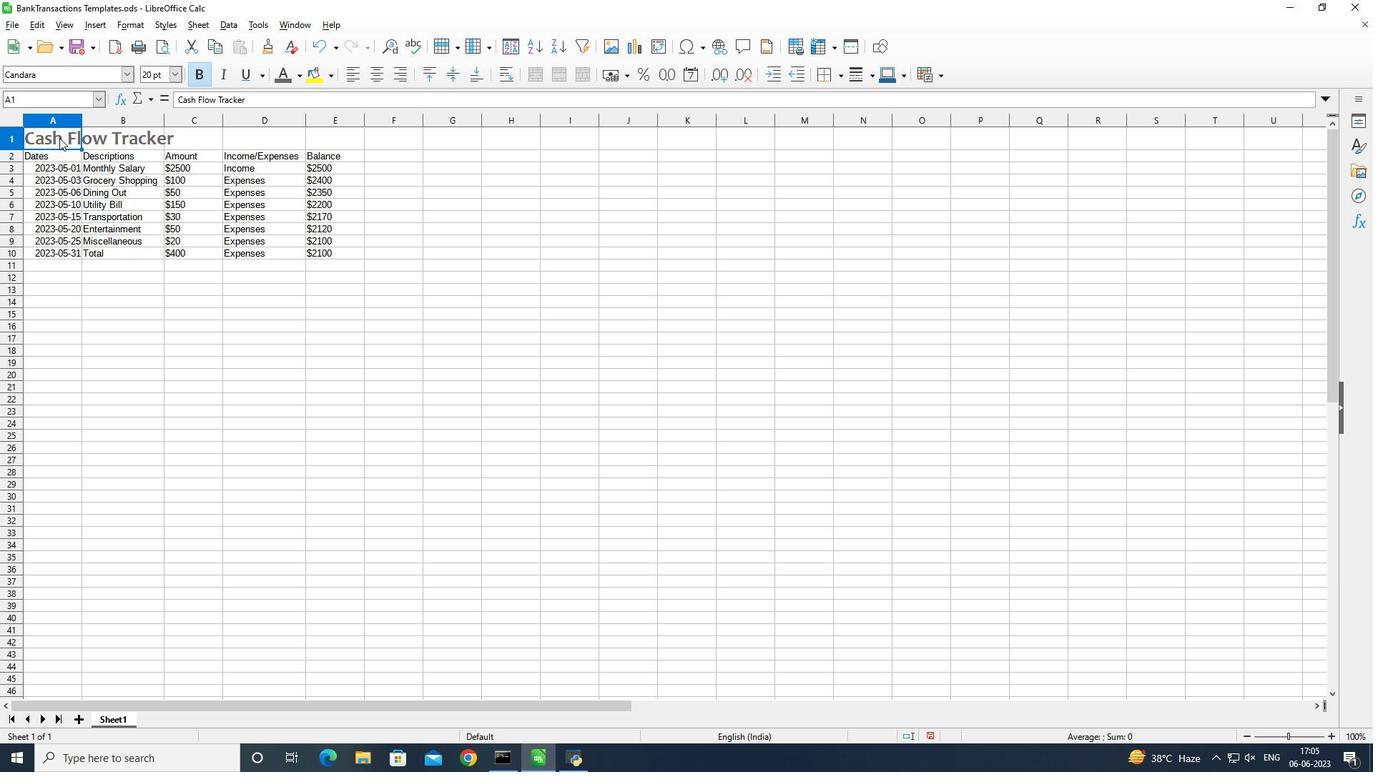 
Action: Mouse moved to (562, 75)
Screenshot: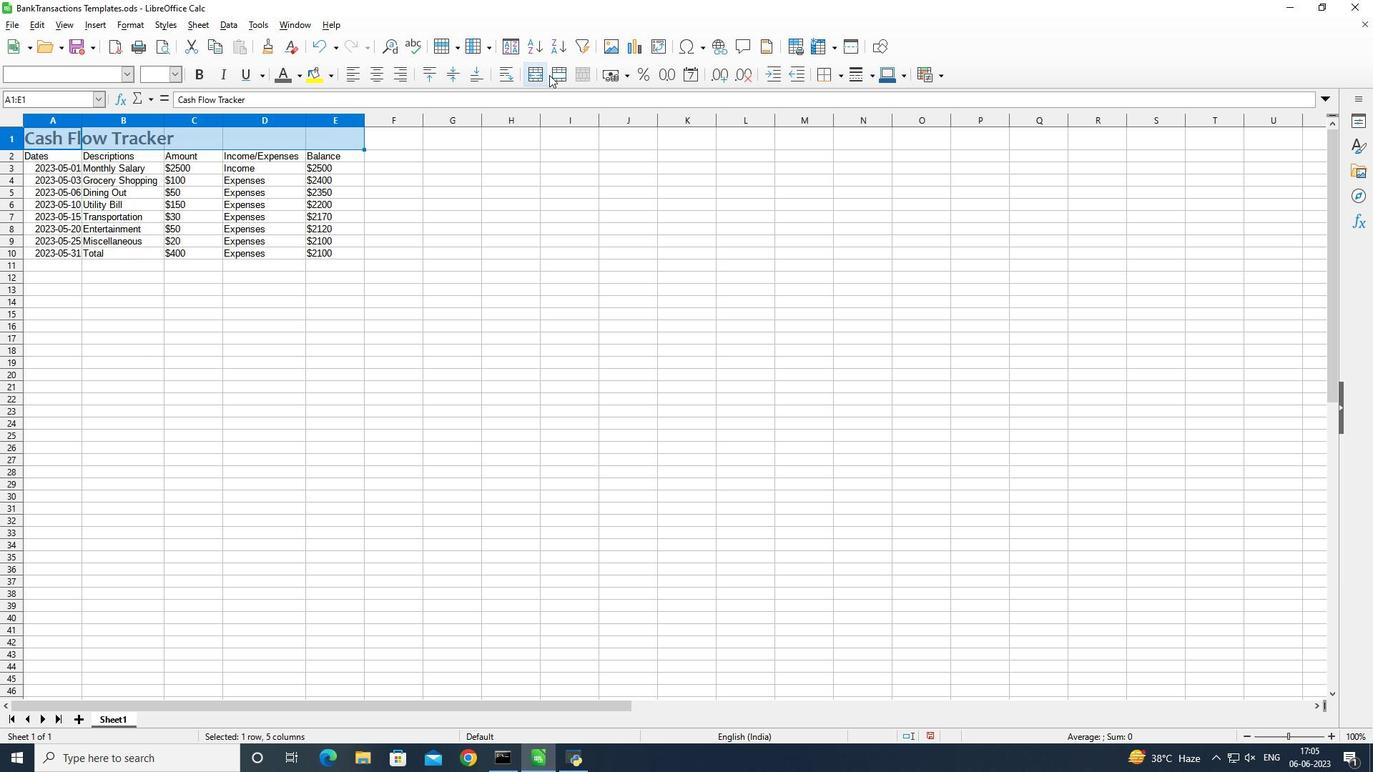 
Action: Mouse pressed left at (562, 75)
Screenshot: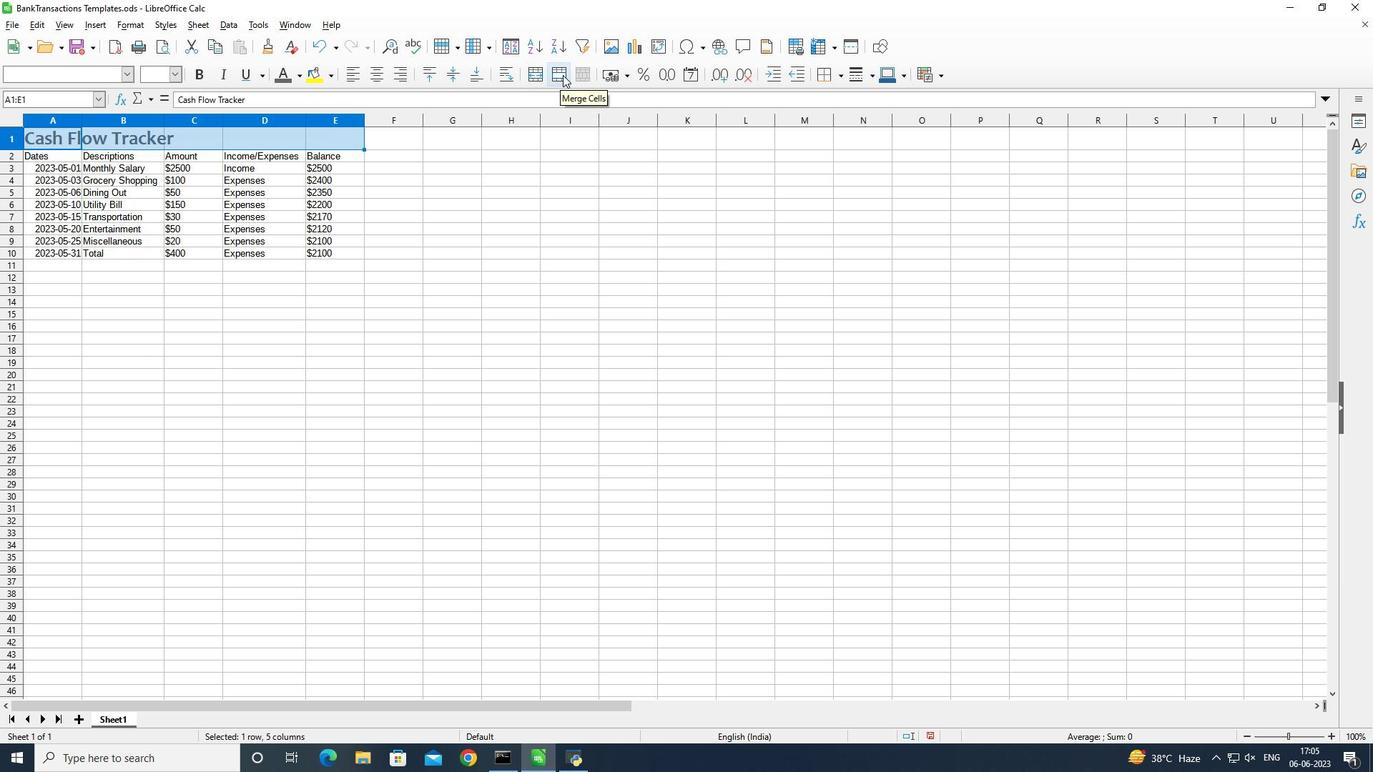 
Action: Mouse moved to (45, 160)
Screenshot: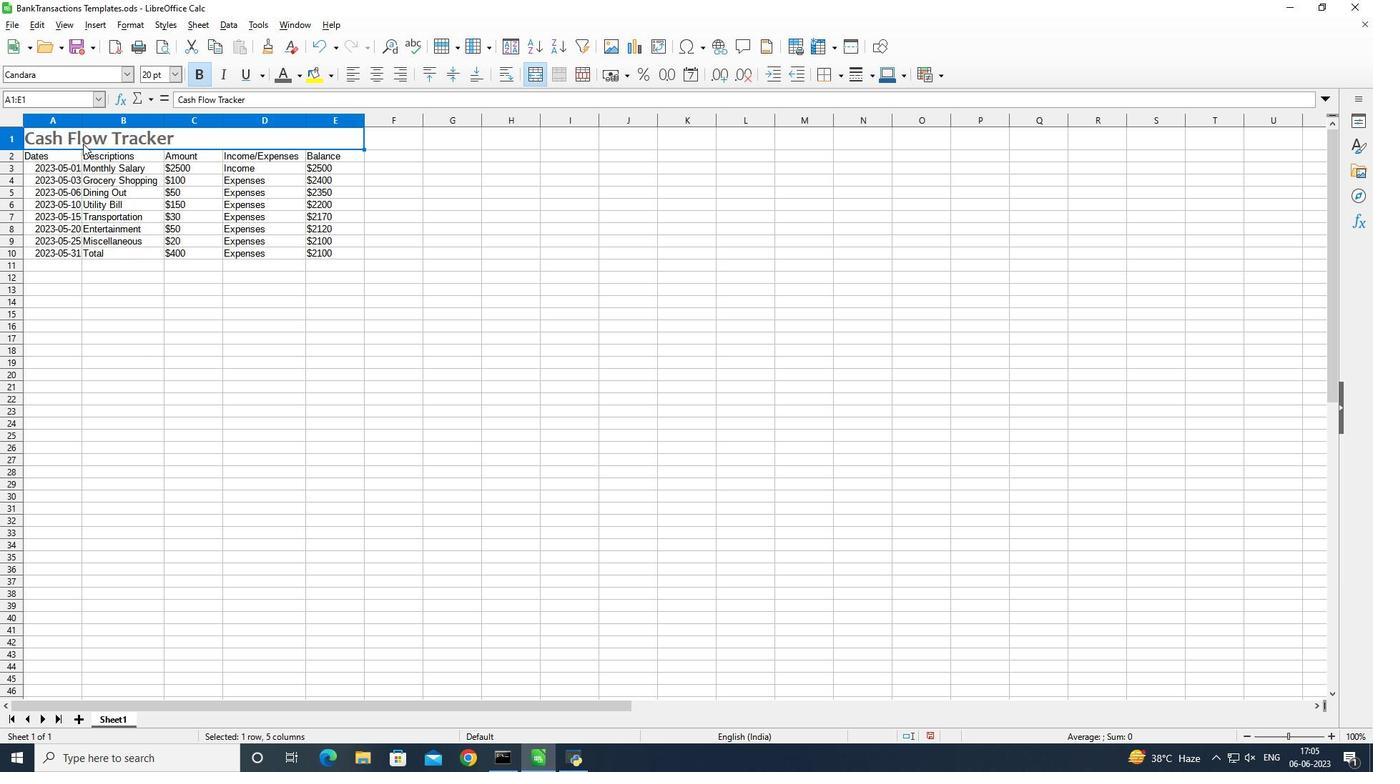 
Action: Mouse pressed left at (45, 160)
Screenshot: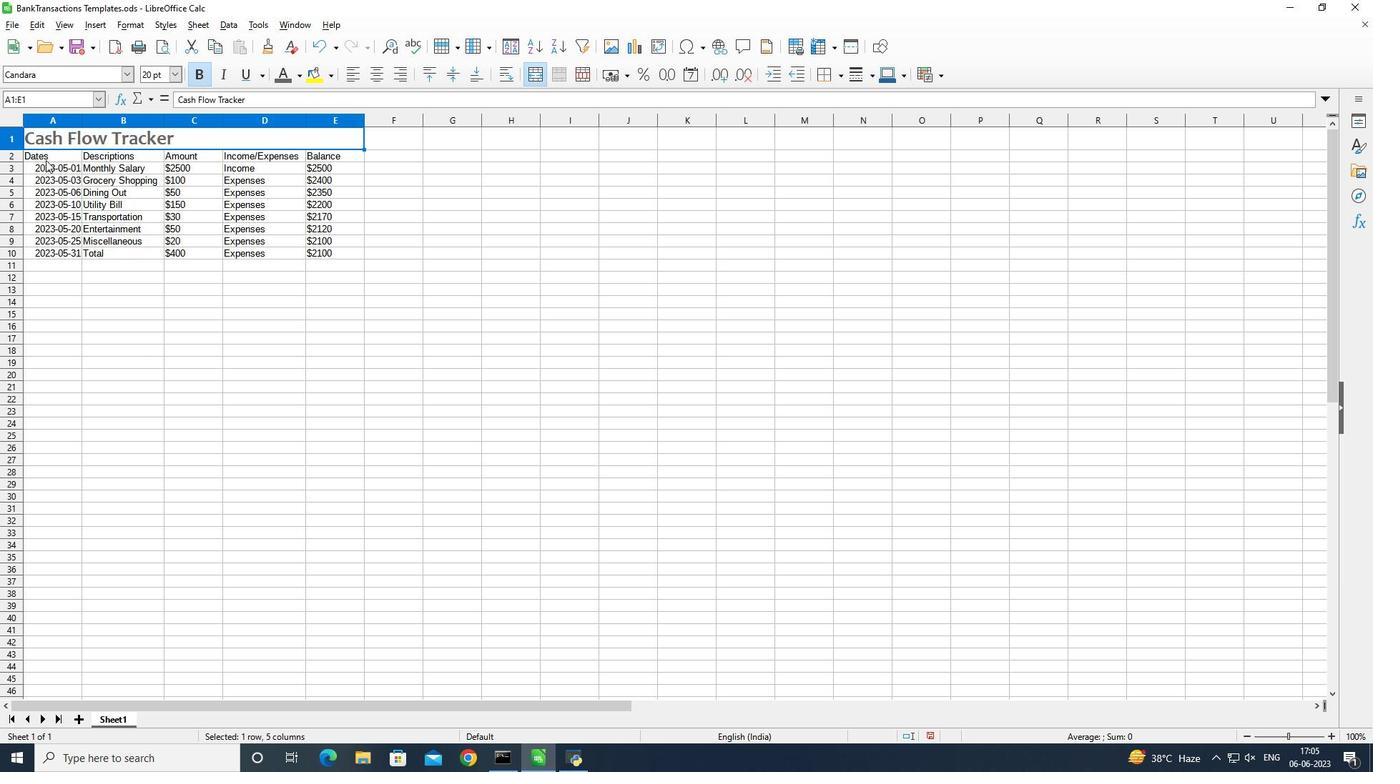 
Action: Mouse moved to (53, 155)
Screenshot: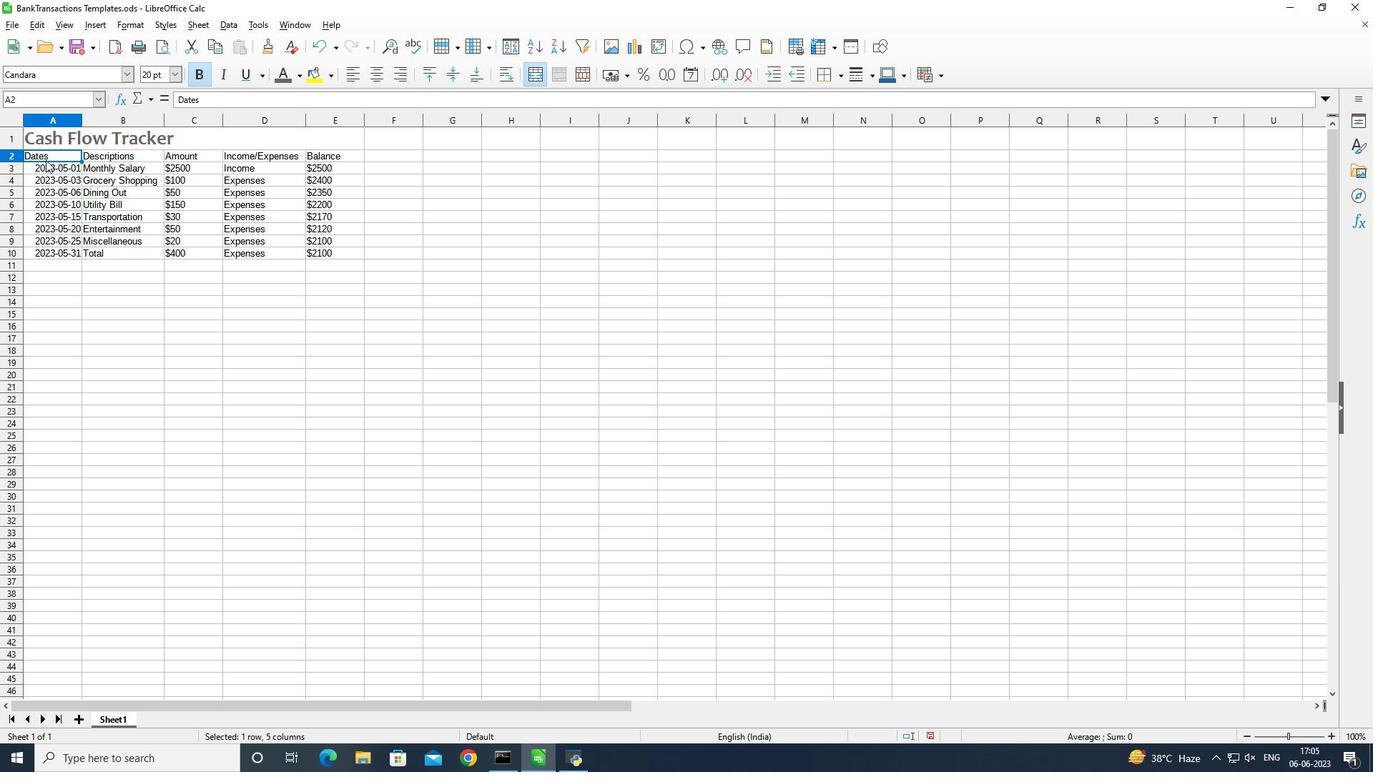 
Action: Mouse pressed left at (53, 155)
Screenshot: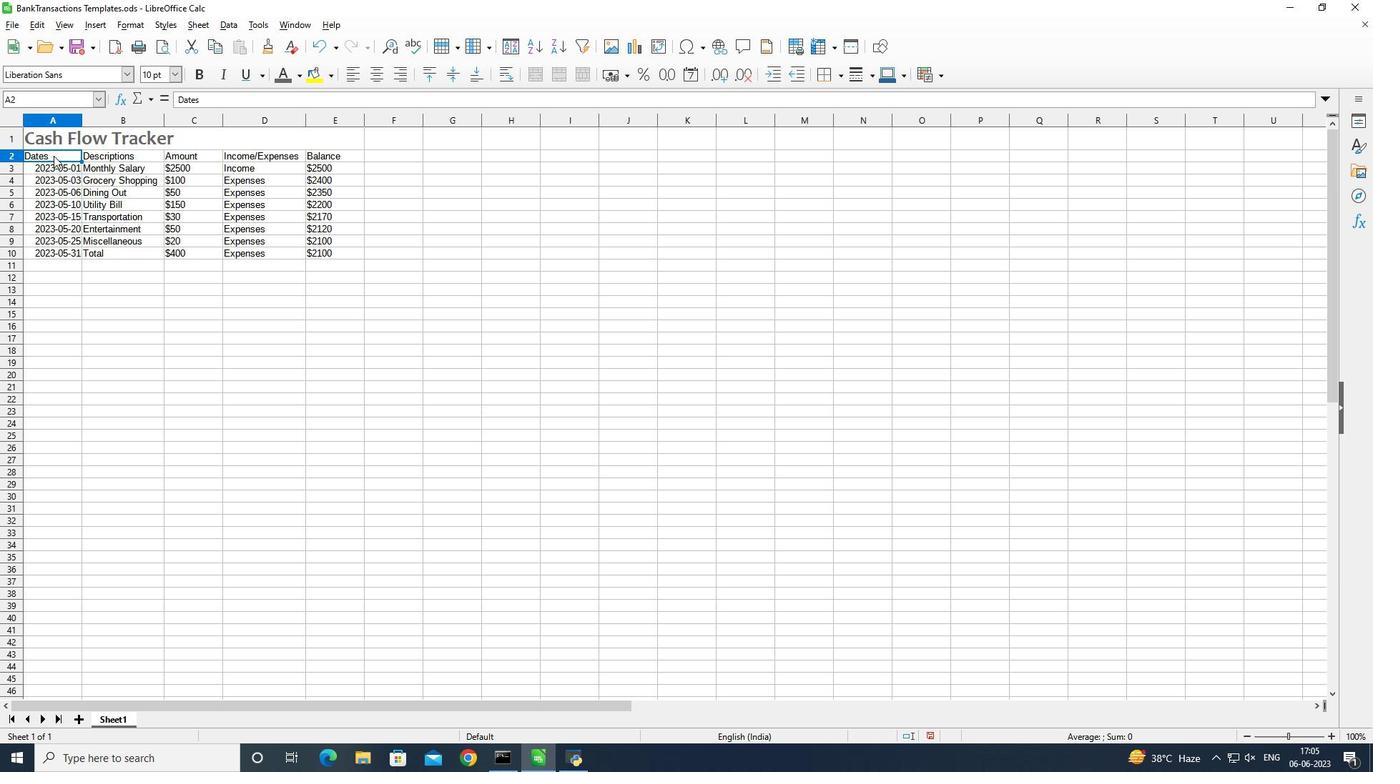 
Action: Mouse moved to (125, 79)
Screenshot: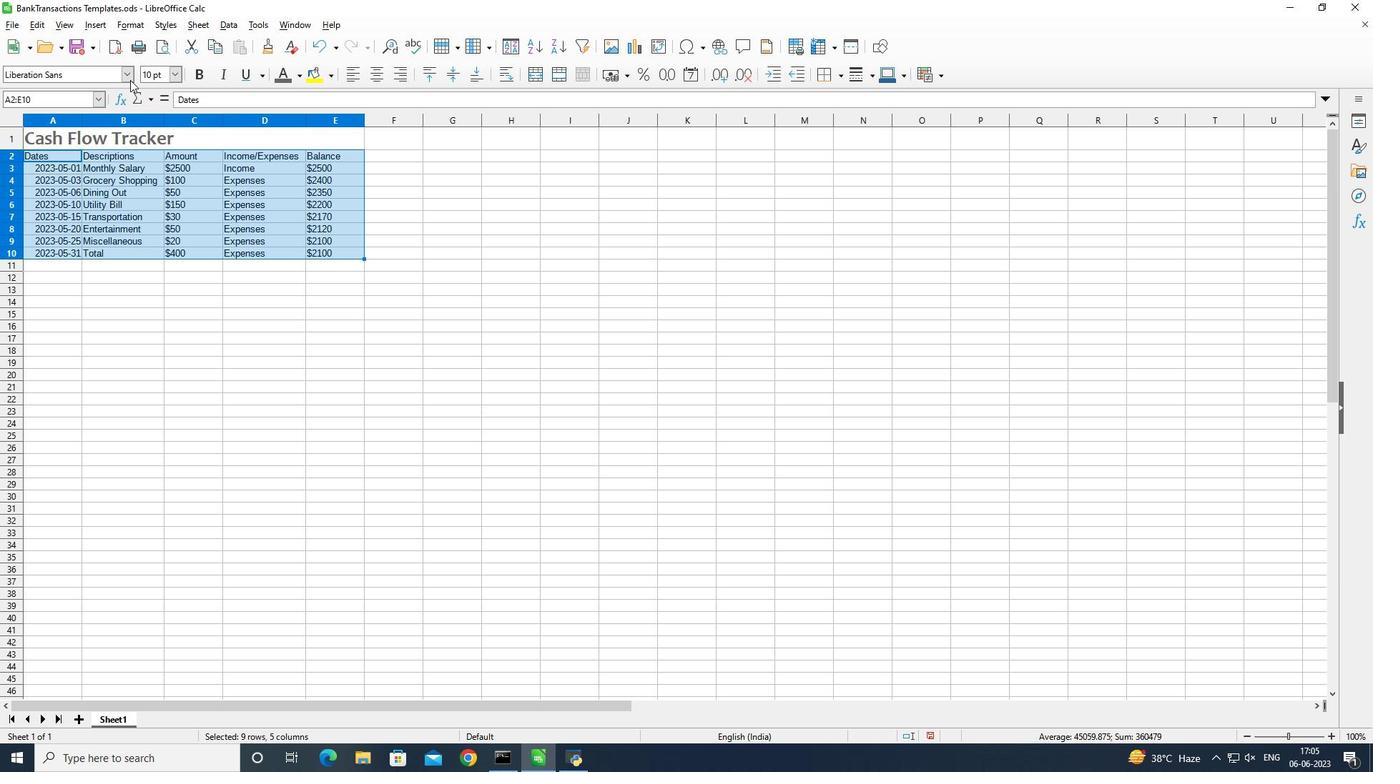 
Action: Mouse pressed left at (125, 79)
Screenshot: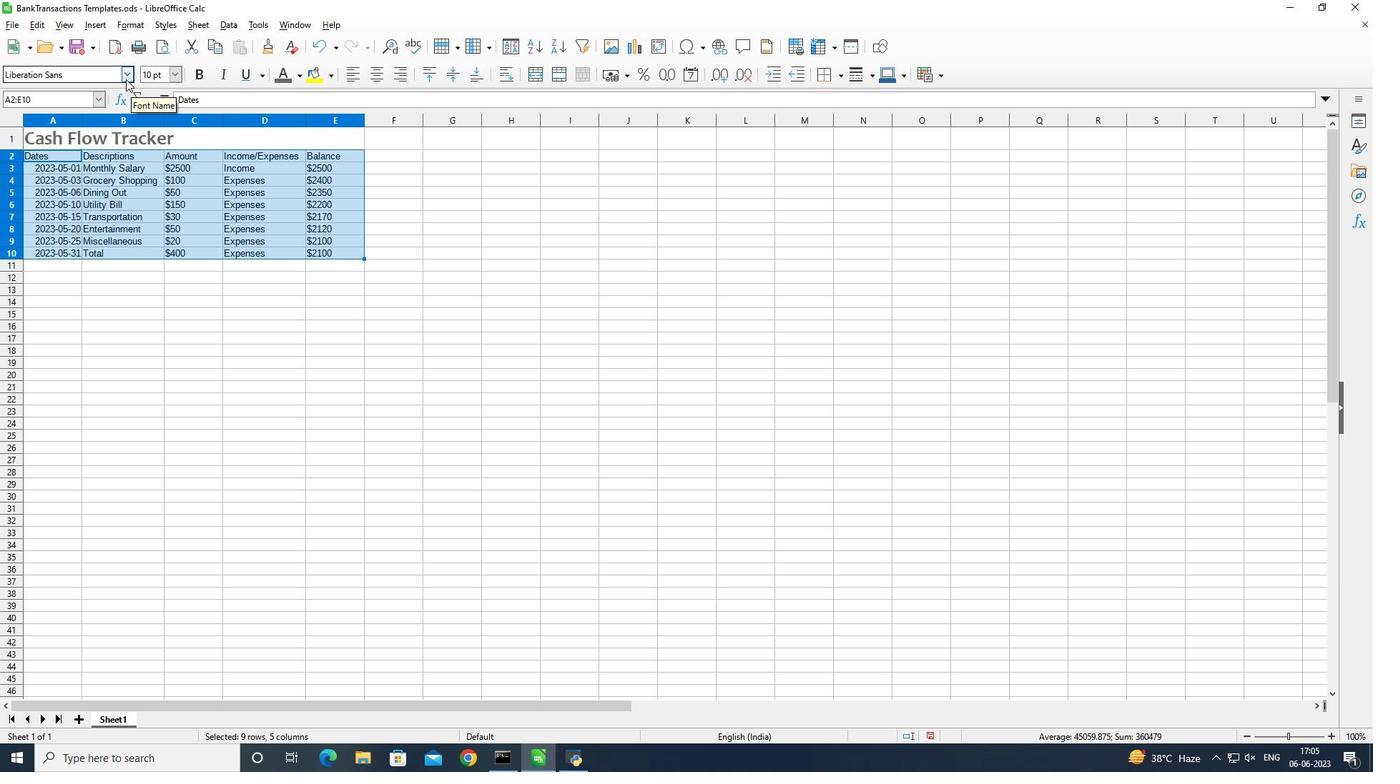 
Action: Mouse moved to (113, 208)
Screenshot: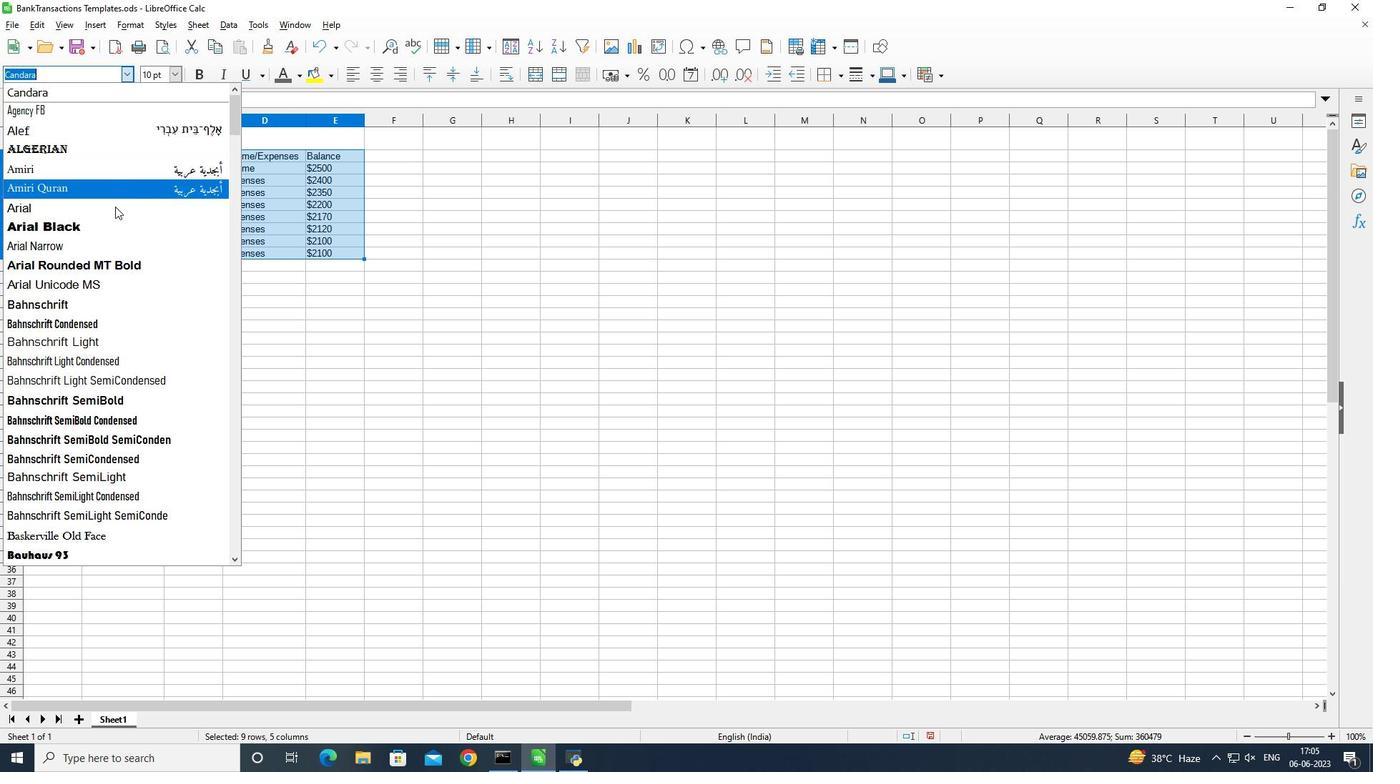 
Action: Mouse pressed left at (113, 208)
Screenshot: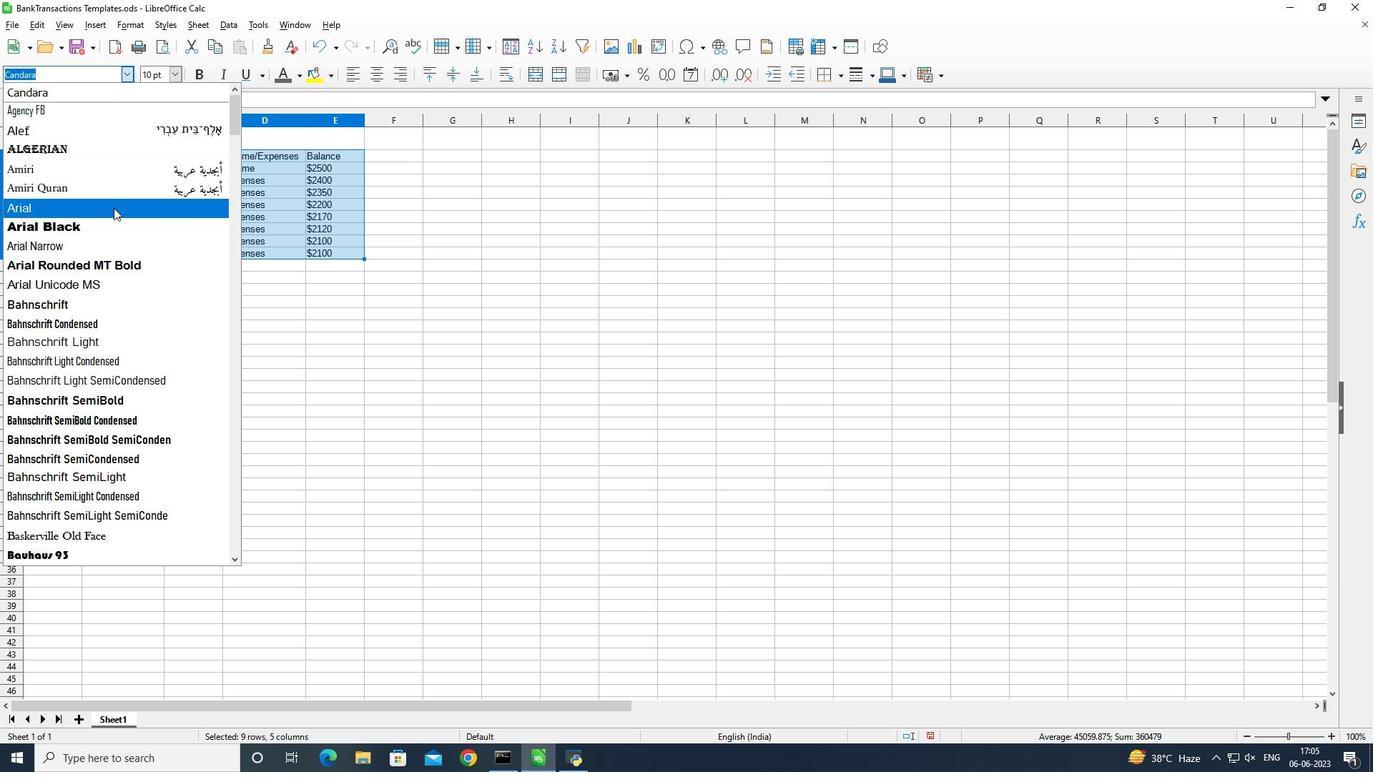 
Action: Mouse moved to (173, 75)
Screenshot: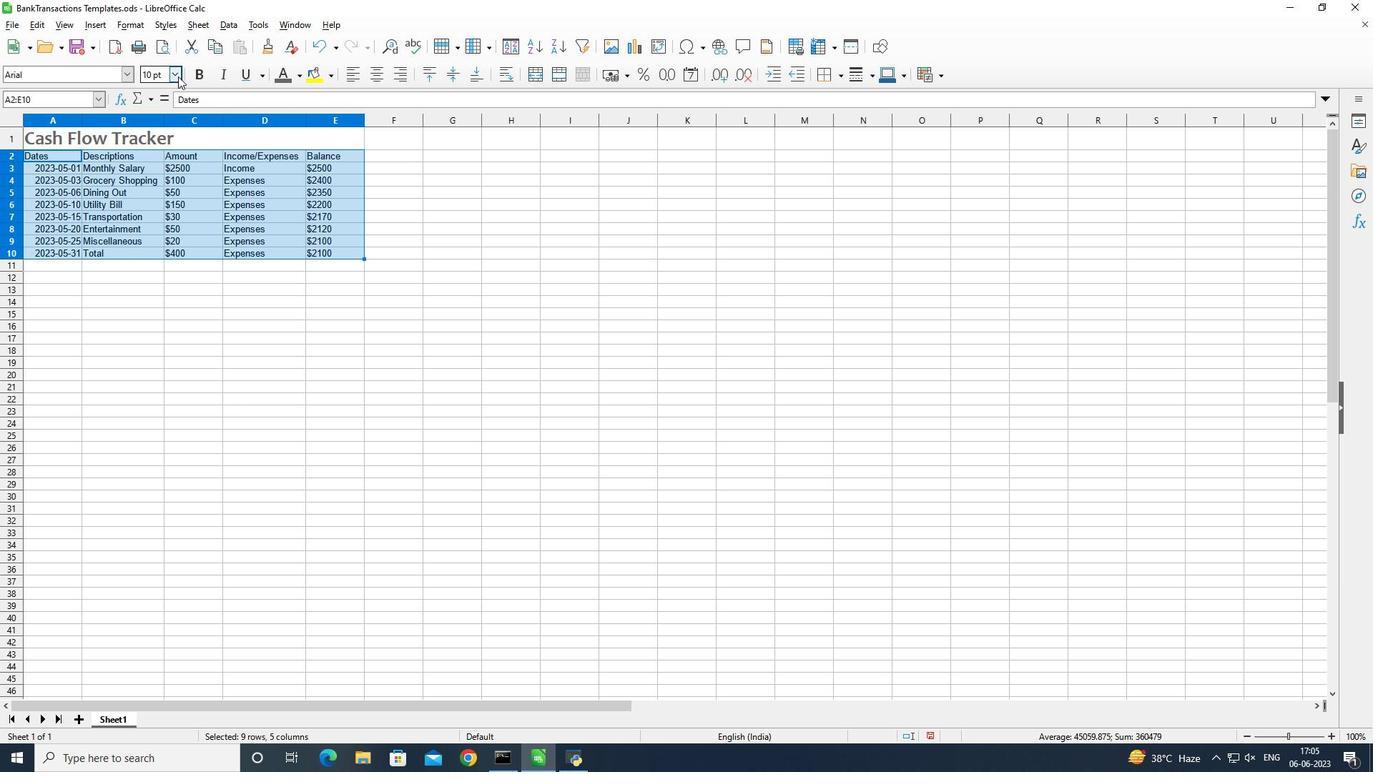 
Action: Mouse pressed left at (173, 75)
Screenshot: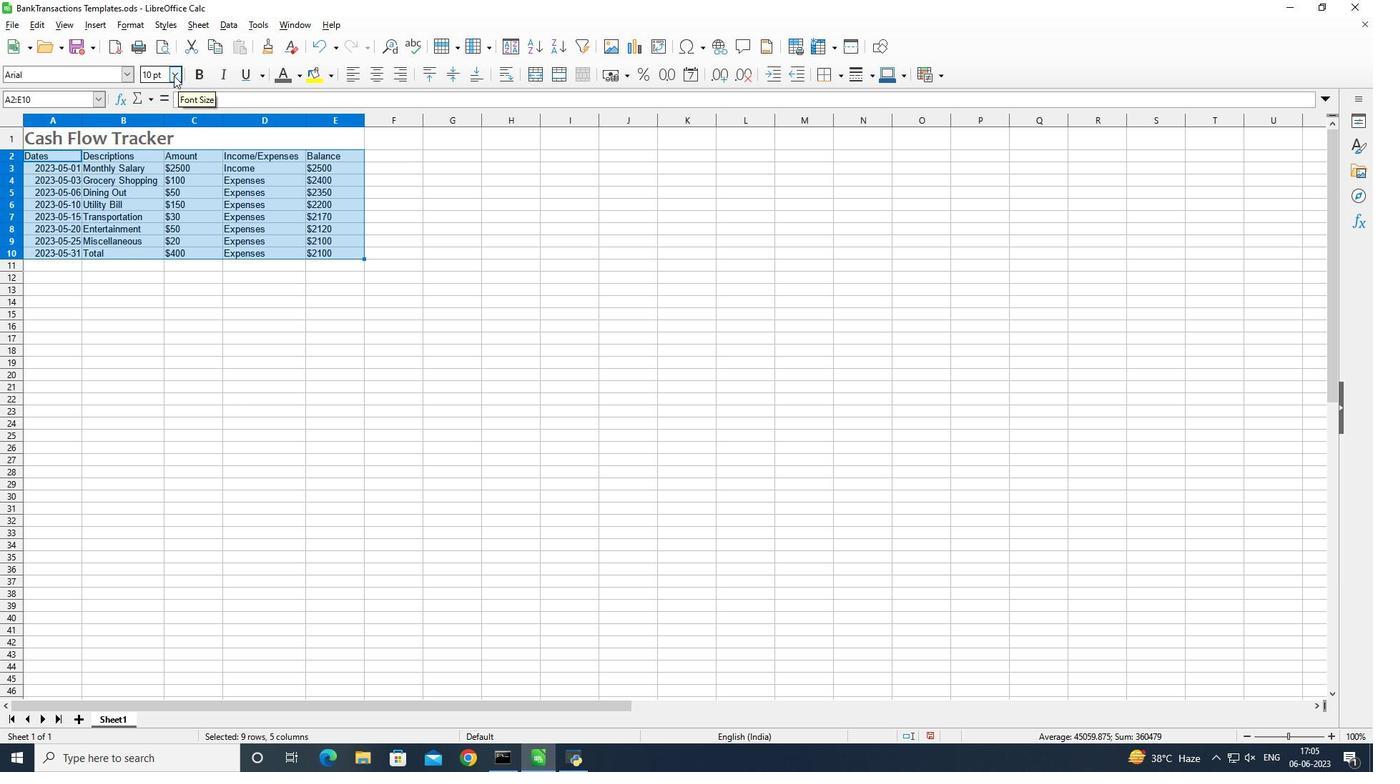 
Action: Mouse moved to (158, 226)
Screenshot: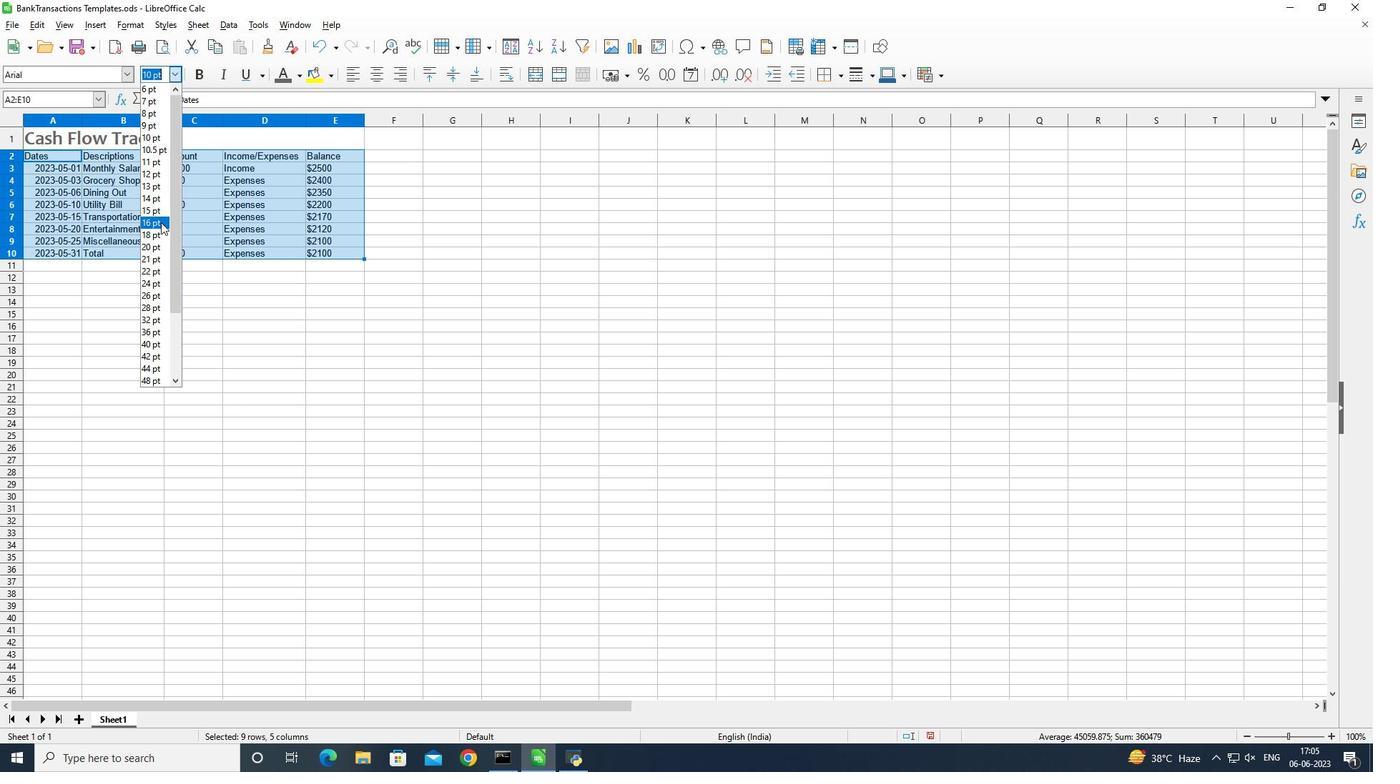 
Action: Mouse pressed left at (158, 226)
Screenshot: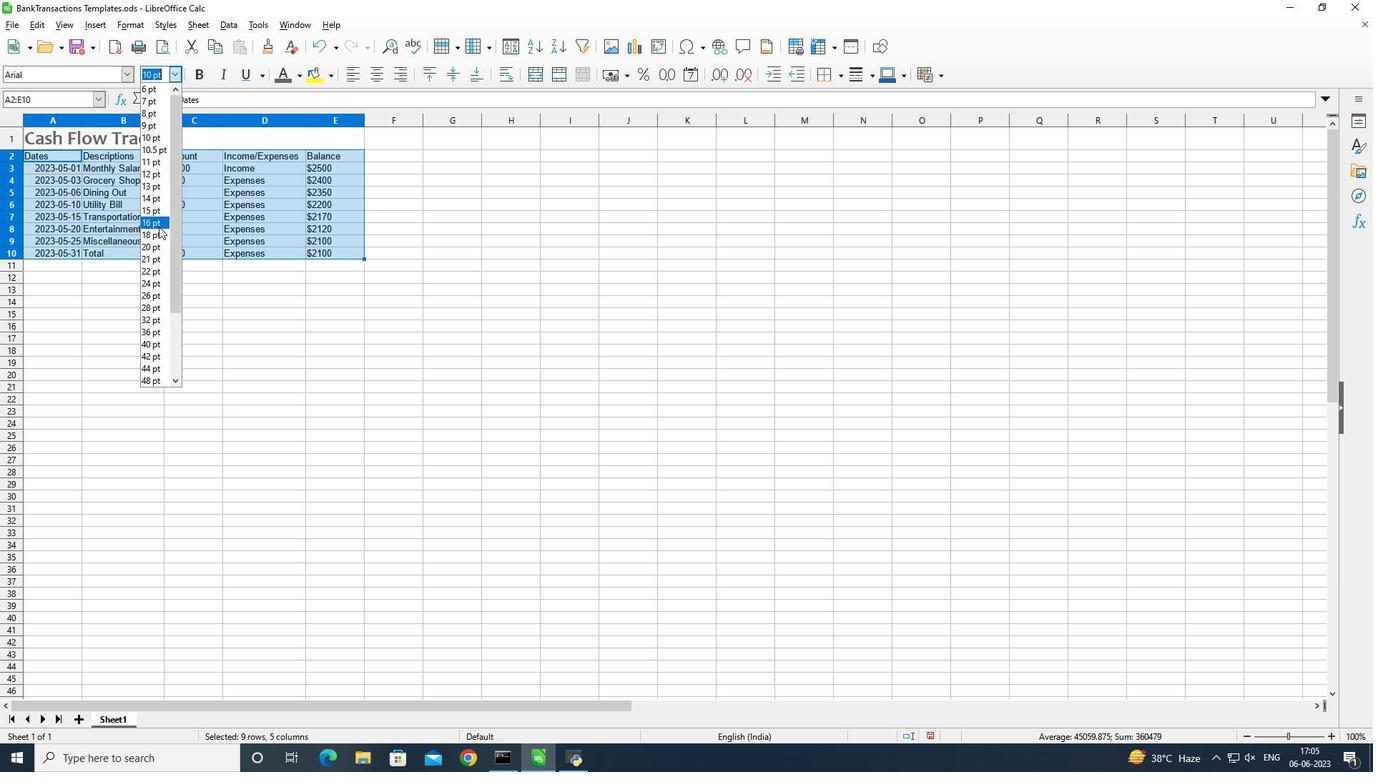 
Action: Mouse moved to (321, 139)
Screenshot: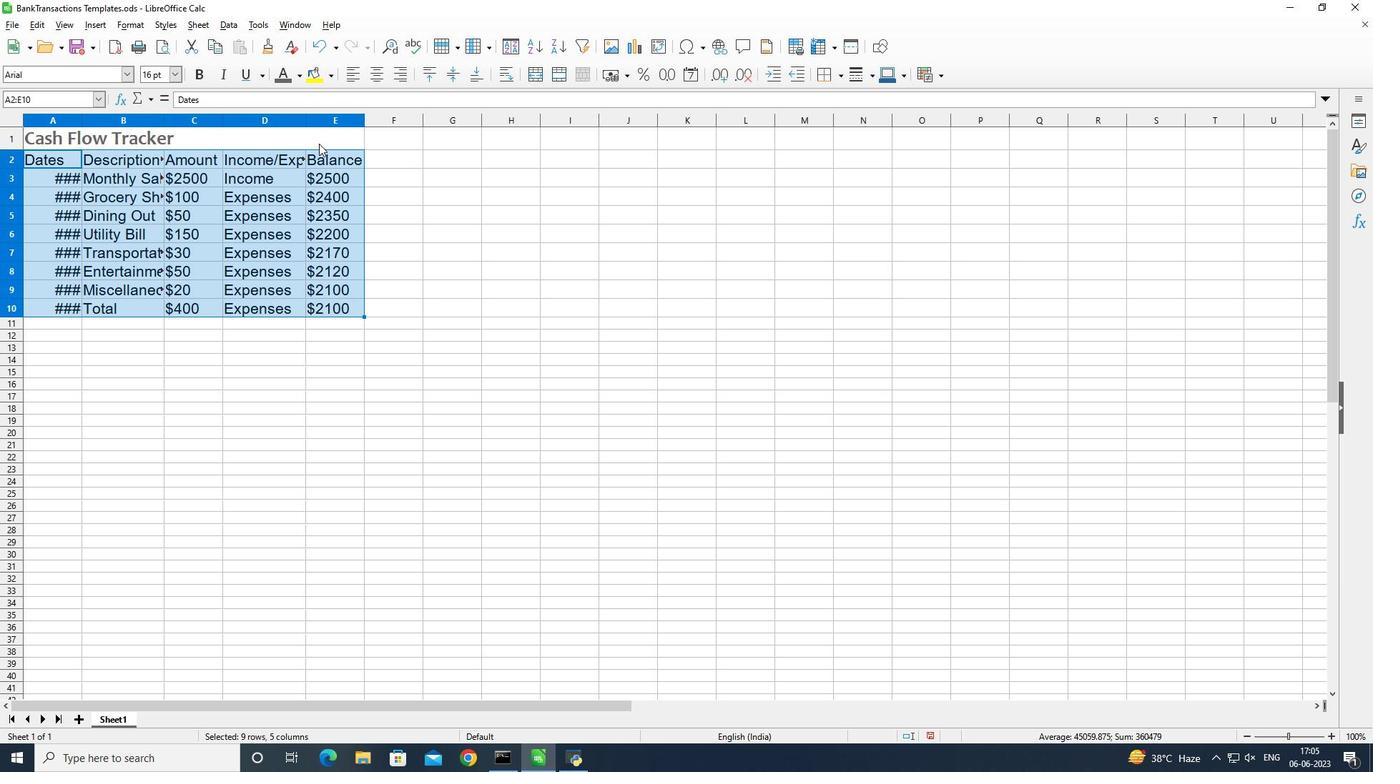 
Action: Mouse pressed left at (321, 139)
Screenshot: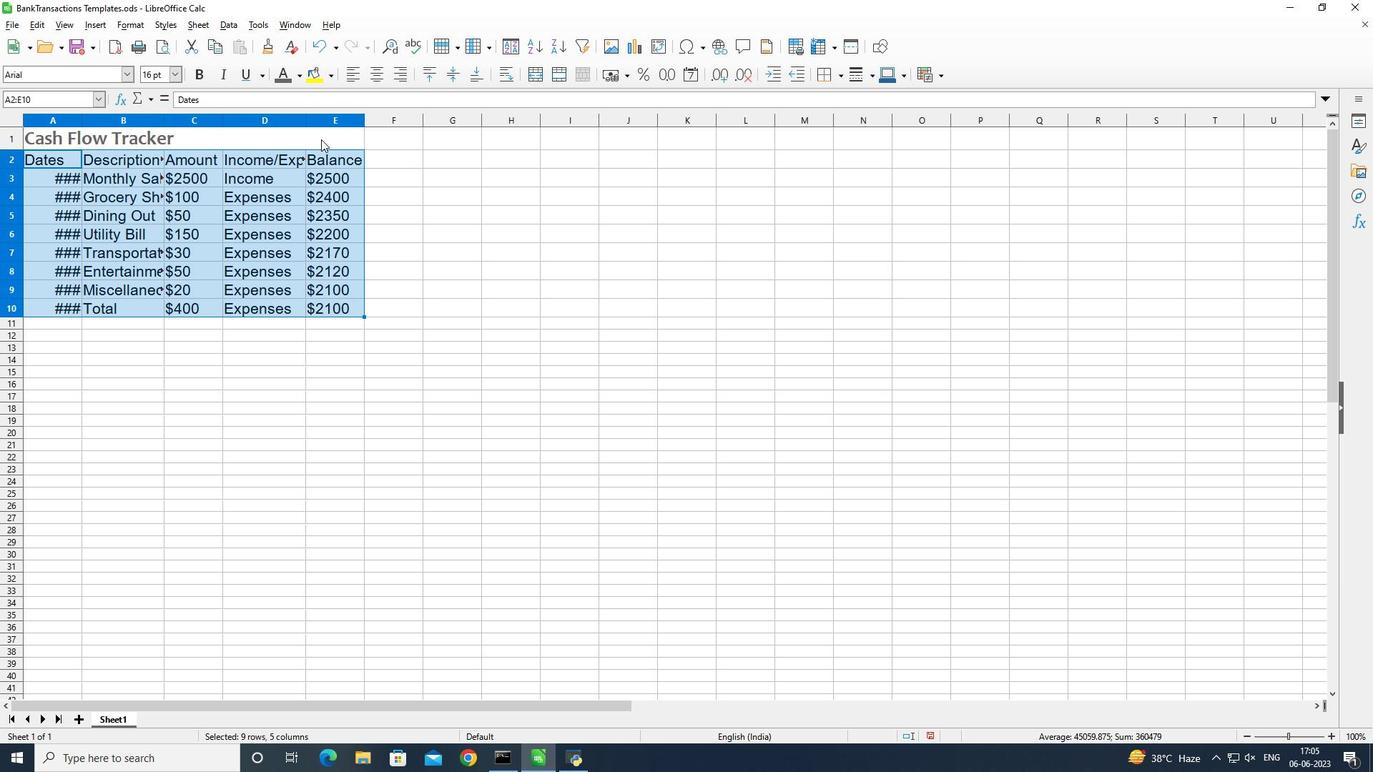 
Action: Key pressed <Key.shift_r><Key.down><Key.down><Key.down><Key.down><Key.down><Key.down><Key.down><Key.down><Key.down>
Screenshot: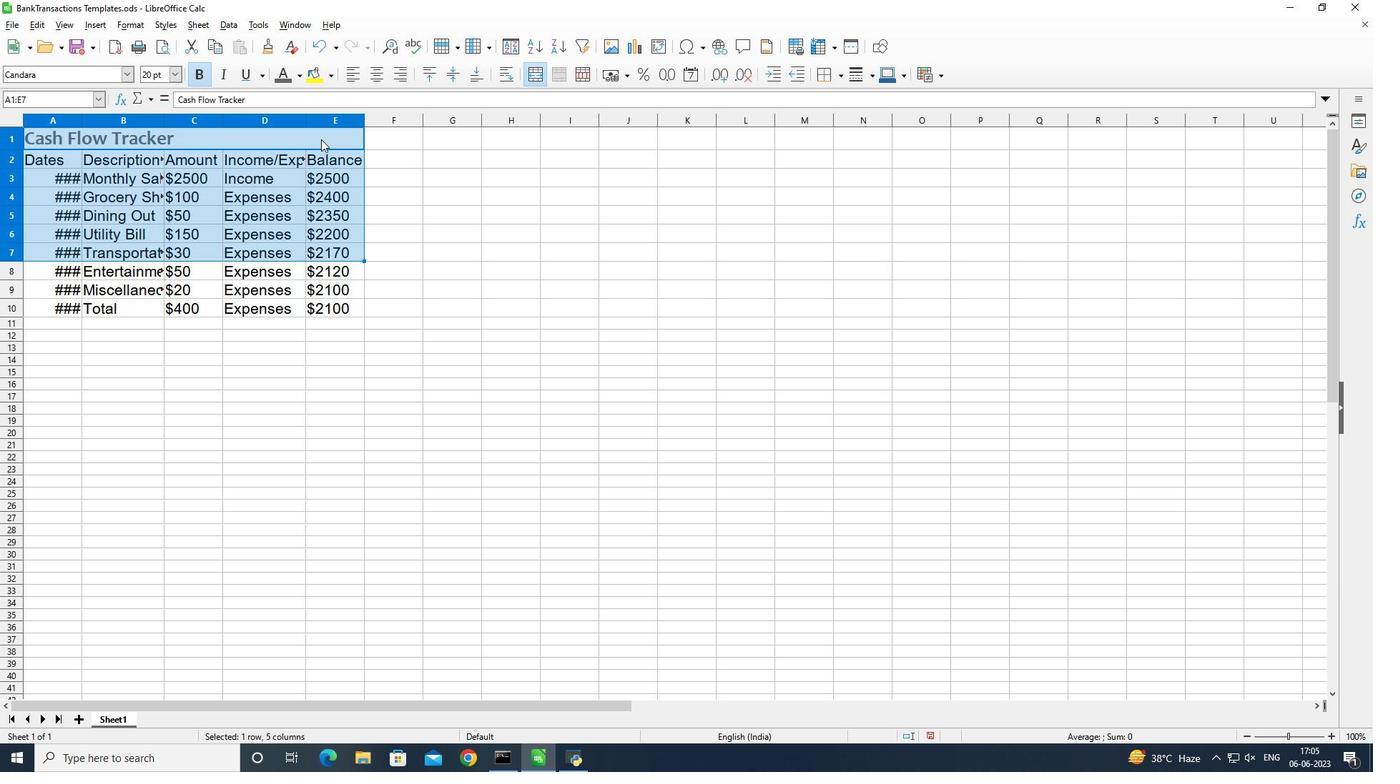 
Action: Mouse moved to (381, 74)
Screenshot: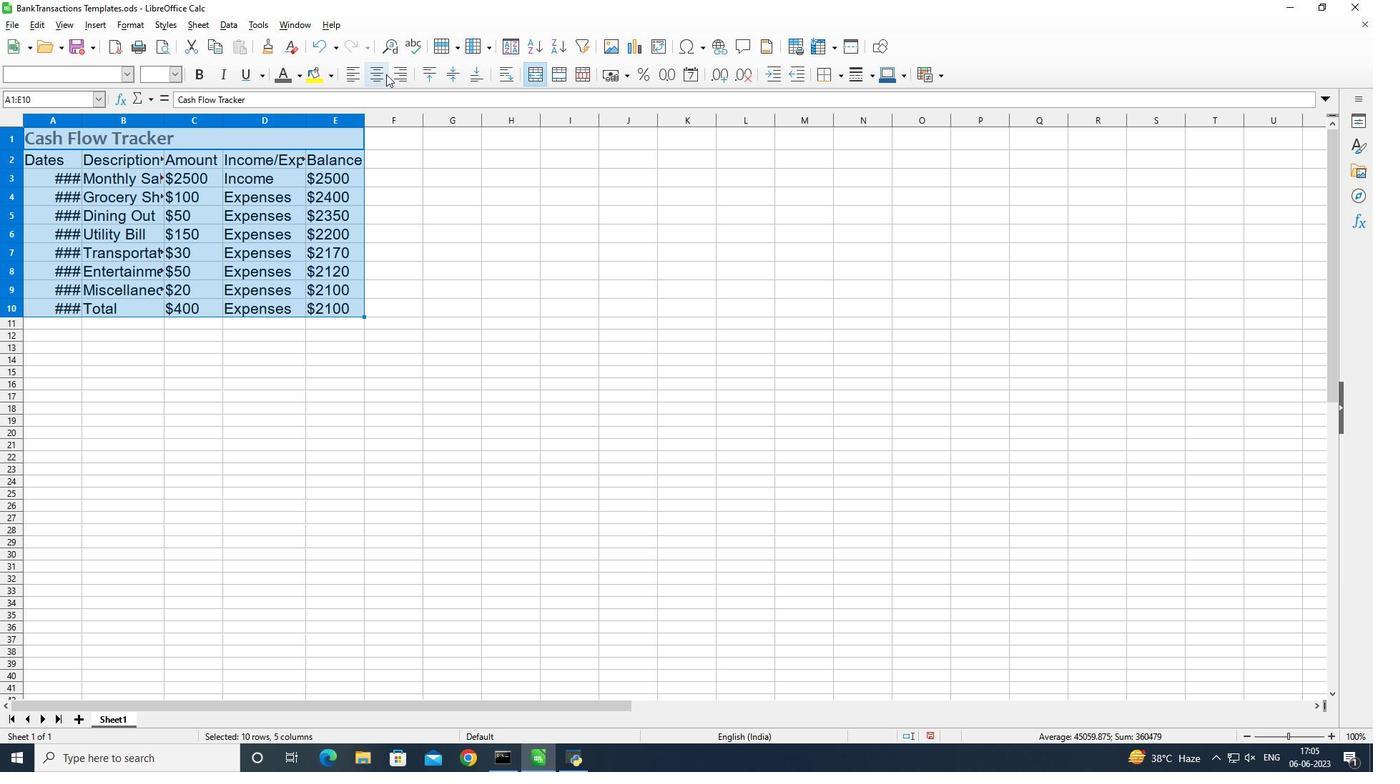 
Action: Mouse pressed left at (381, 74)
Screenshot: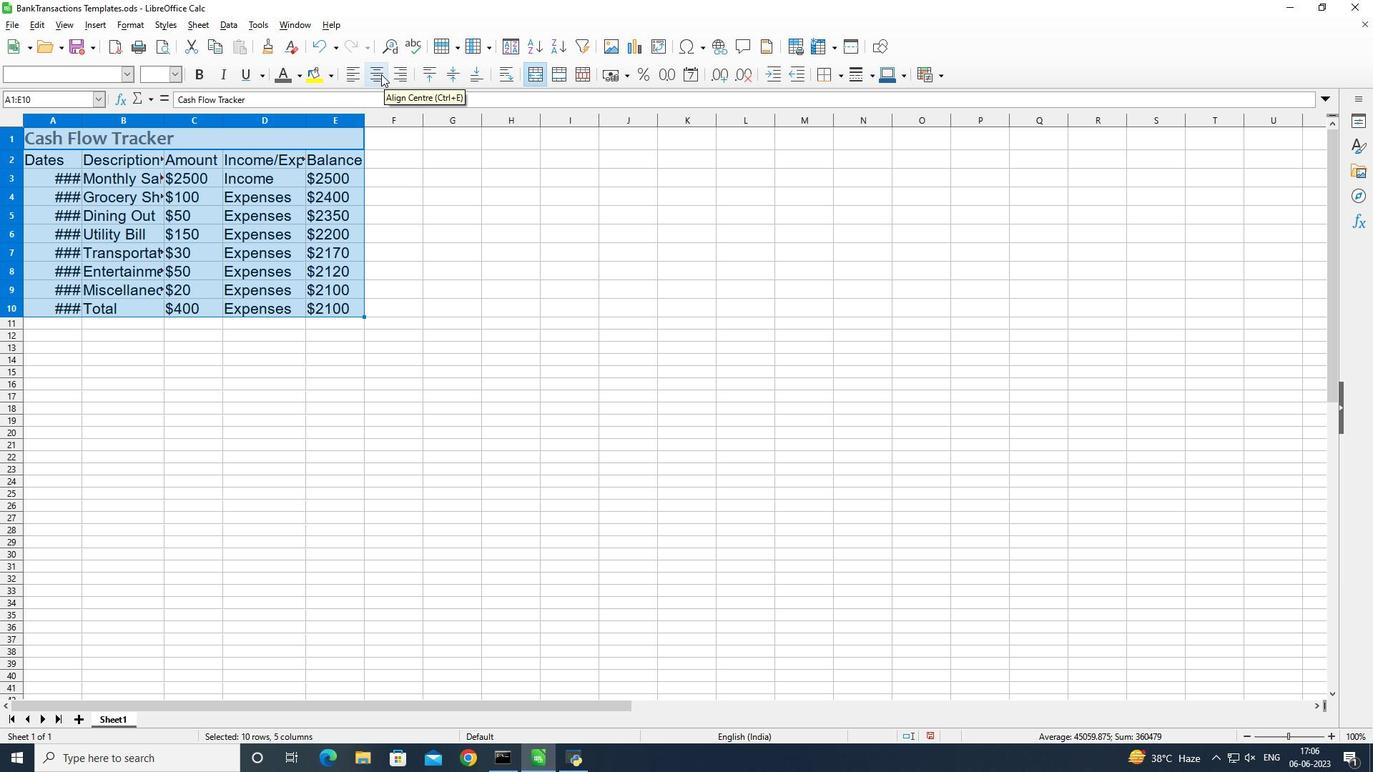 
Action: Mouse moved to (329, 304)
Screenshot: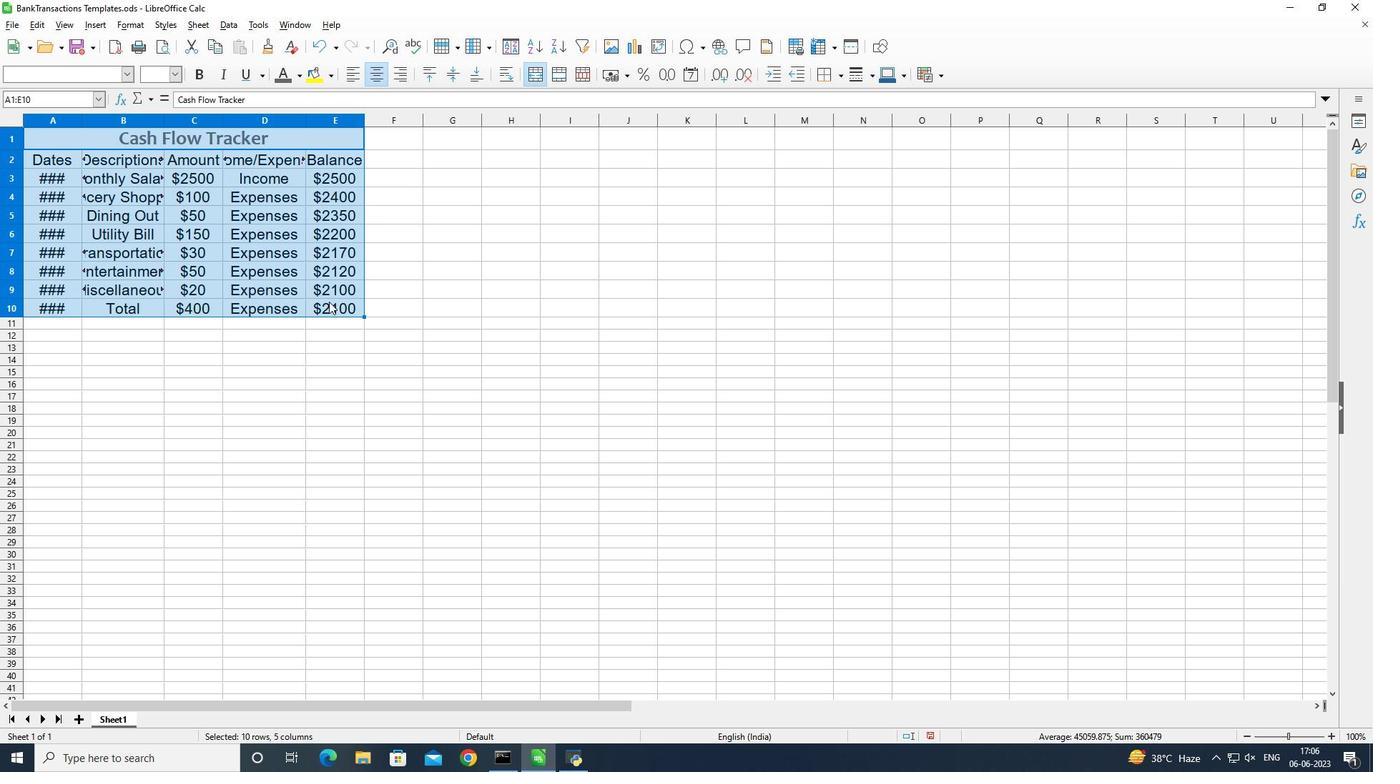 
Action: Mouse pressed left at (329, 304)
Screenshot: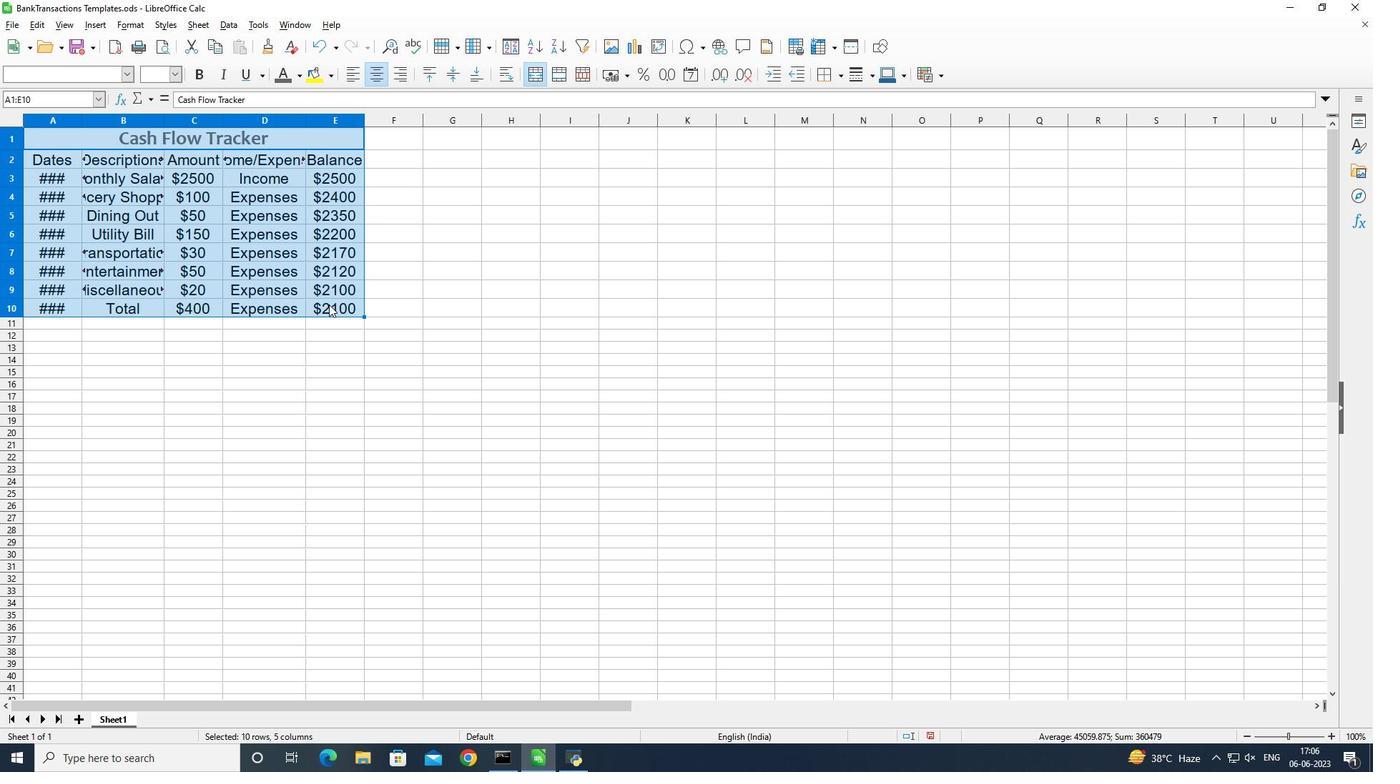 
Action: Mouse moved to (364, 122)
Screenshot: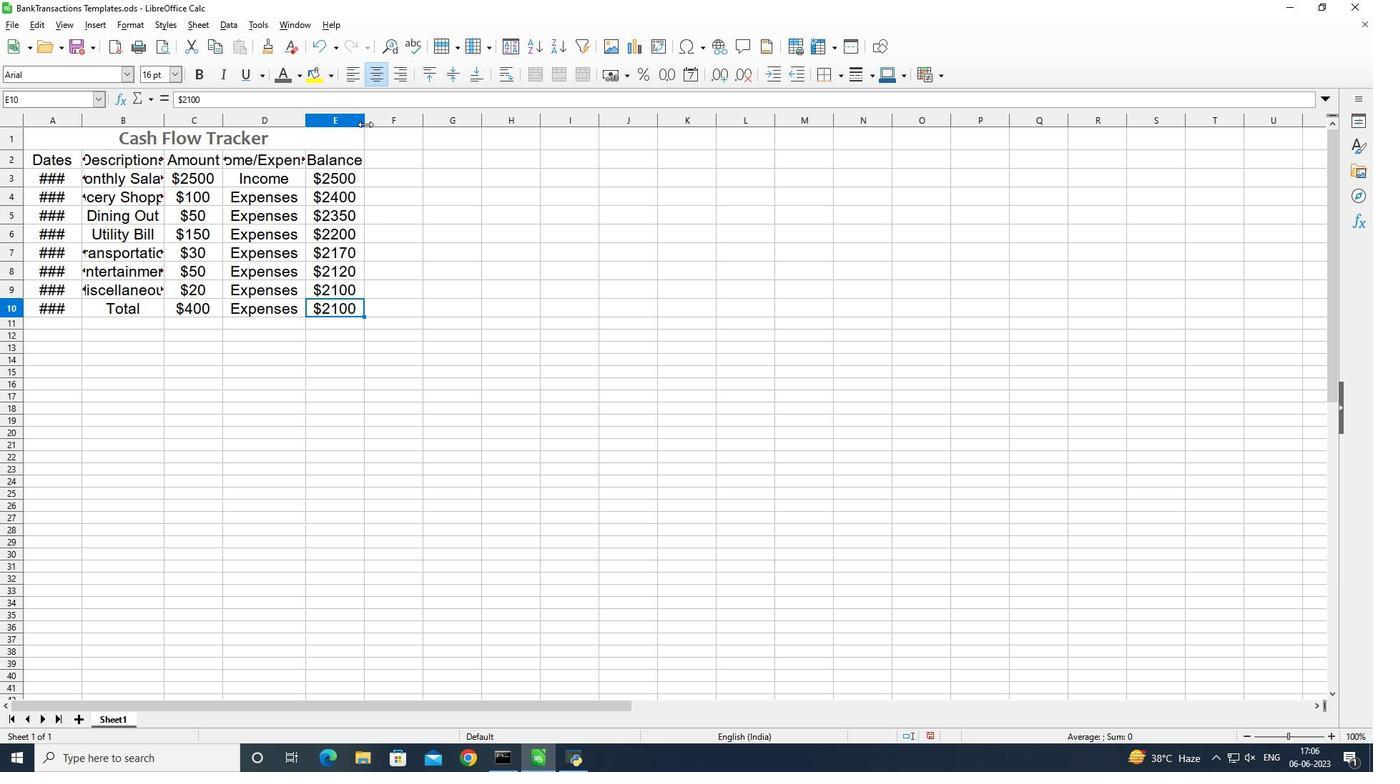 
Action: Mouse pressed left at (364, 122)
Screenshot: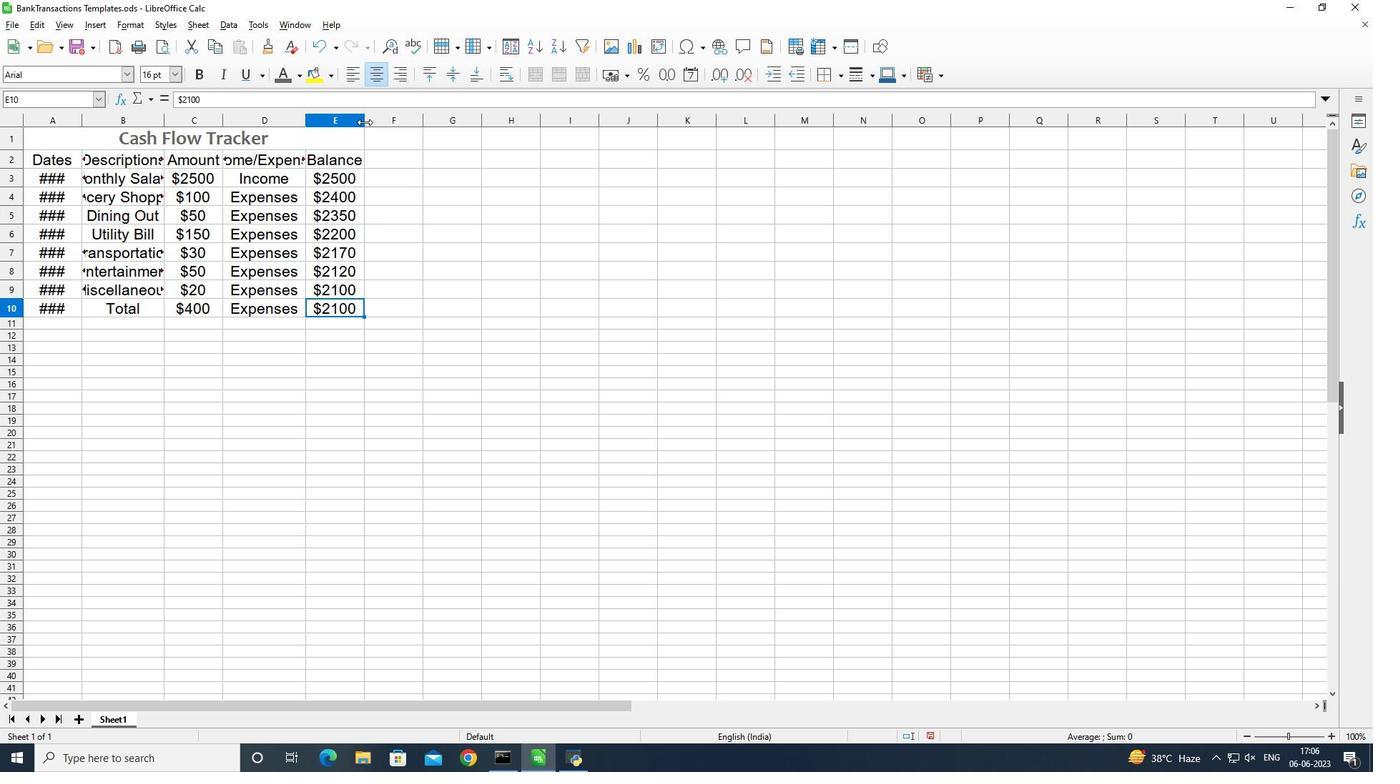 
Action: Mouse pressed left at (364, 122)
Screenshot: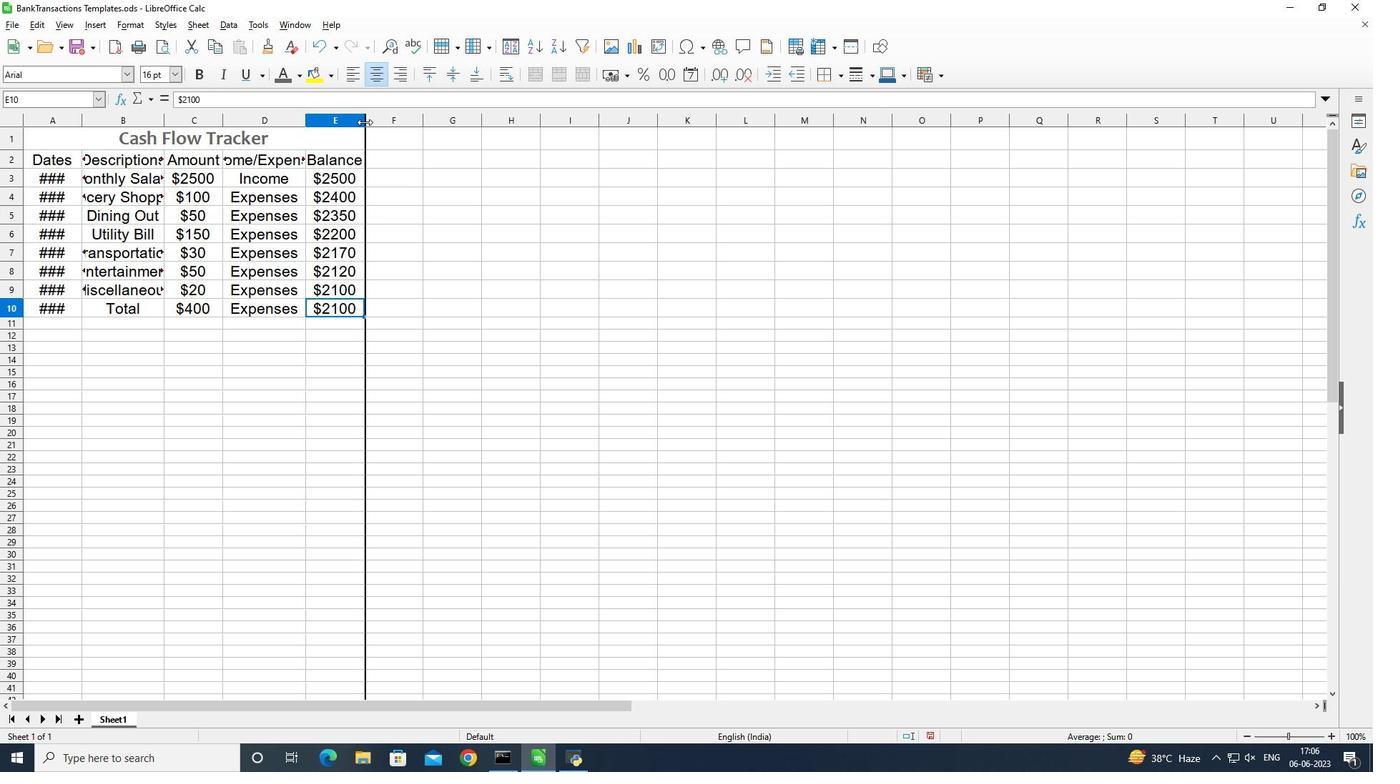 
Action: Mouse moved to (305, 115)
Screenshot: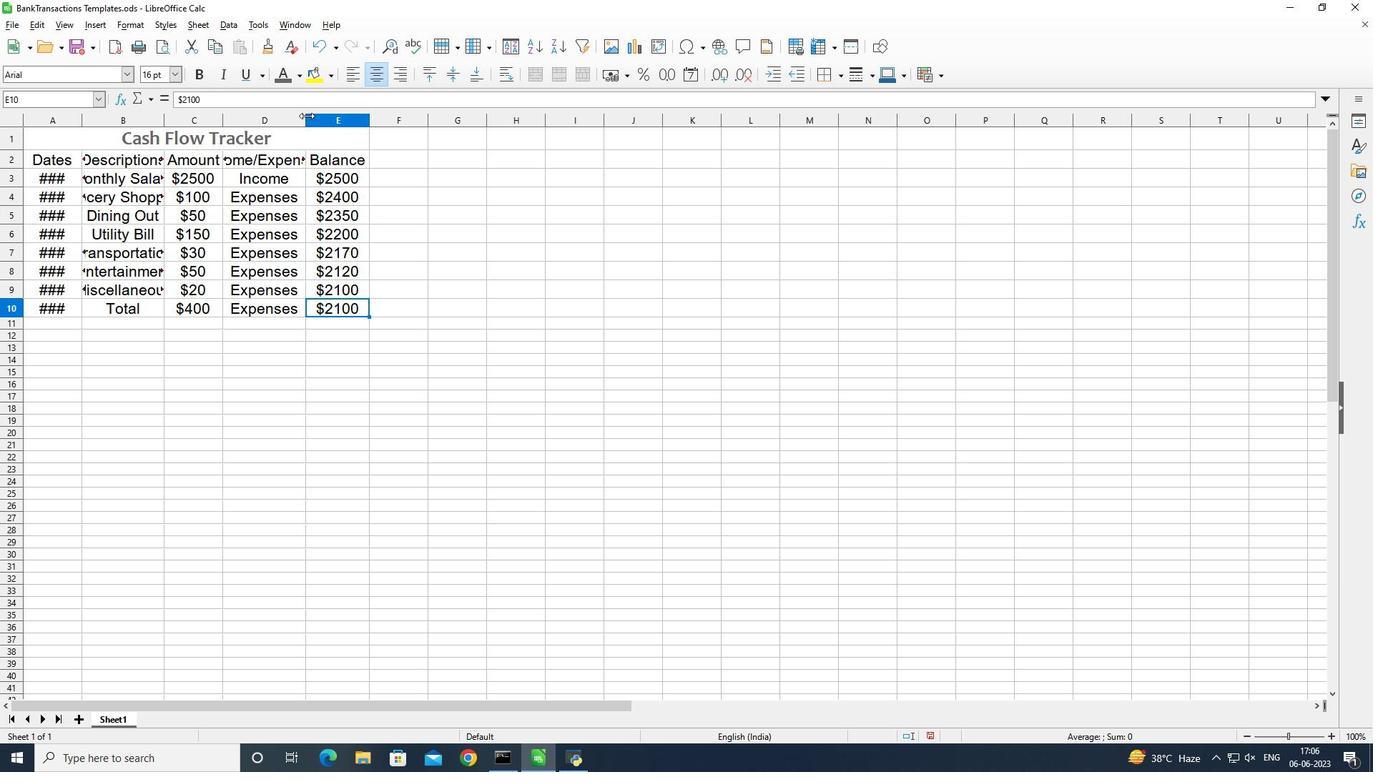 
Action: Mouse pressed left at (305, 115)
Screenshot: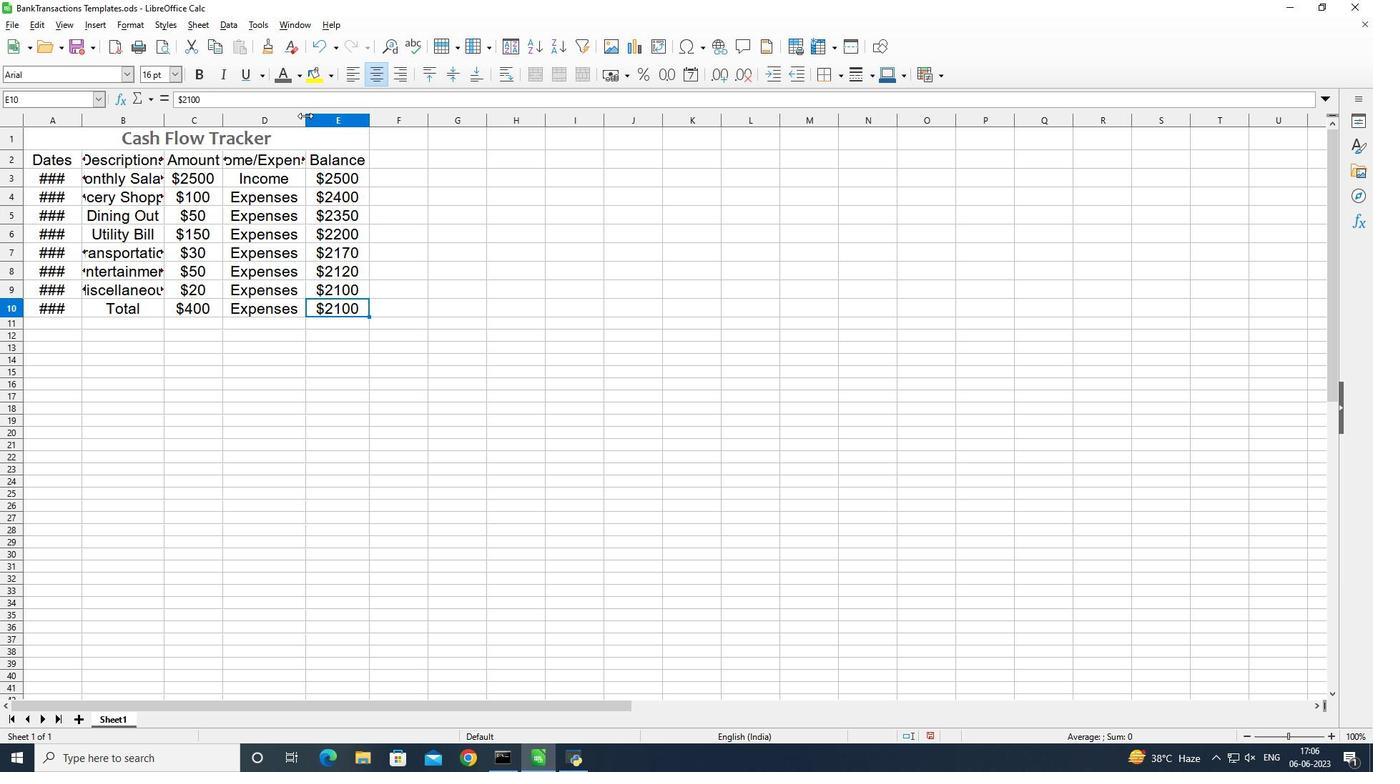 
Action: Mouse pressed left at (305, 115)
Screenshot: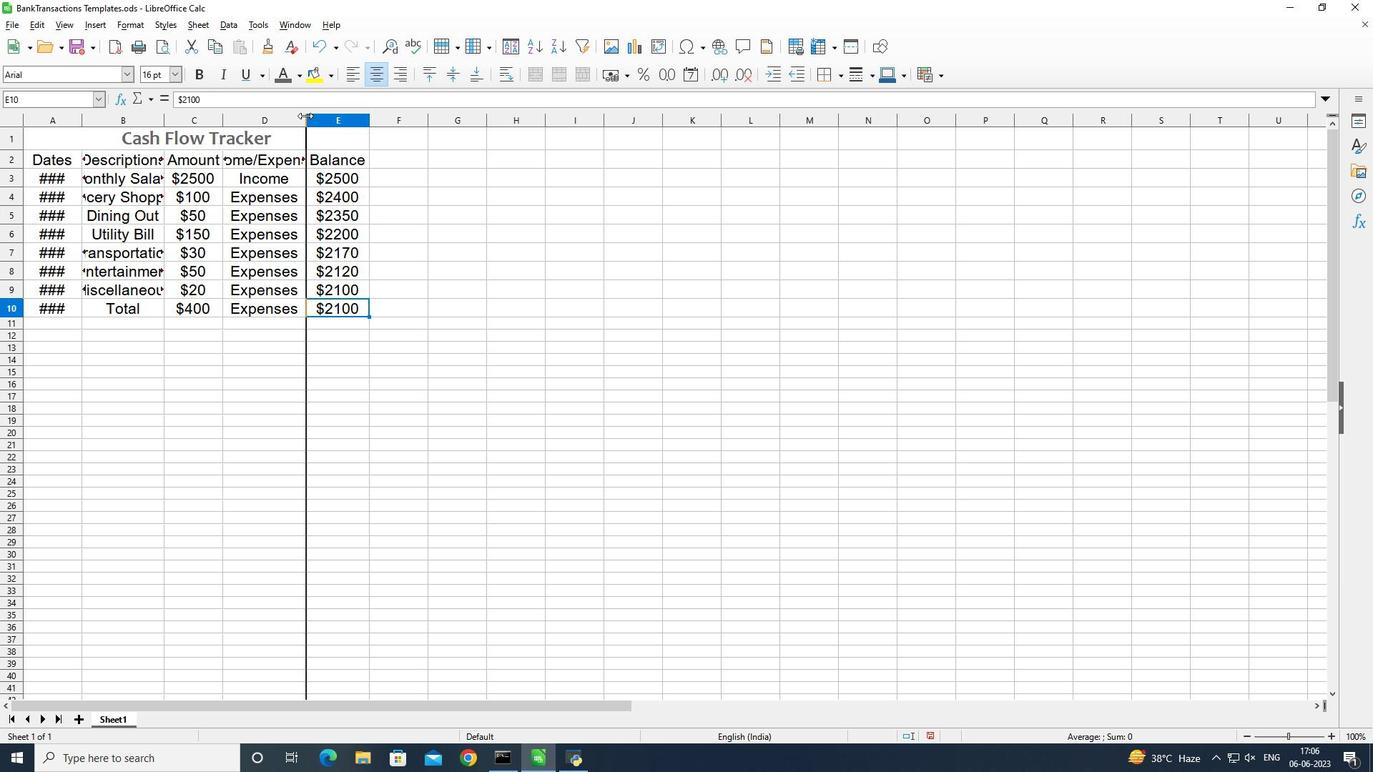 
Action: Mouse moved to (221, 121)
Screenshot: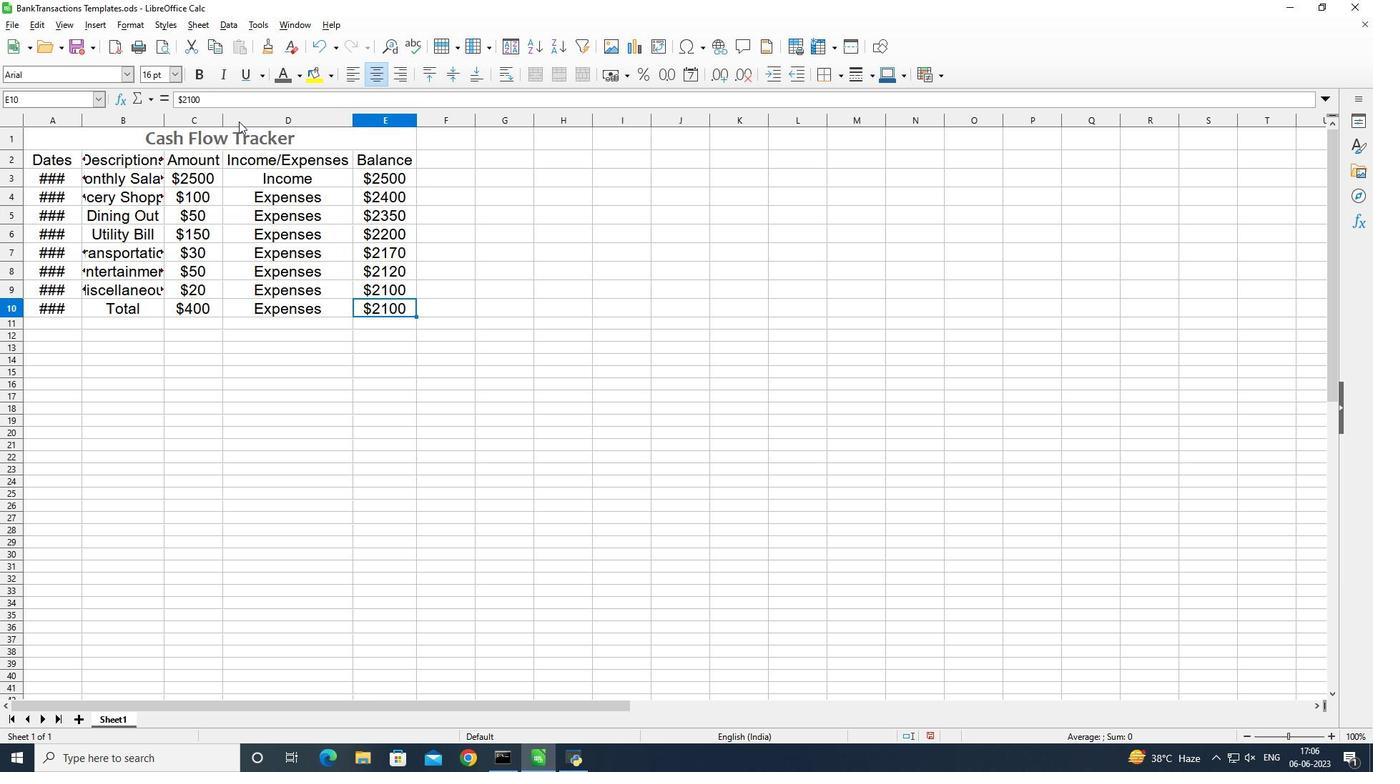 
Action: Mouse pressed left at (221, 121)
Screenshot: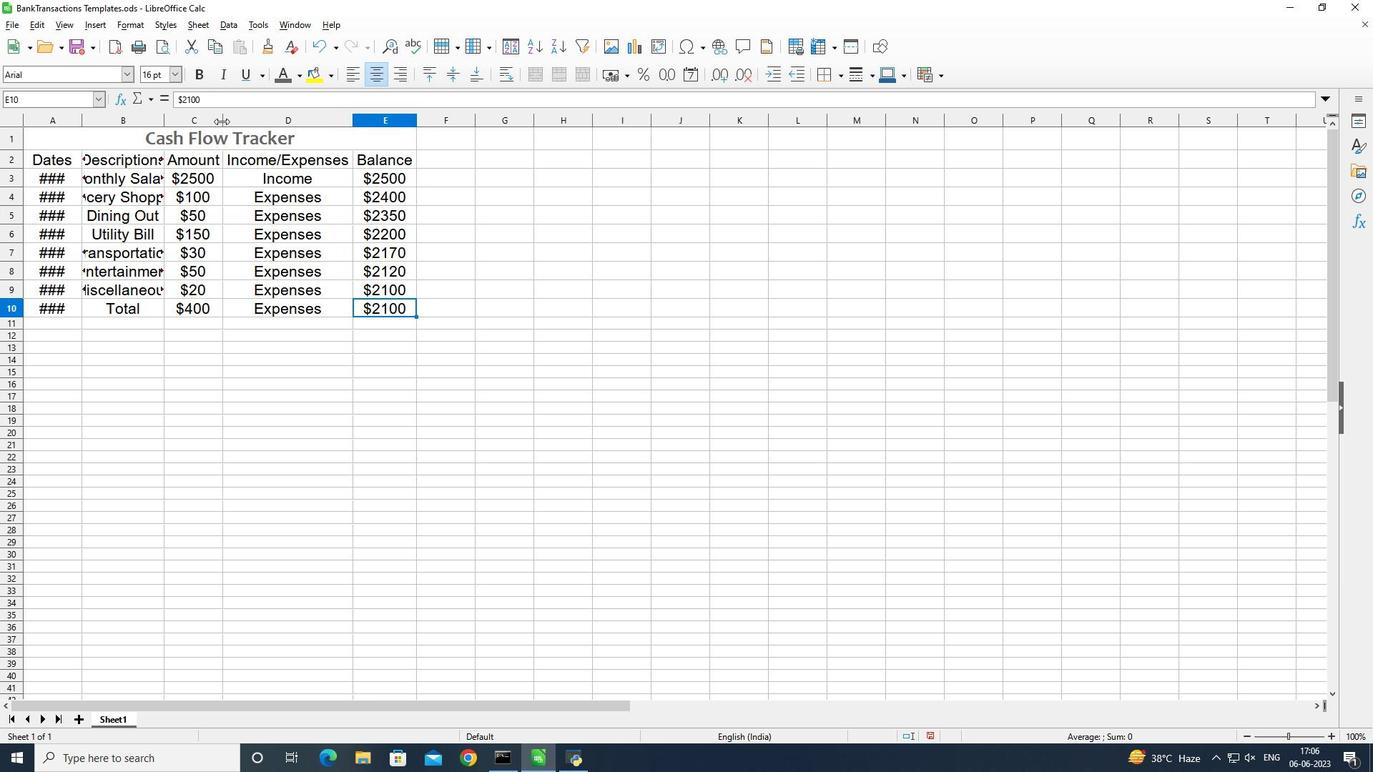 
Action: Mouse pressed left at (221, 121)
Screenshot: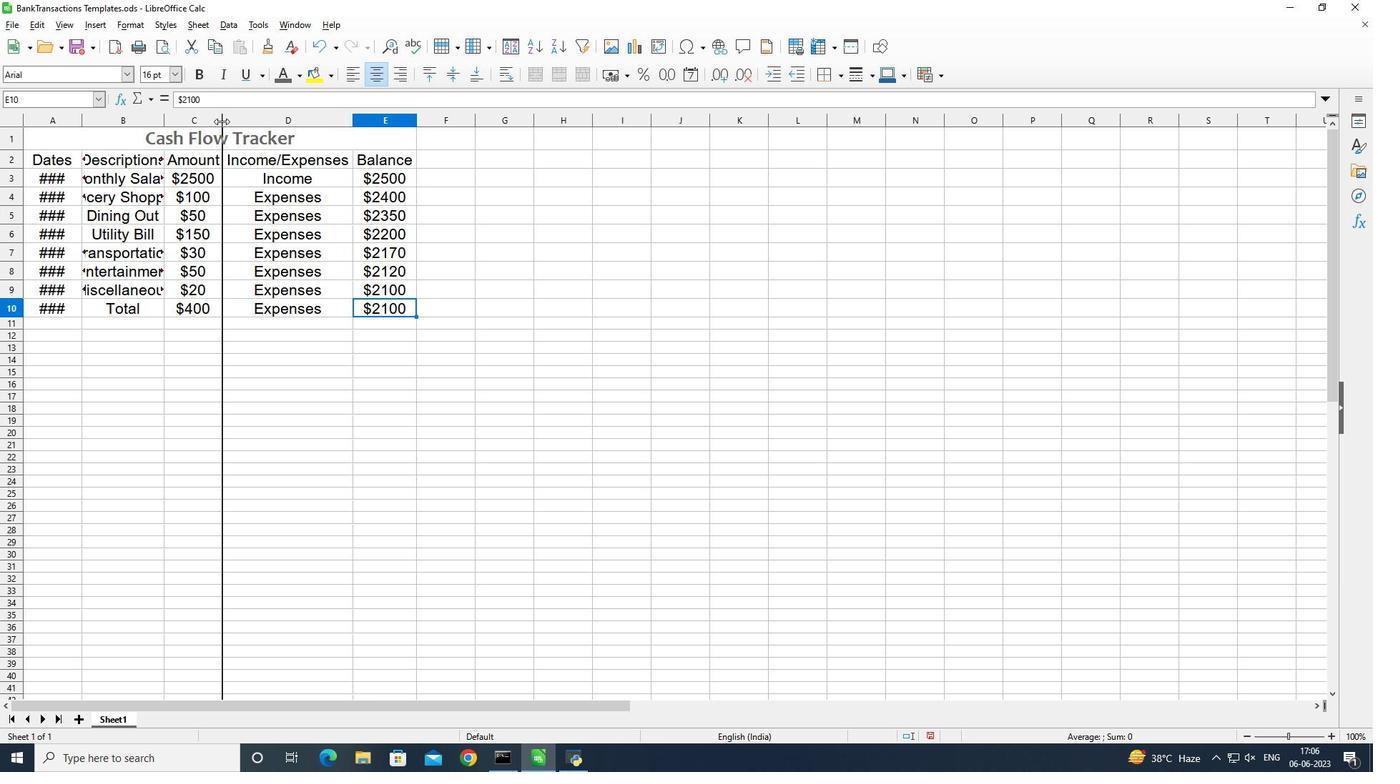 
Action: Mouse moved to (163, 123)
Screenshot: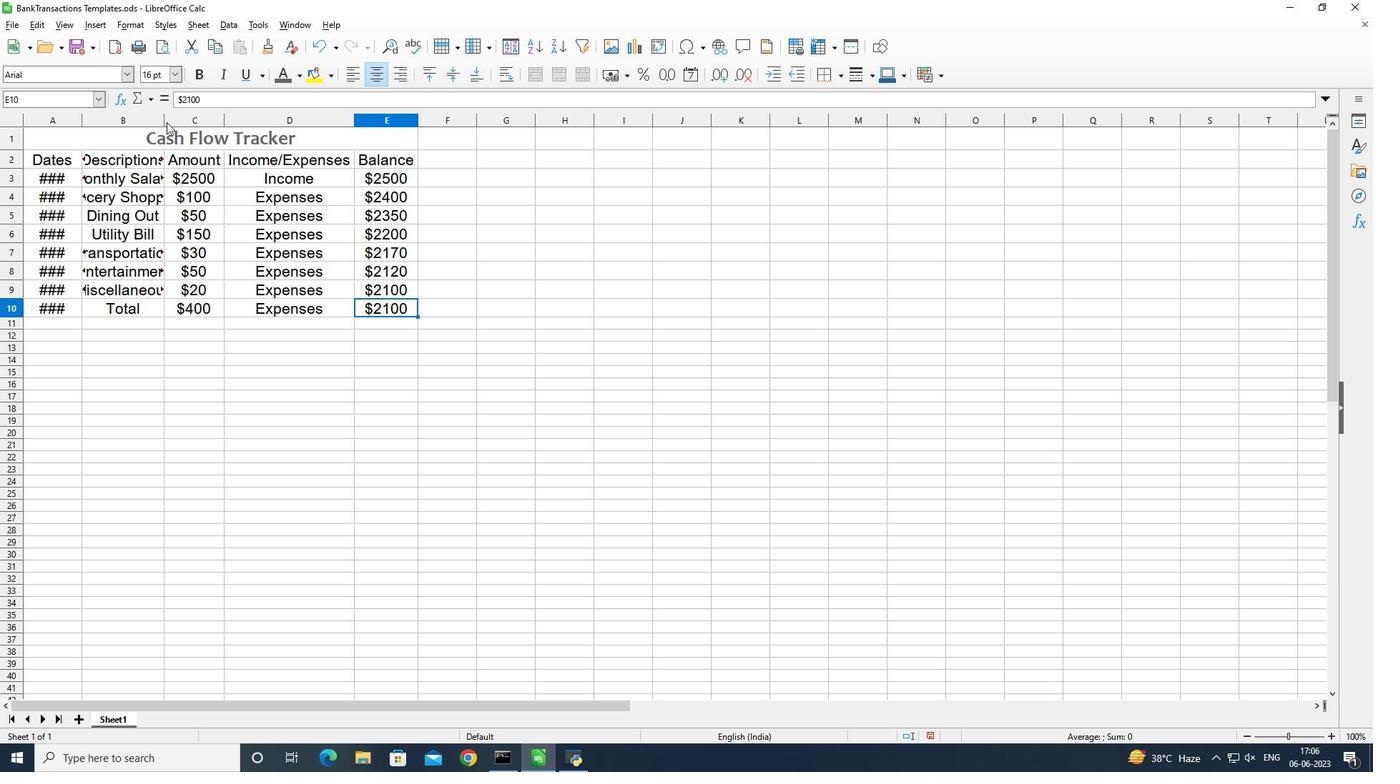 
Action: Mouse pressed left at (163, 123)
Screenshot: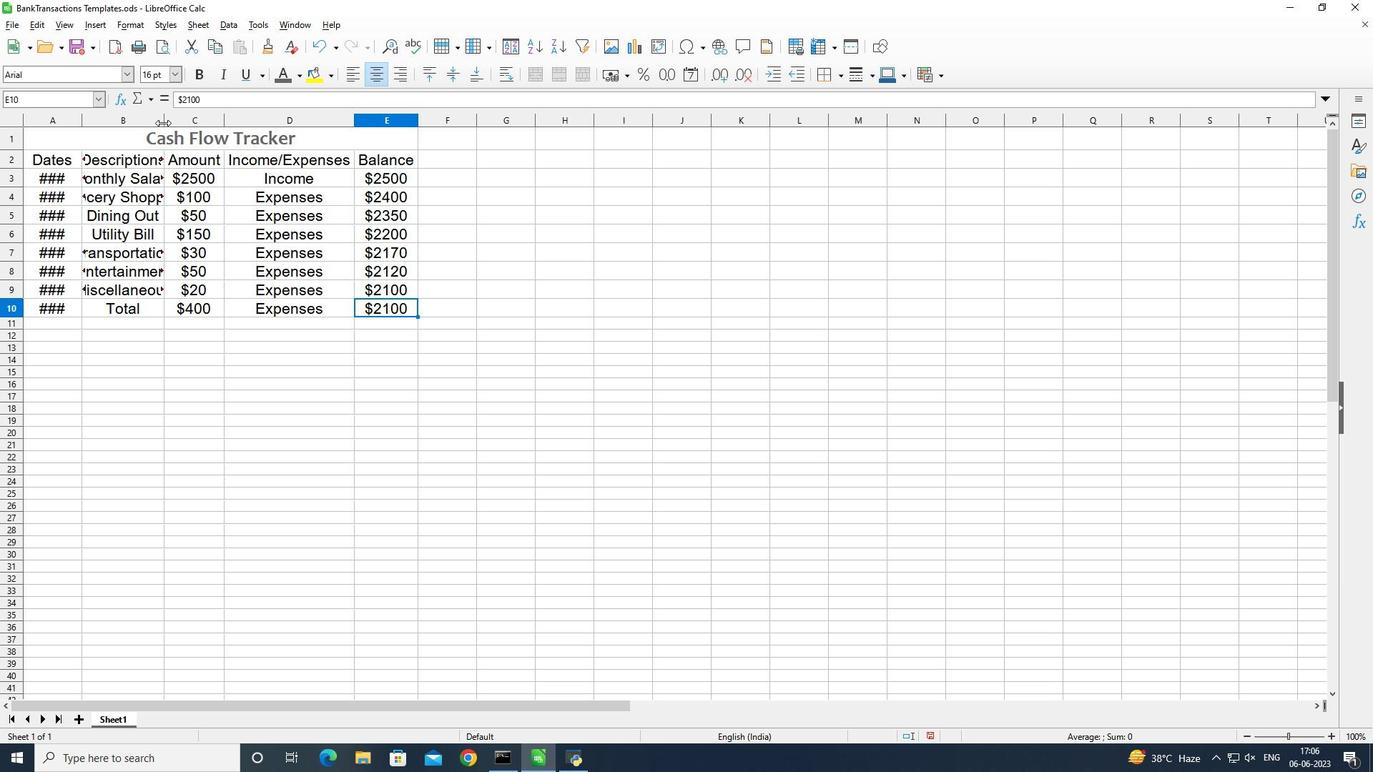 
Action: Mouse pressed left at (163, 123)
Screenshot: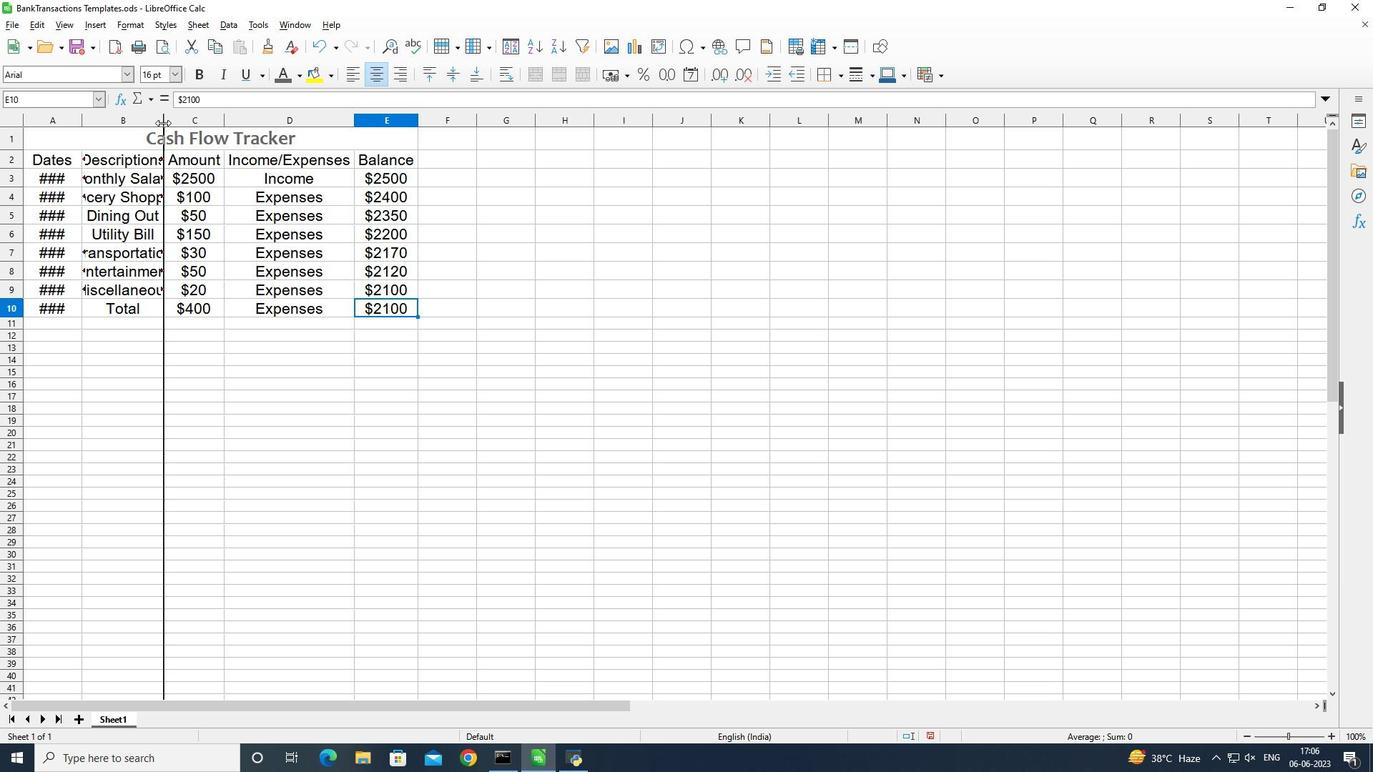 
Action: Mouse moved to (80, 123)
Screenshot: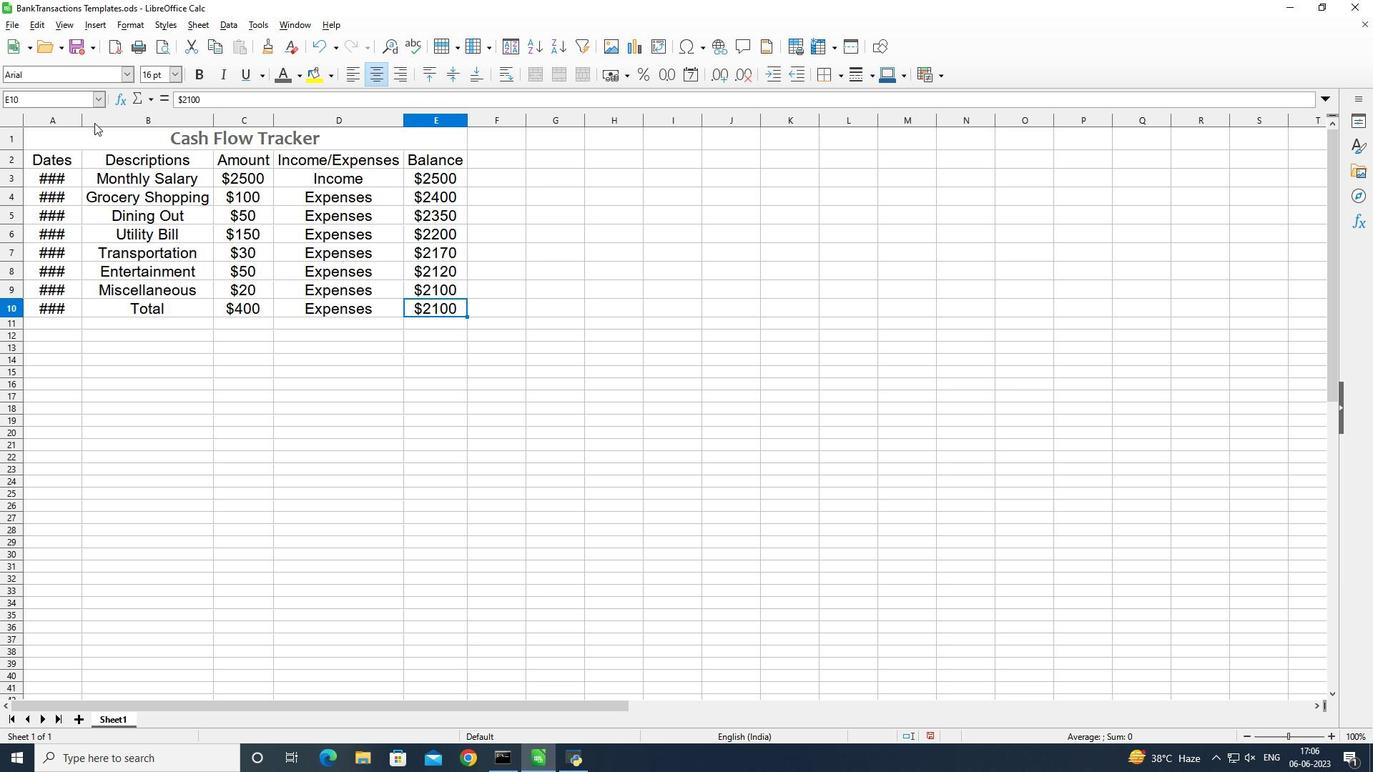 
Action: Mouse pressed left at (80, 123)
Screenshot: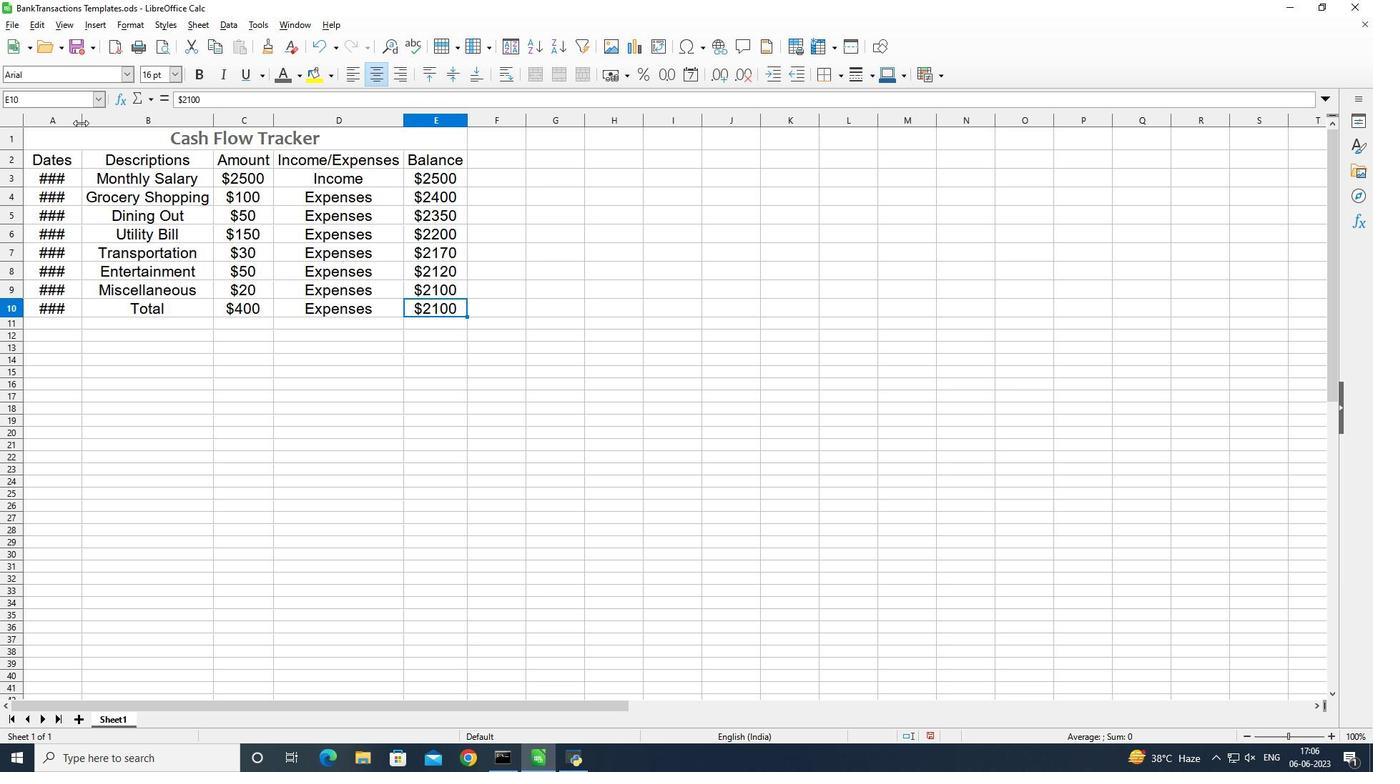 
Action: Mouse pressed left at (80, 123)
Screenshot: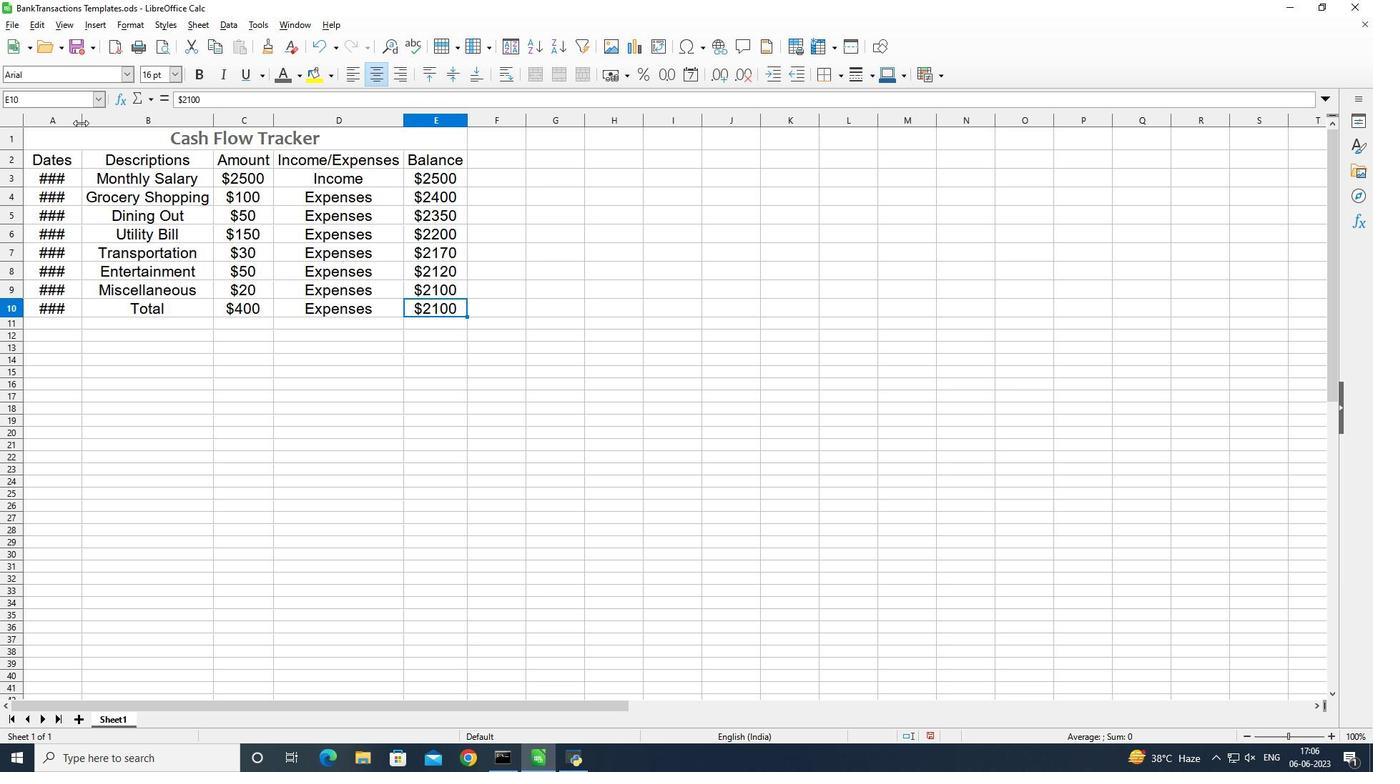 
Action: Mouse moved to (648, 339)
Screenshot: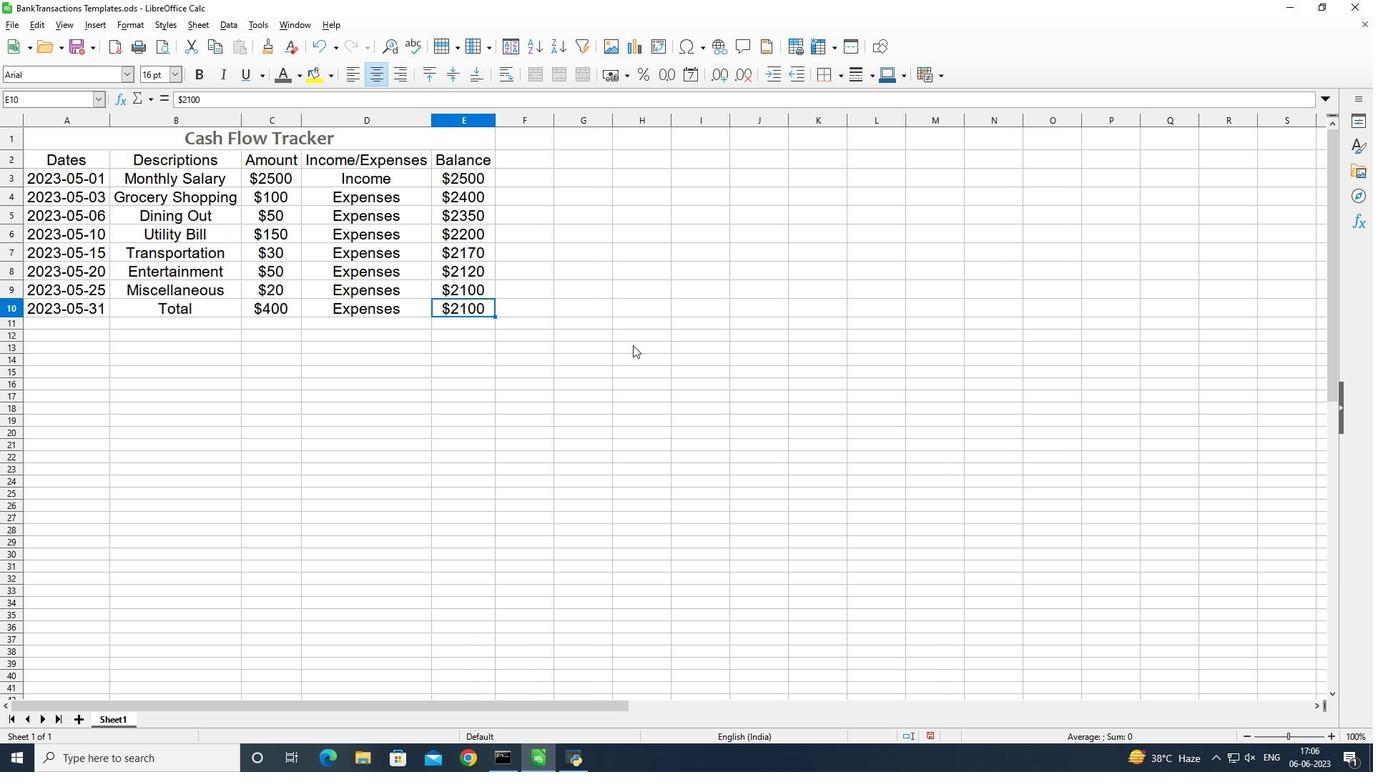 
